 Task: Create new Company, with domain: 'tbs.co.jp' and type: 'Other'. Add new contact for this company, with mail Id: 'Mia_Patel@tbs.co.jp', First Name: Mia, Last name:  Patel, Job Title: 'Chief Operating Officer', Phone Number: '(916) 555-6792'. Change life cycle stage to  Lead and lead status to  In Progress. Logged in from softage.10@softage.net
Action: Mouse moved to (111, 76)
Screenshot: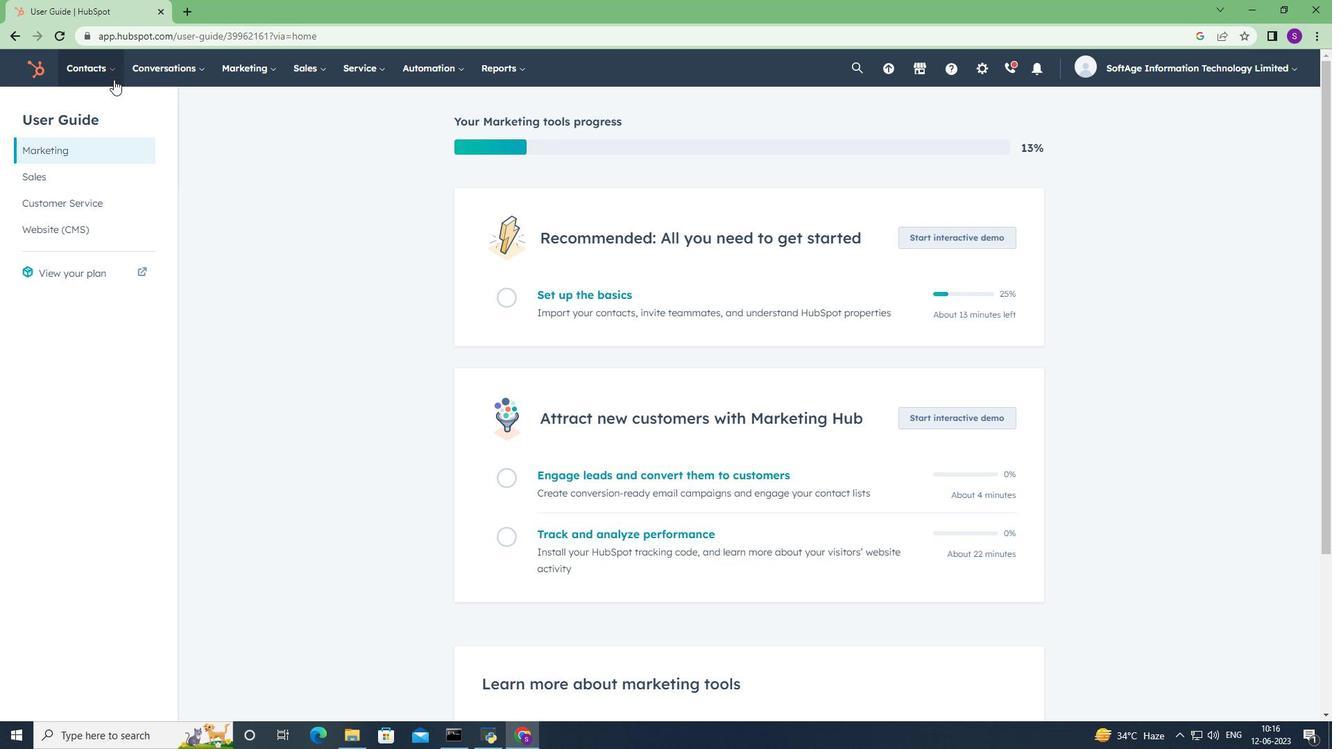 
Action: Mouse pressed left at (111, 76)
Screenshot: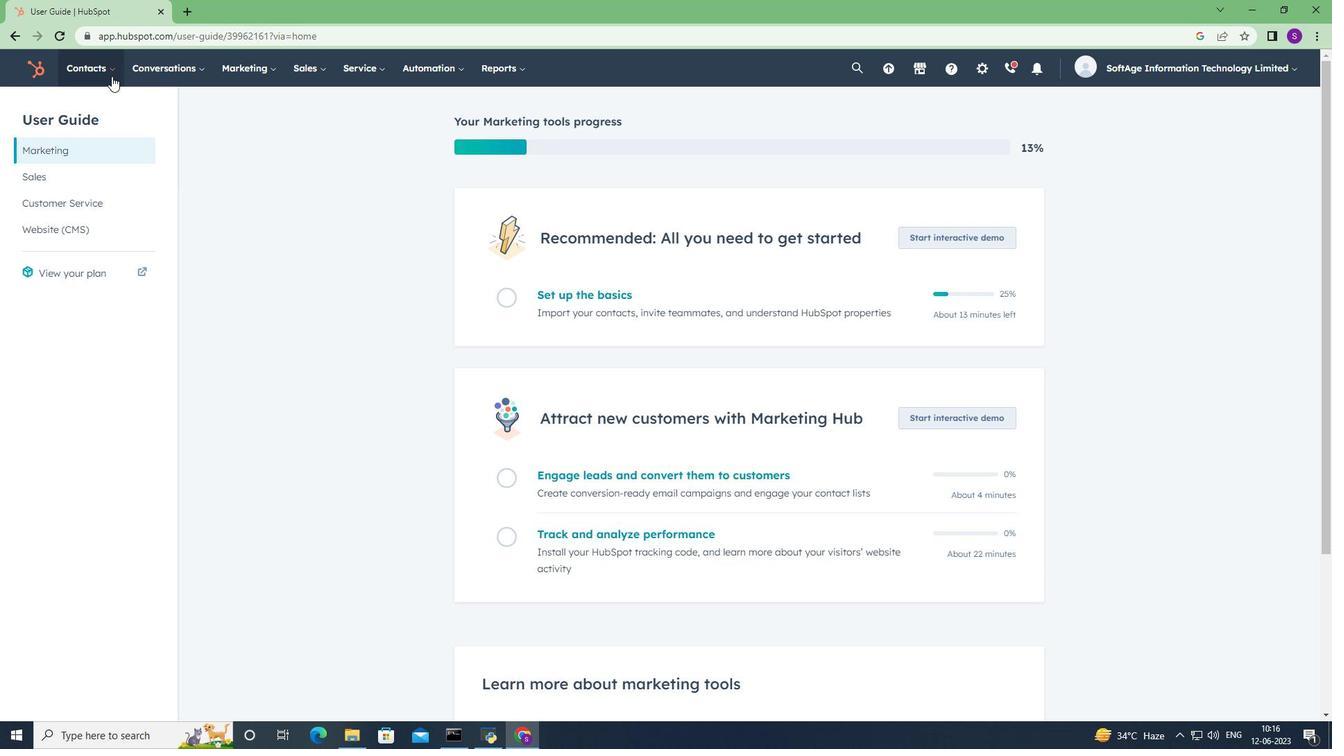 
Action: Mouse moved to (131, 142)
Screenshot: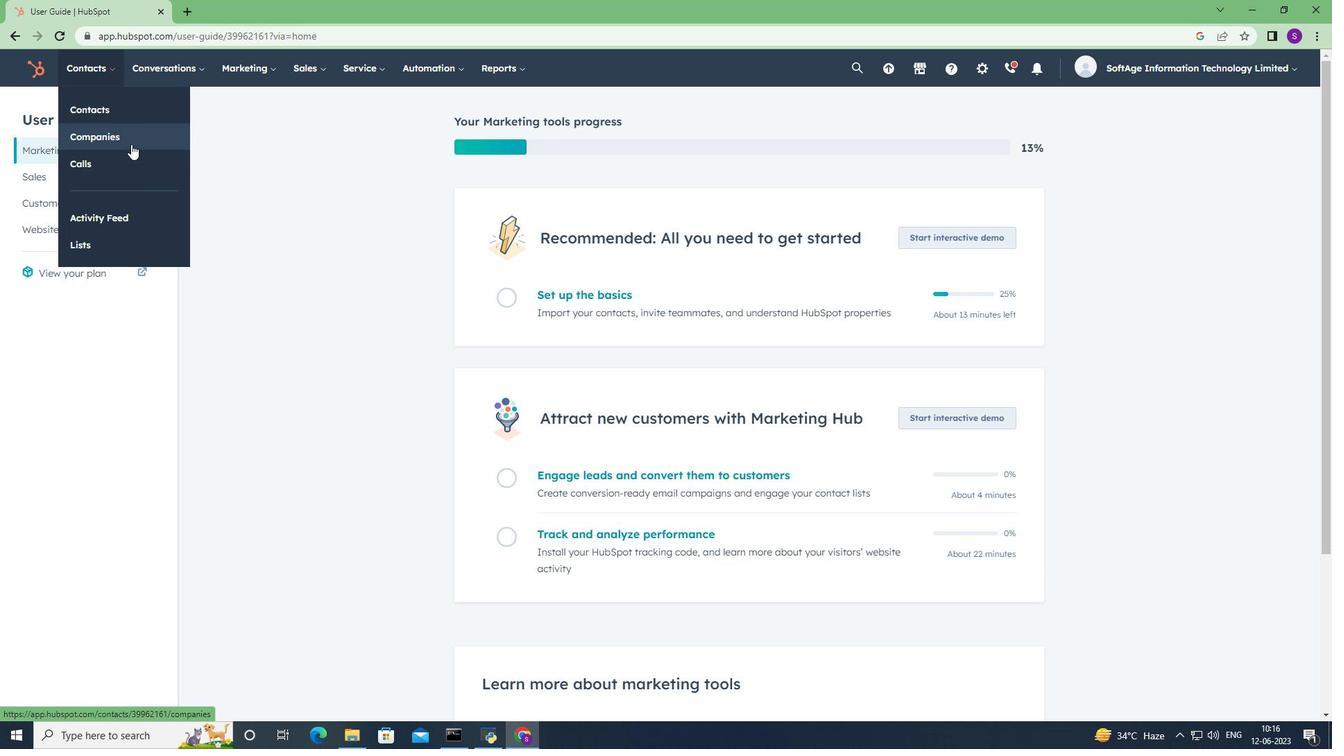 
Action: Mouse pressed left at (131, 142)
Screenshot: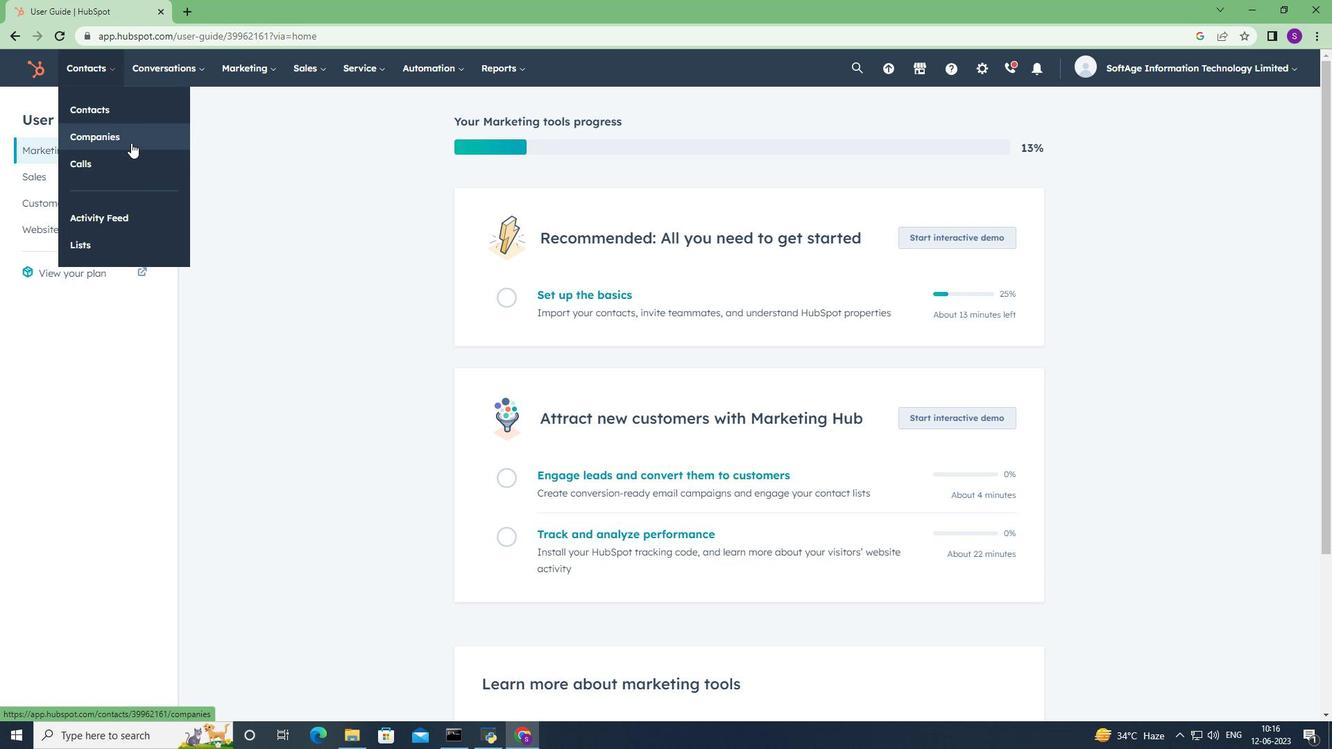 
Action: Mouse moved to (1237, 115)
Screenshot: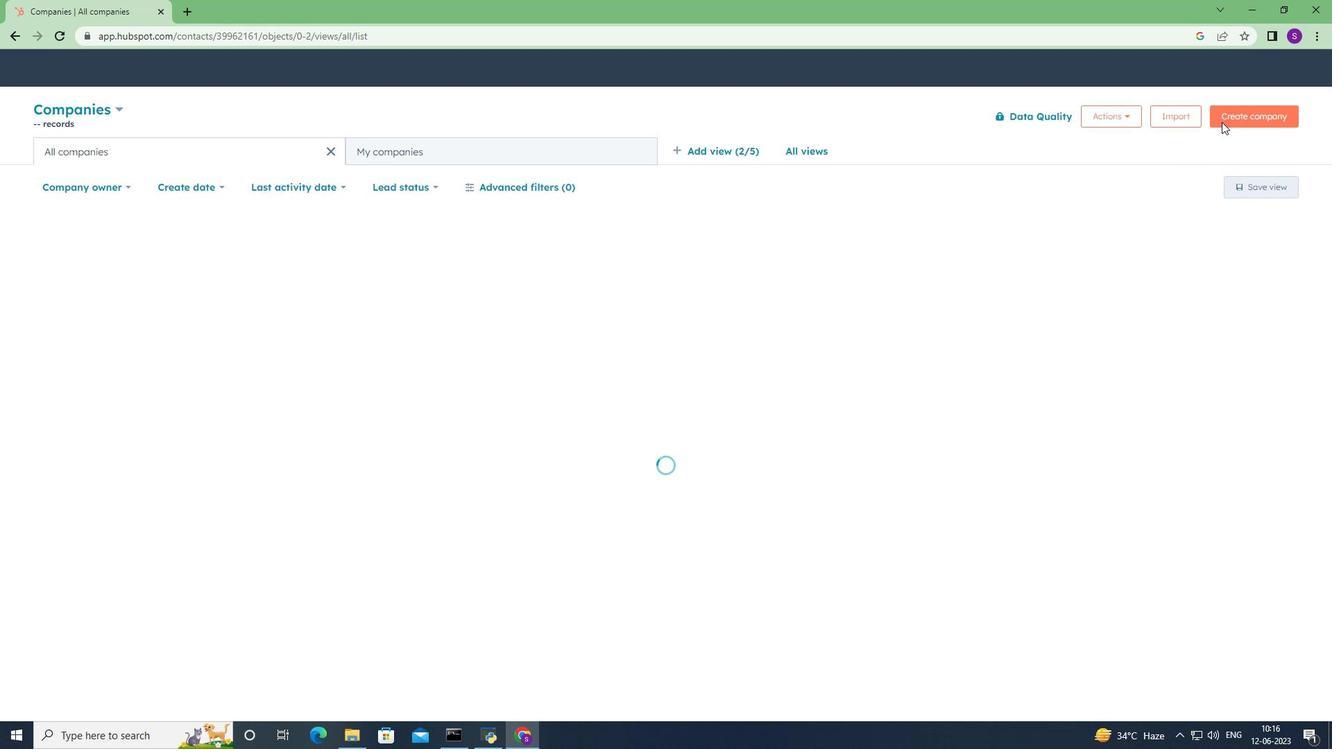 
Action: Mouse pressed left at (1237, 115)
Screenshot: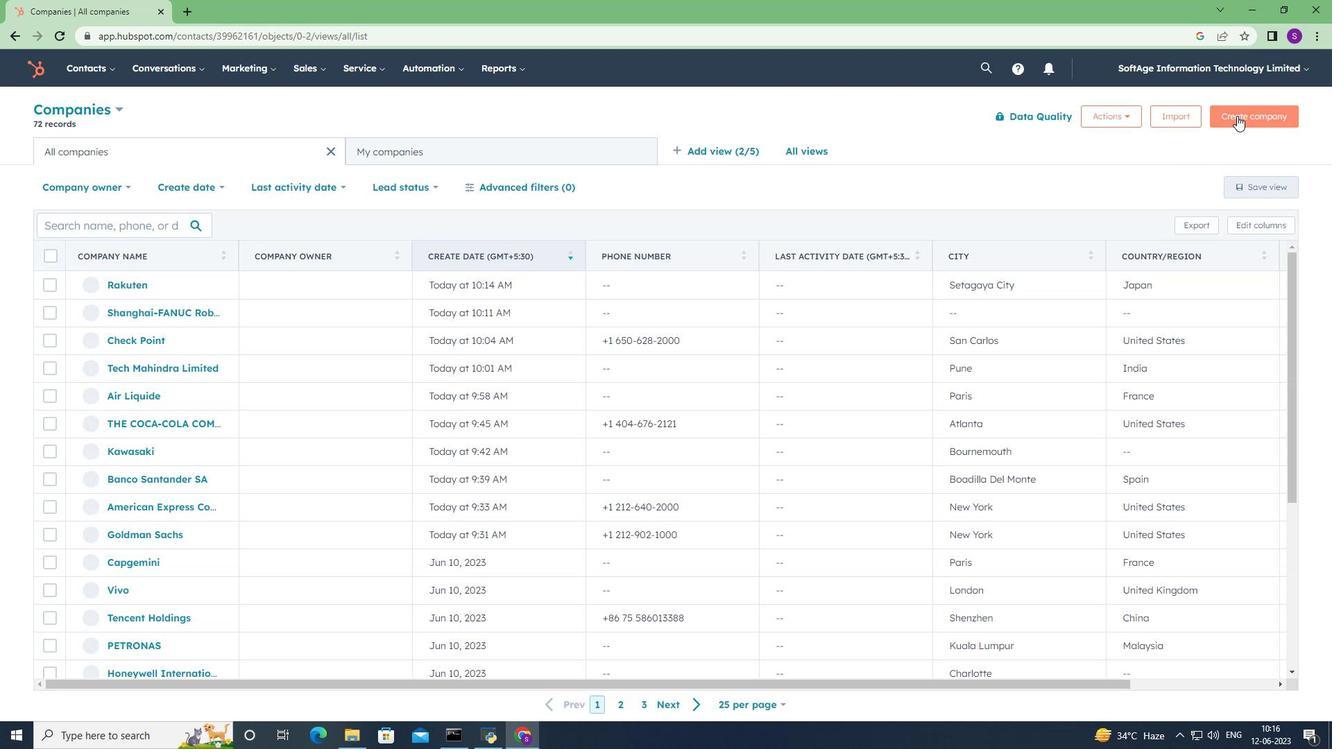 
Action: Mouse moved to (975, 186)
Screenshot: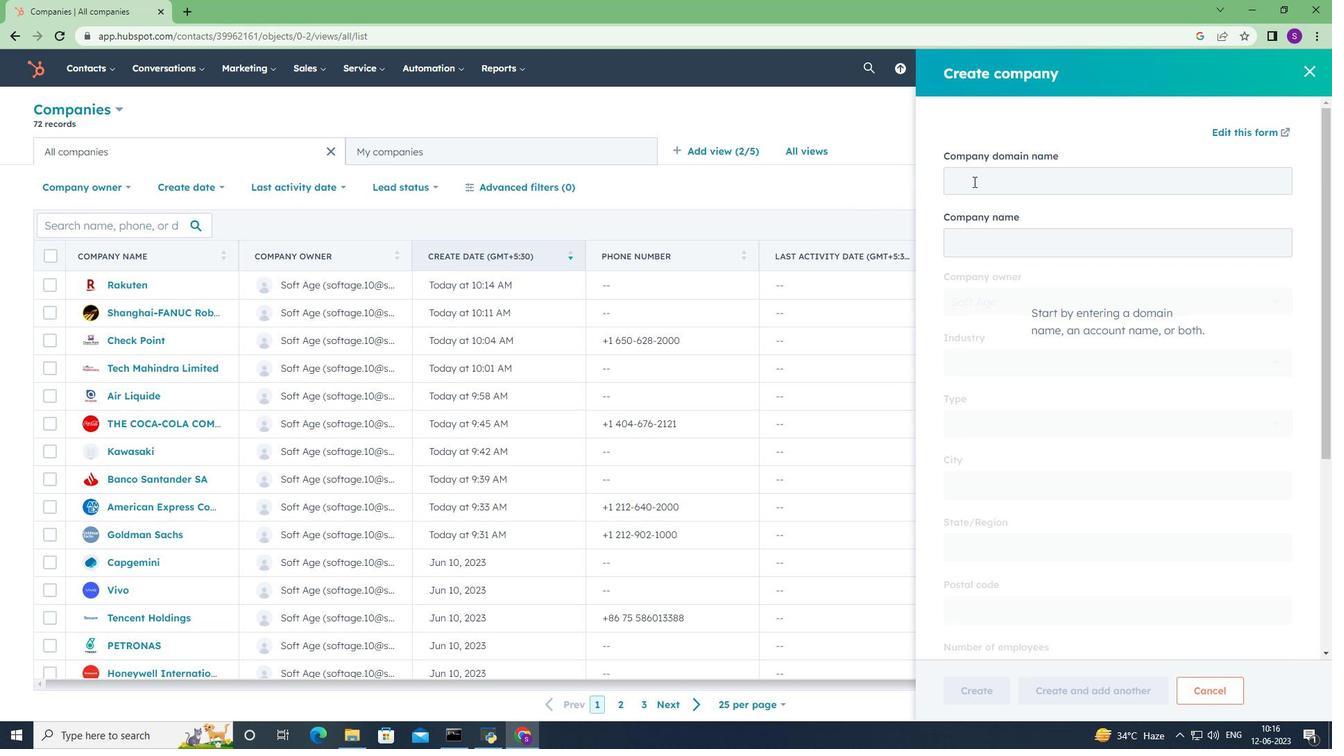 
Action: Mouse pressed left at (975, 186)
Screenshot: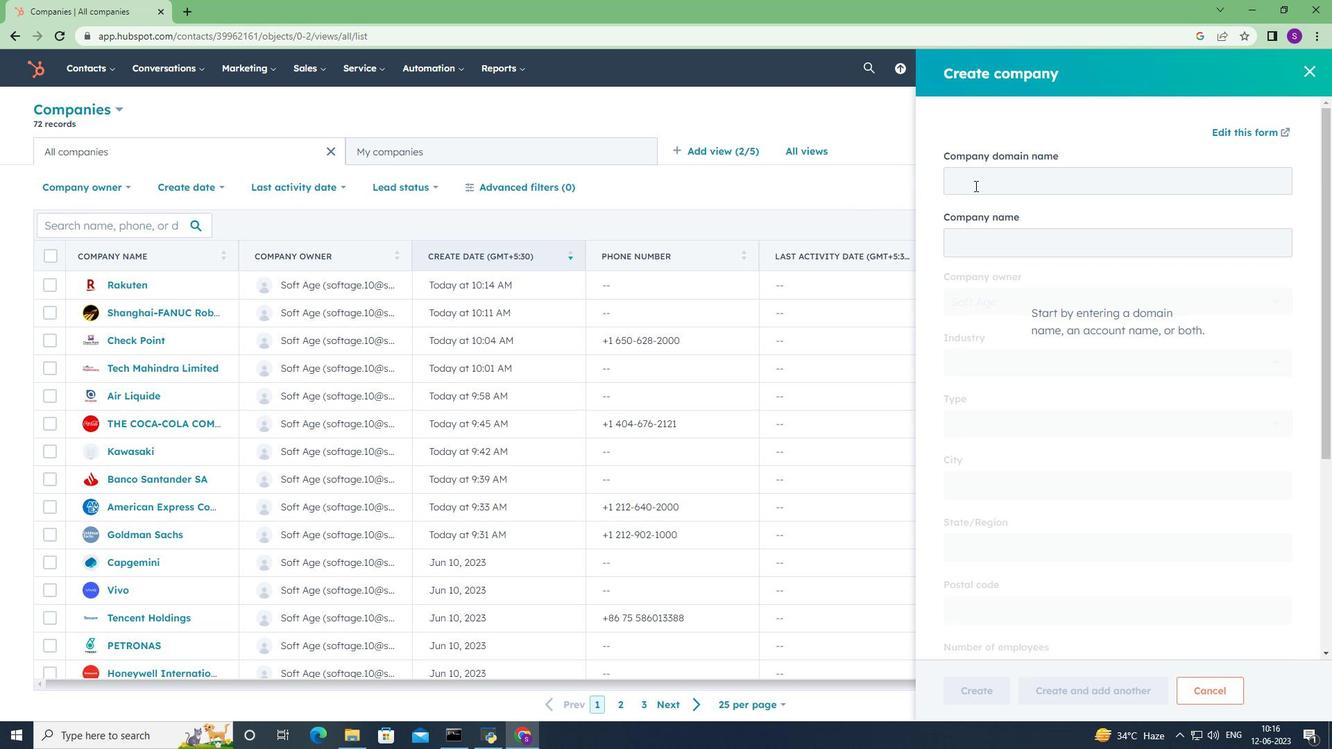 
Action: Key pressed <Key.shift>T<Key.backspace>tbs.co.jp
Screenshot: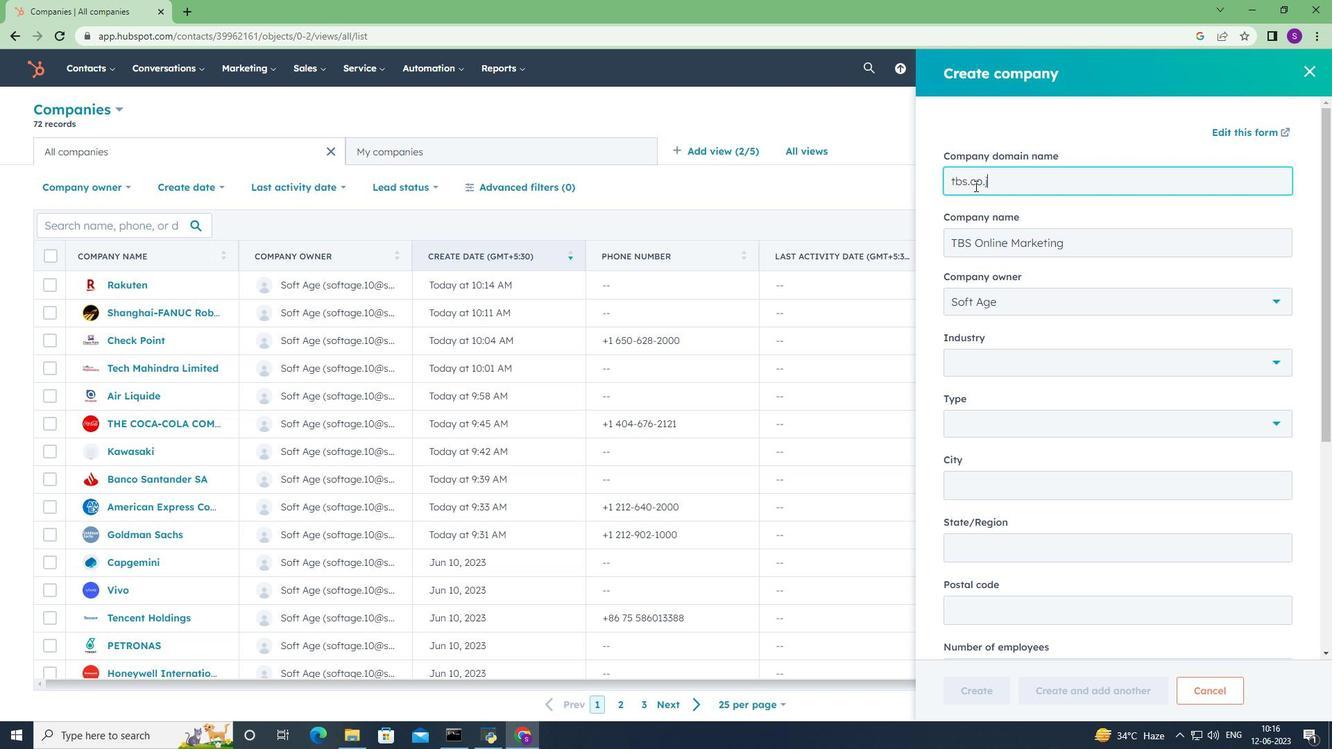 
Action: Mouse moved to (1062, 372)
Screenshot: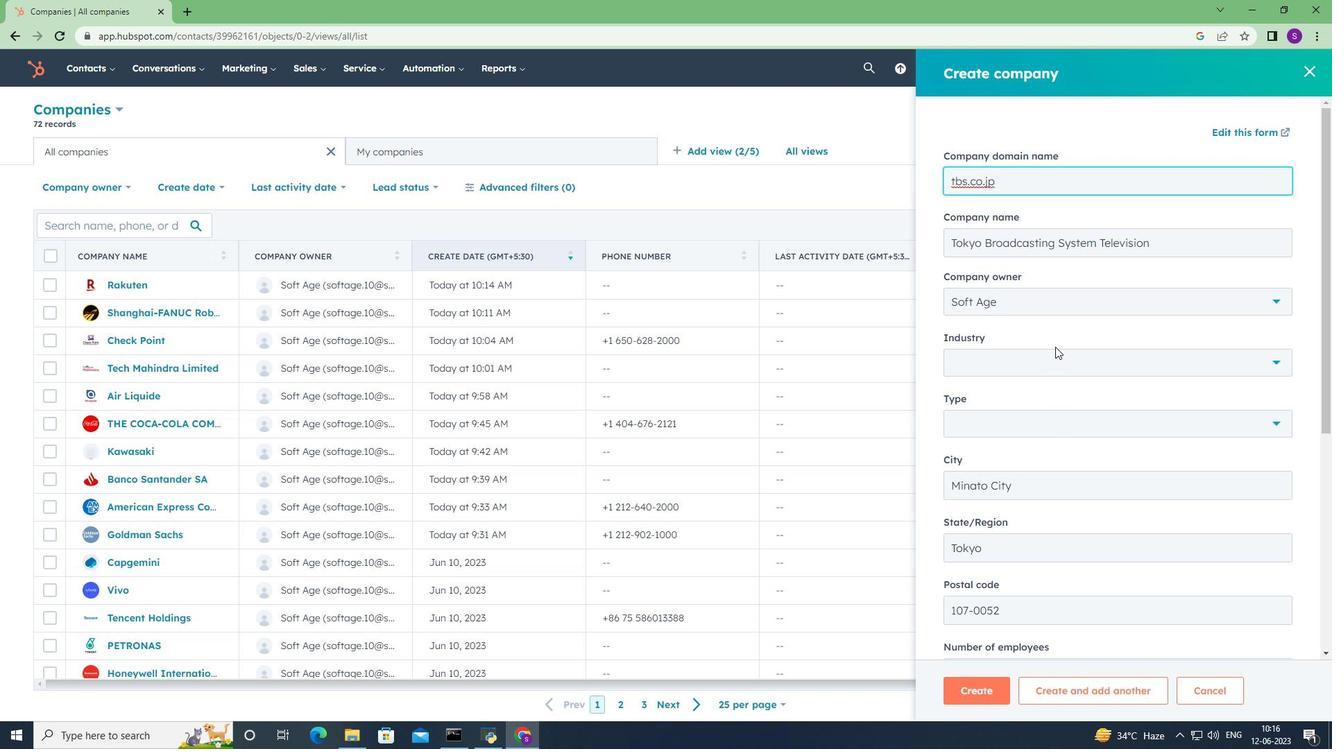 
Action: Mouse pressed left at (1062, 372)
Screenshot: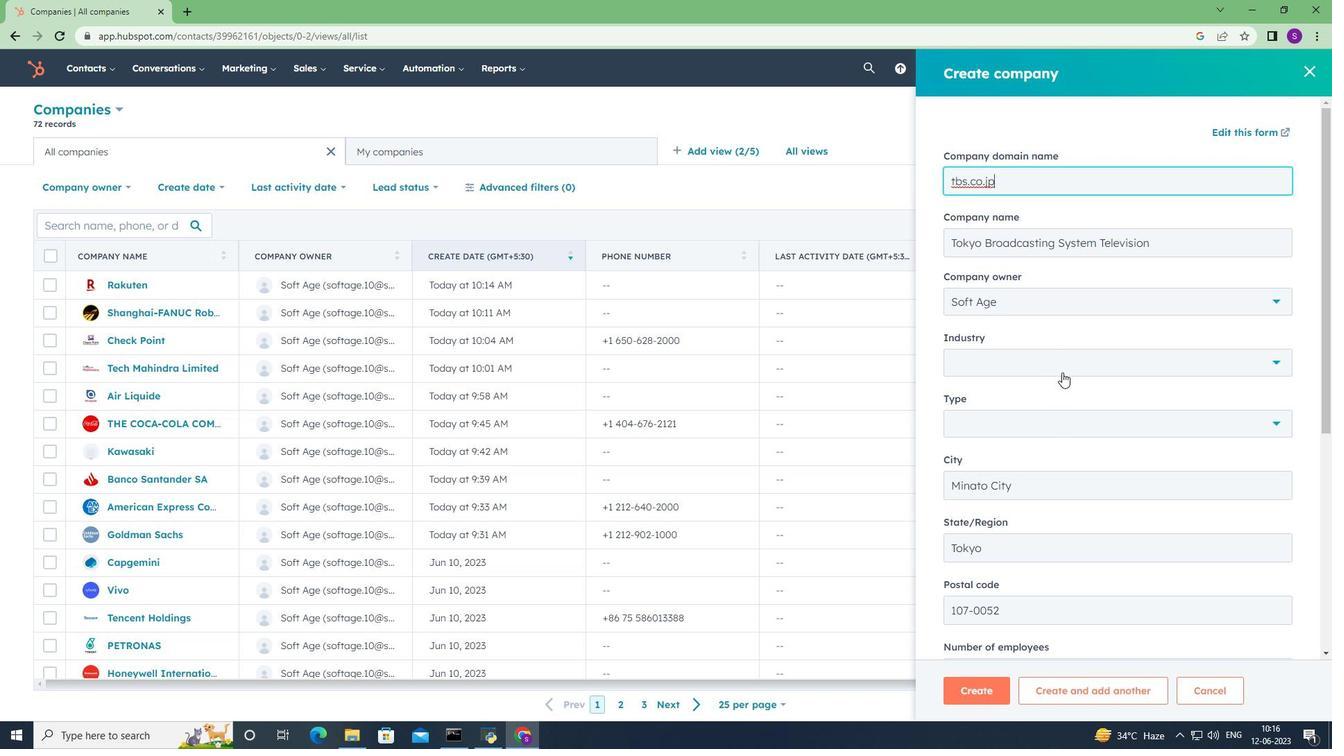 
Action: Mouse pressed left at (1062, 372)
Screenshot: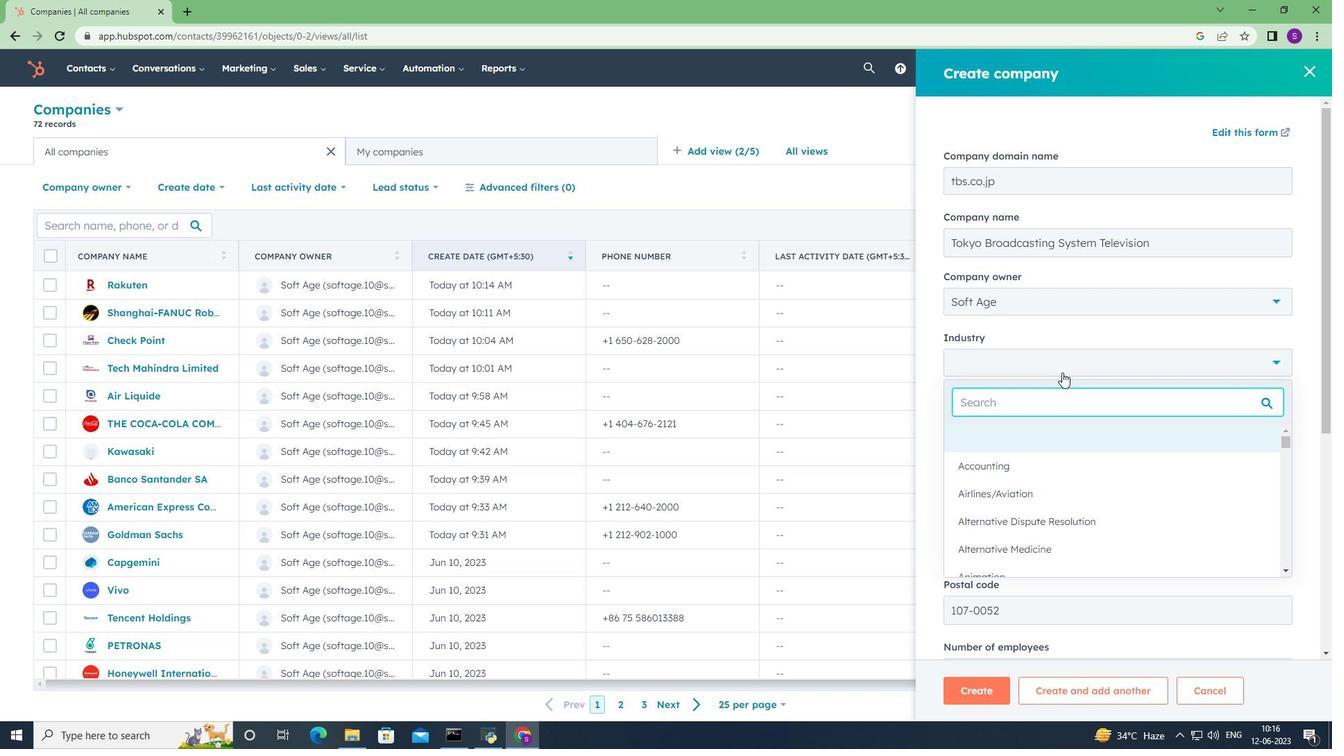
Action: Mouse moved to (1077, 429)
Screenshot: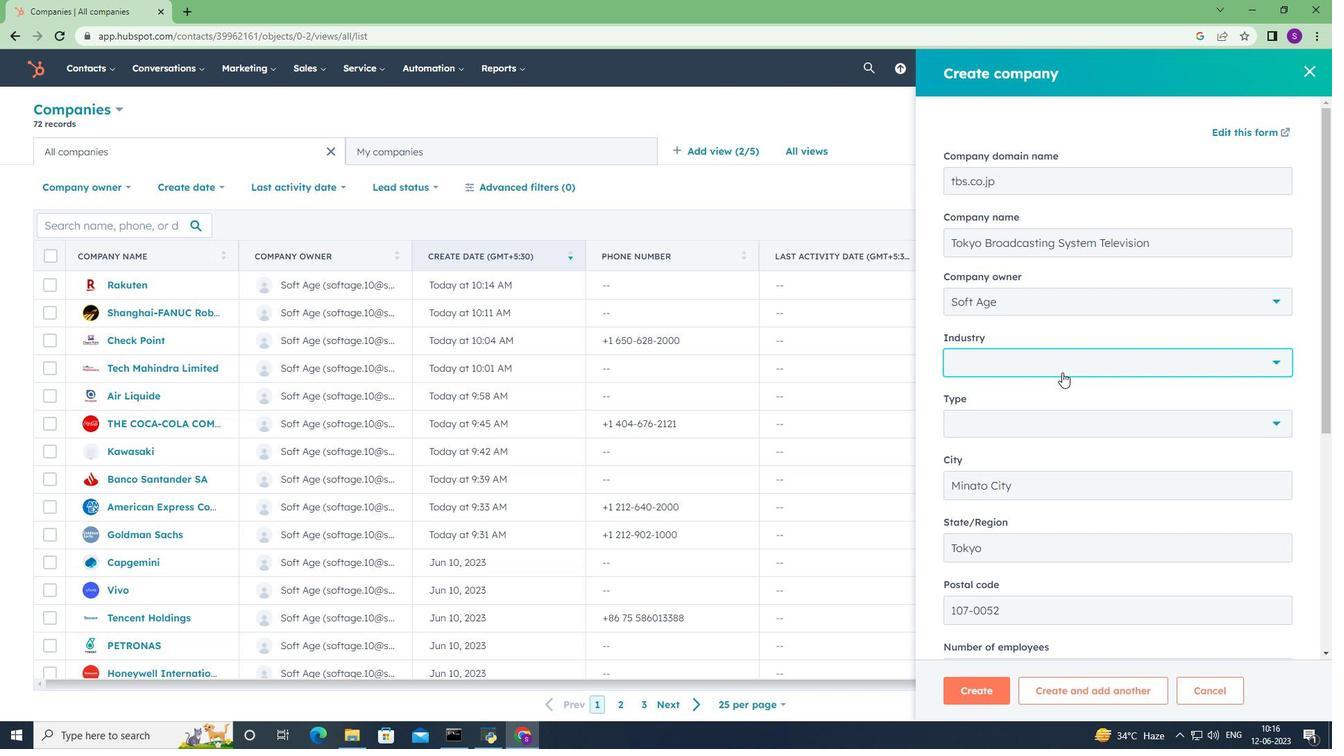 
Action: Mouse pressed left at (1077, 429)
Screenshot: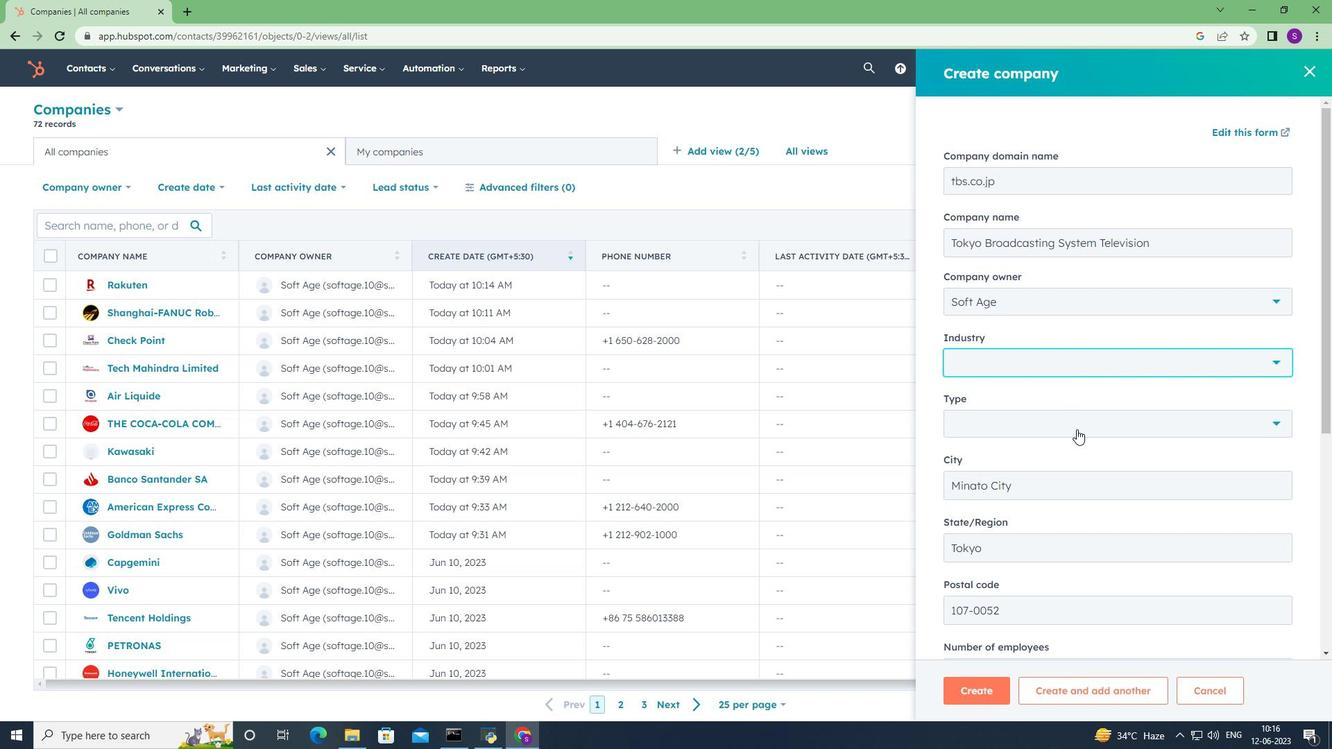 
Action: Mouse moved to (1061, 471)
Screenshot: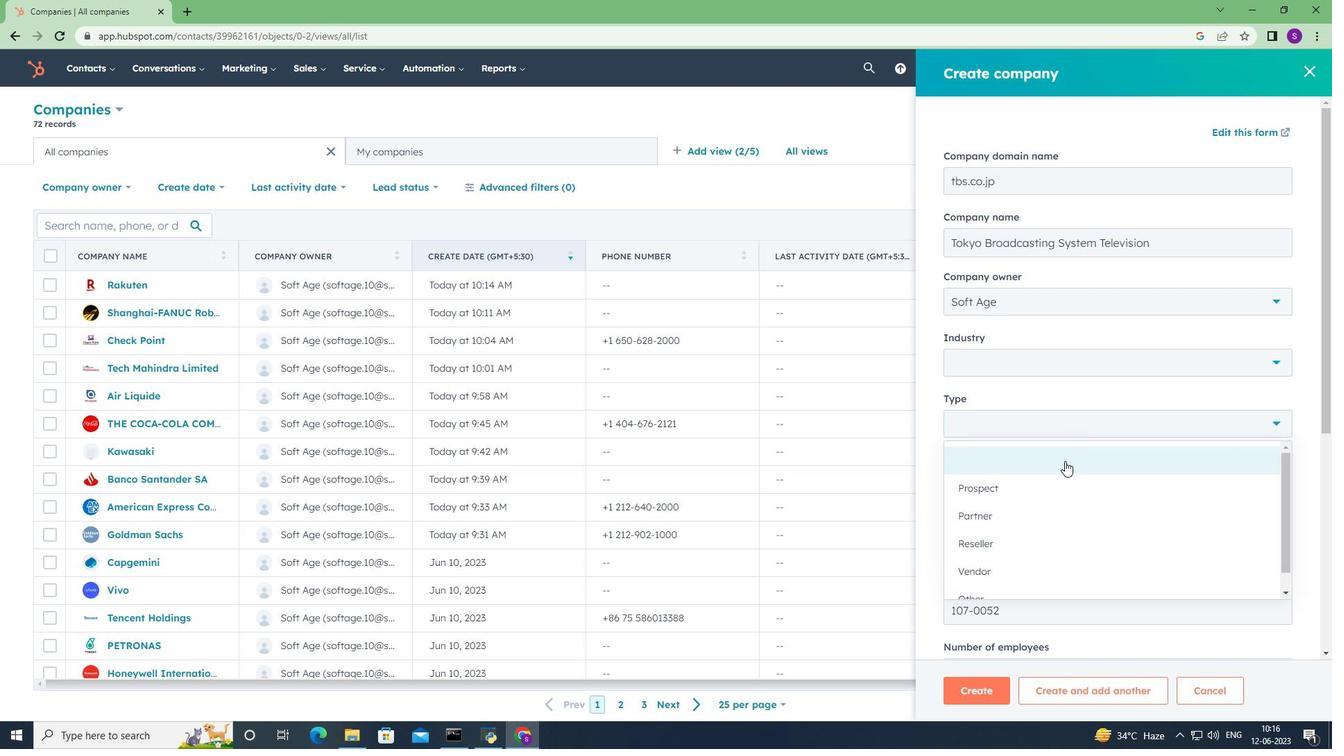
Action: Mouse scrolled (1061, 470) with delta (0, 0)
Screenshot: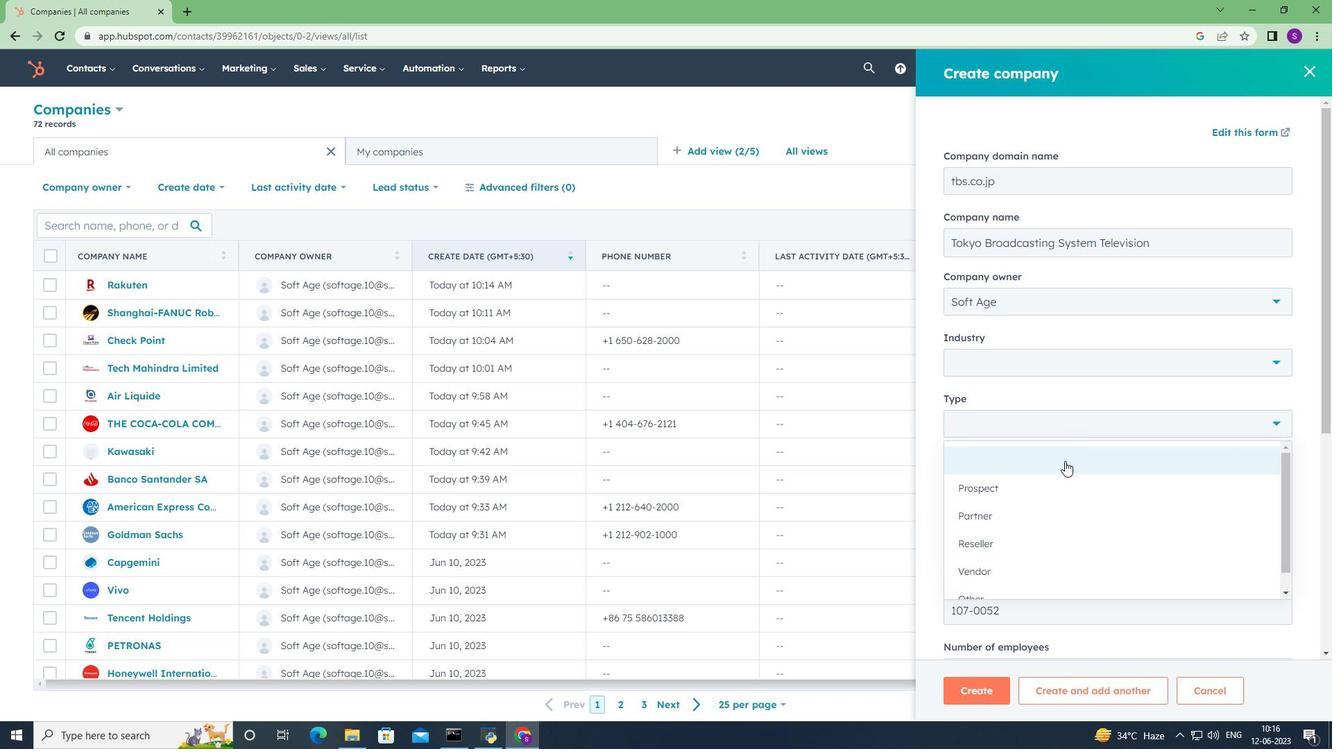 
Action: Mouse moved to (1058, 476)
Screenshot: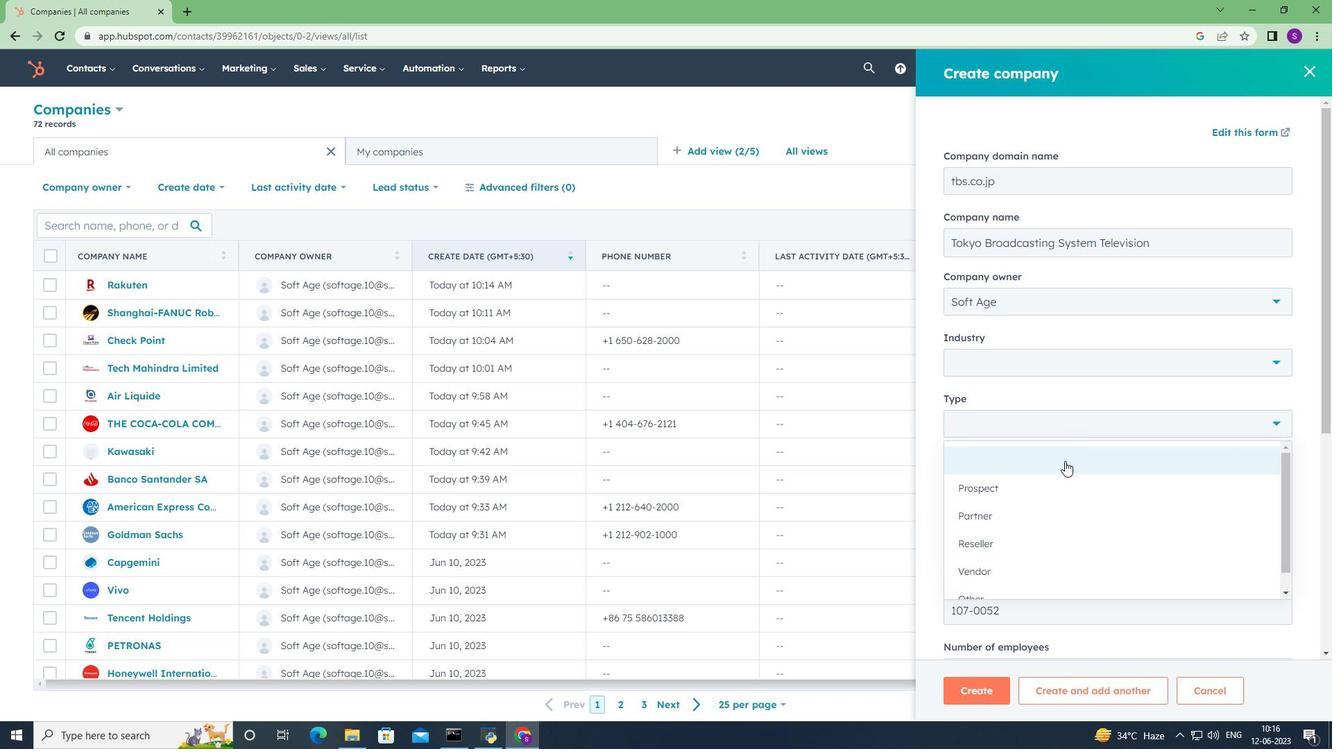 
Action: Mouse scrolled (1058, 475) with delta (0, 0)
Screenshot: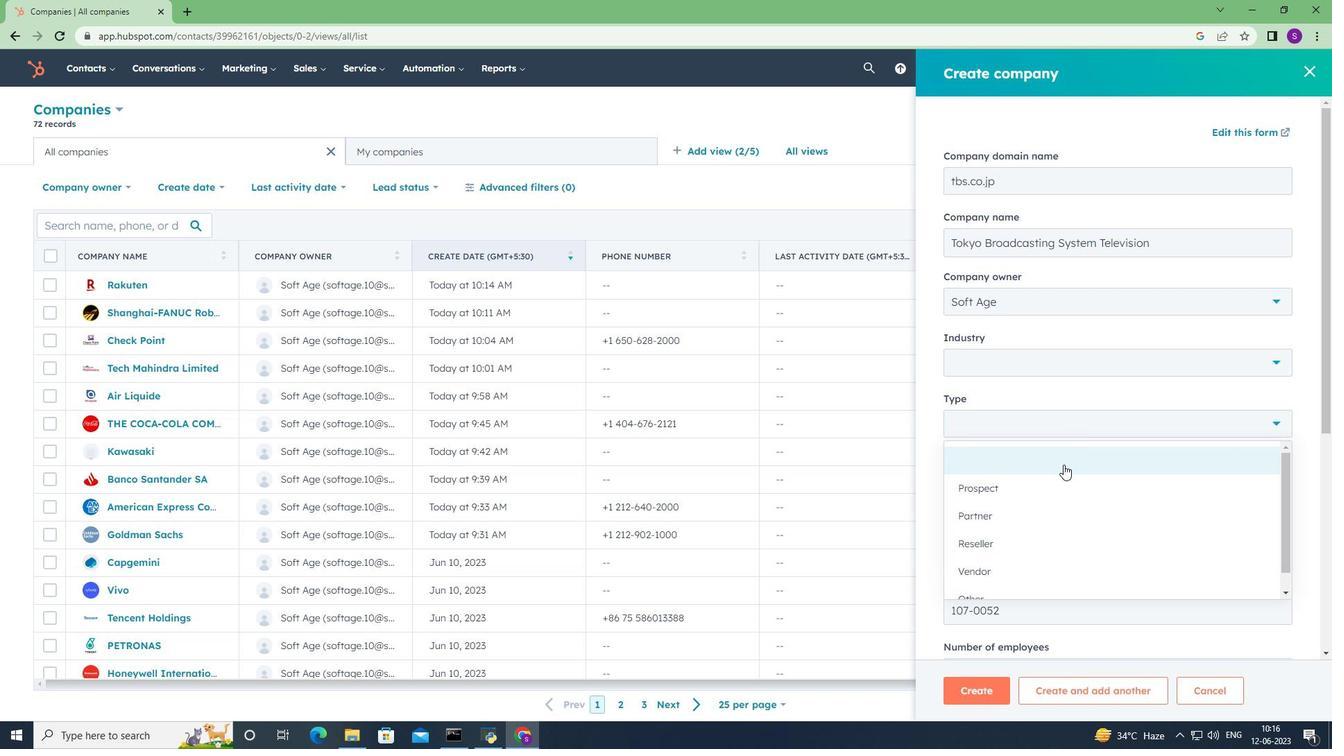 
Action: Mouse moved to (1058, 477)
Screenshot: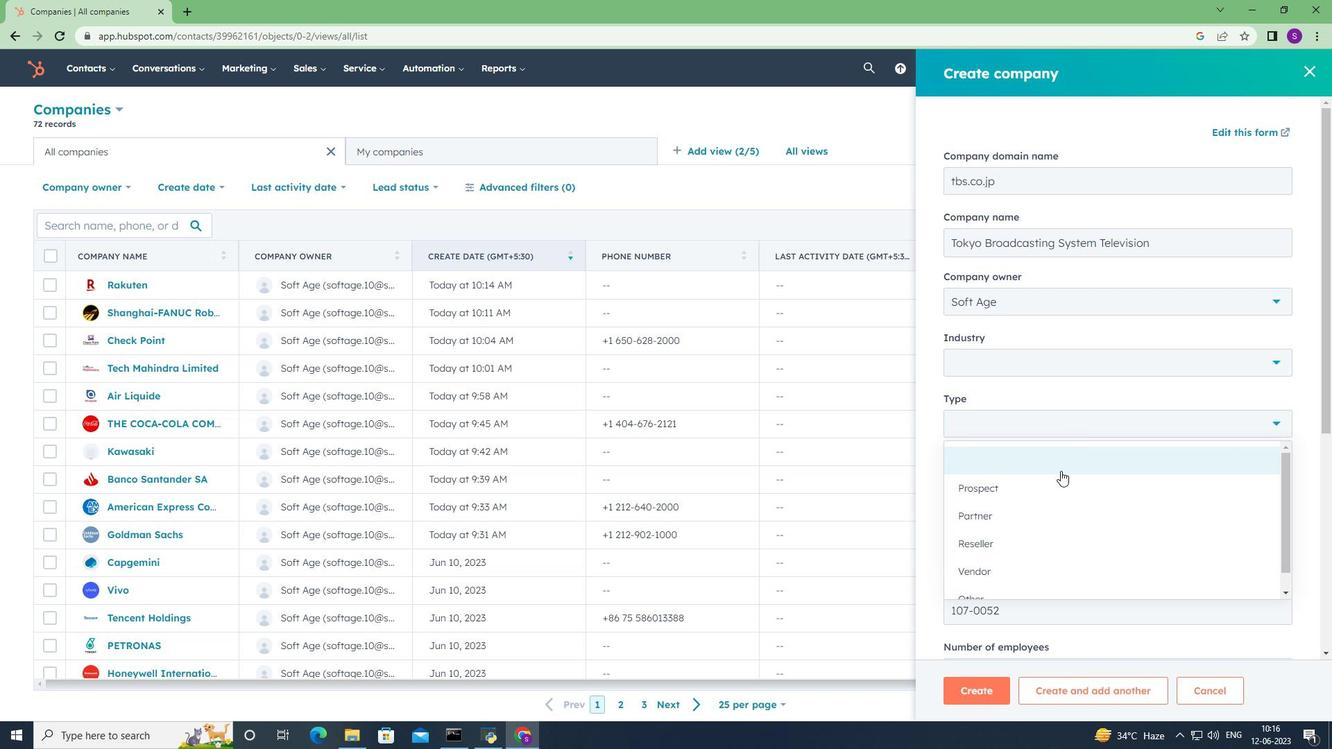
Action: Mouse scrolled (1058, 476) with delta (0, 0)
Screenshot: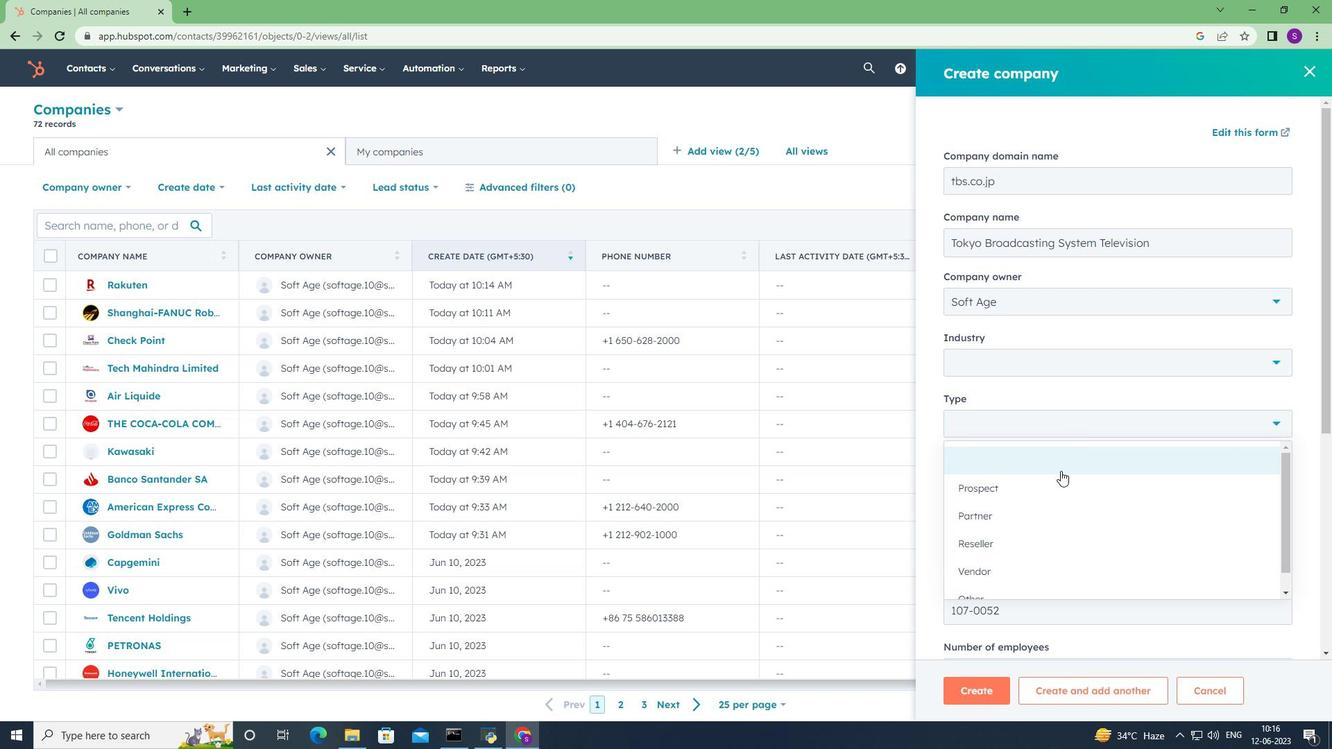 
Action: Mouse moved to (1058, 478)
Screenshot: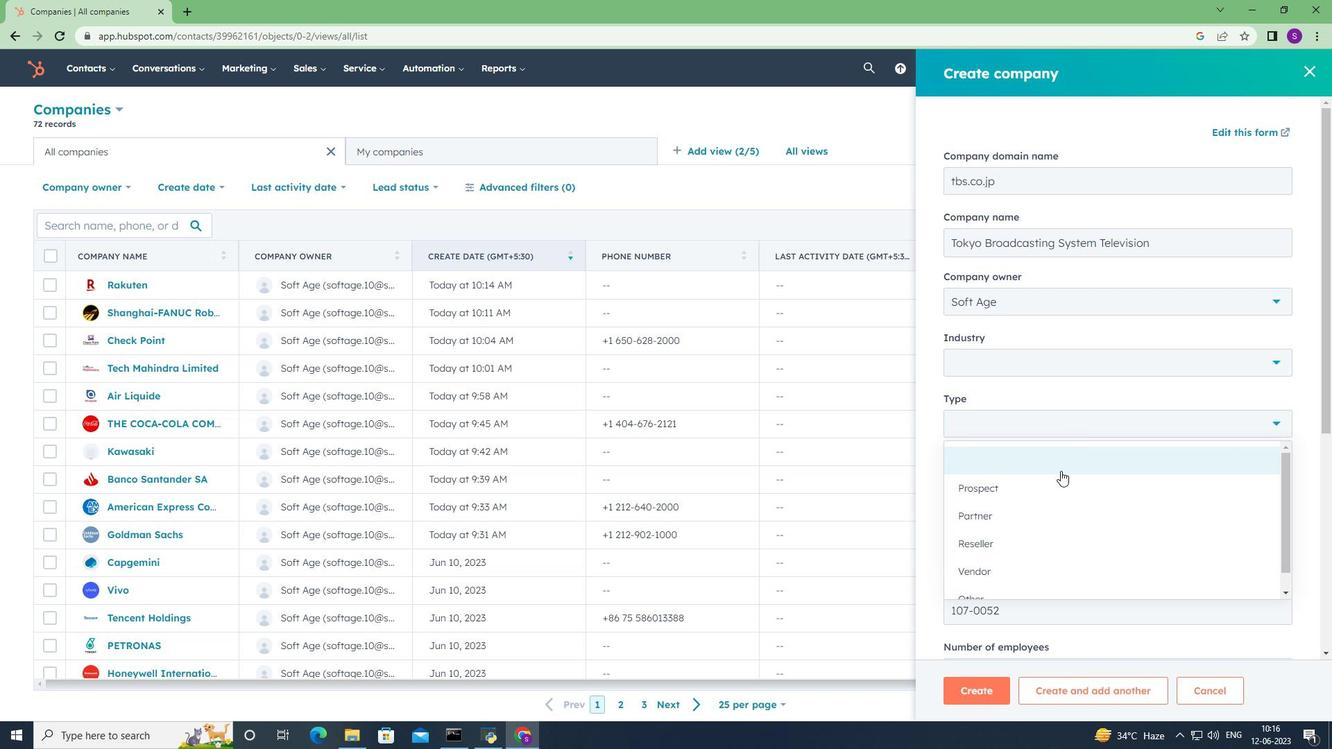
Action: Mouse scrolled (1058, 477) with delta (0, 0)
Screenshot: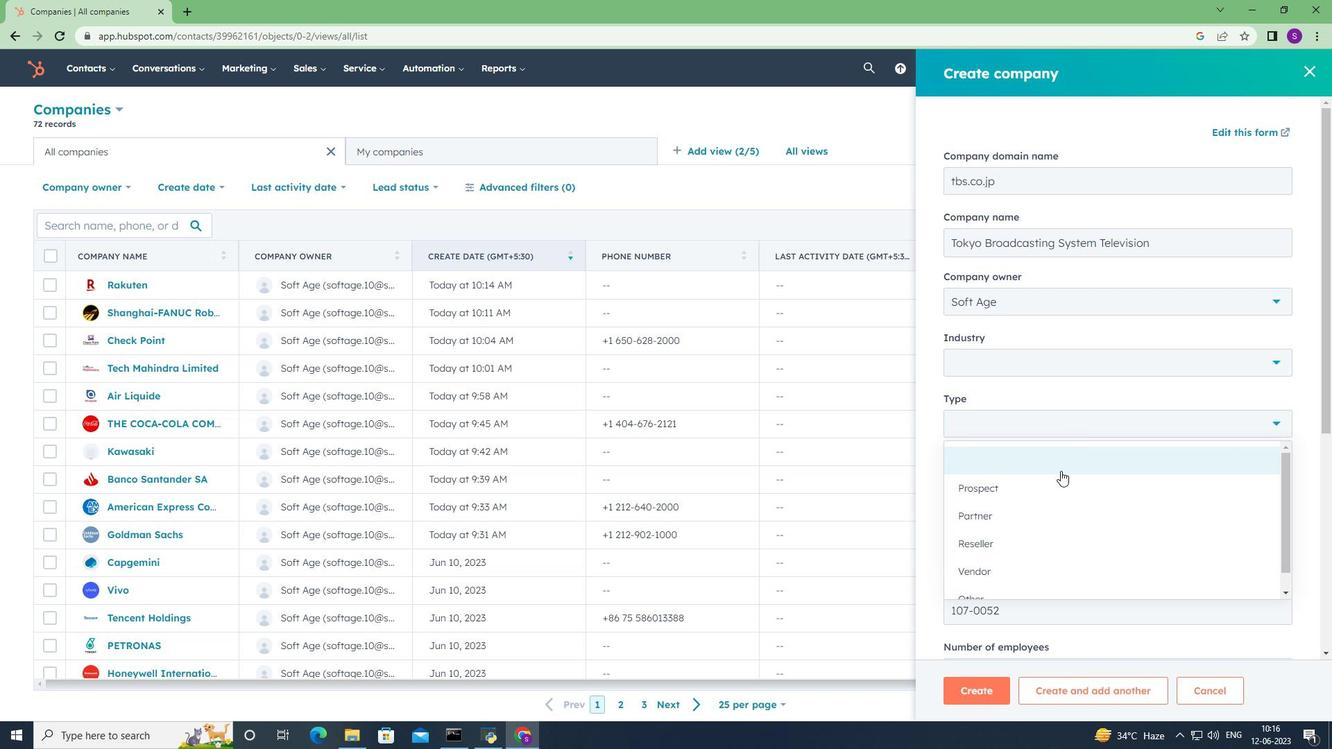 
Action: Mouse moved to (1056, 480)
Screenshot: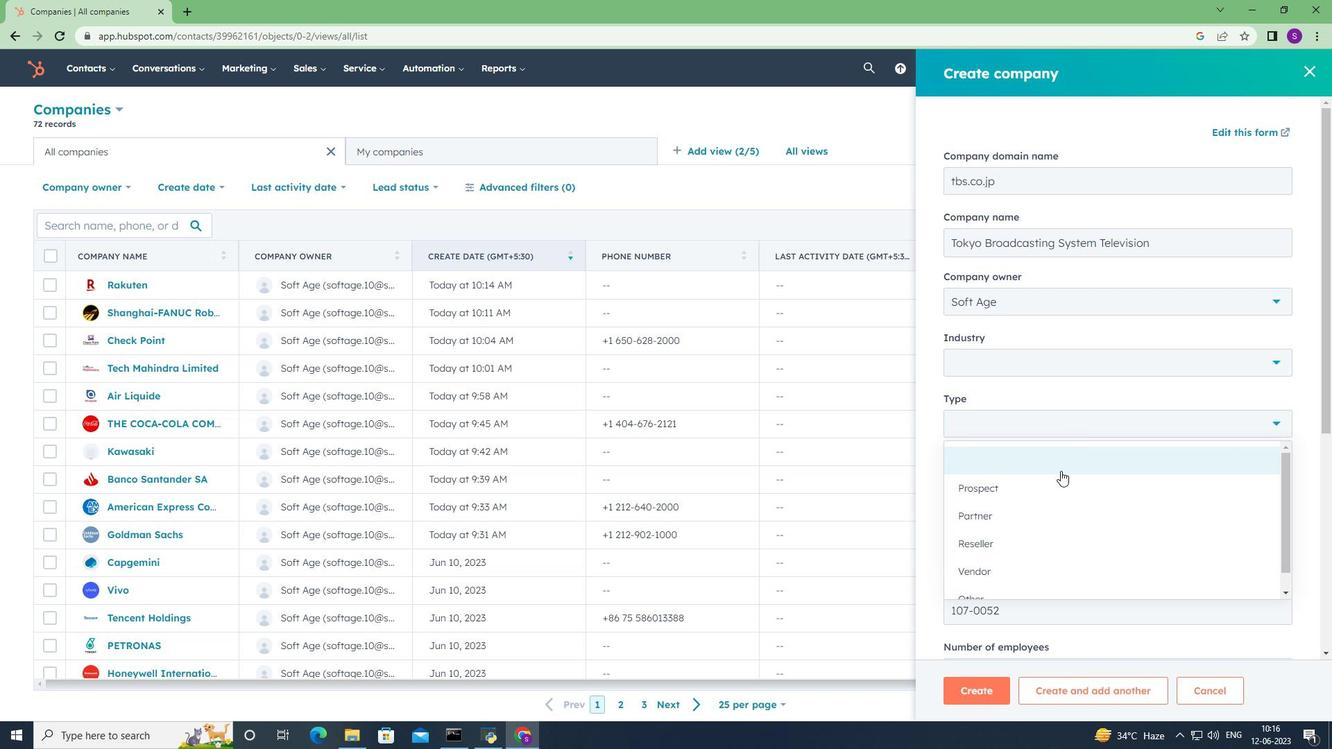 
Action: Mouse scrolled (1056, 479) with delta (0, 0)
Screenshot: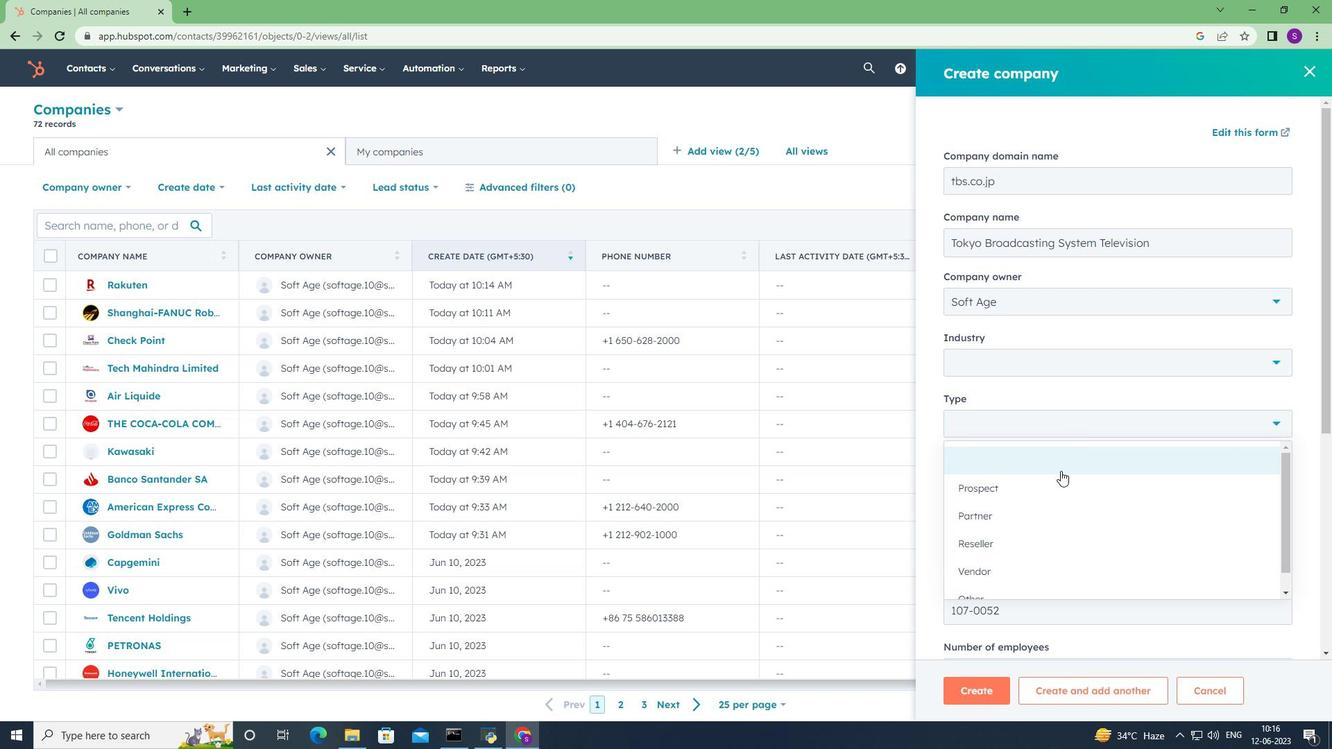 
Action: Mouse moved to (1055, 484)
Screenshot: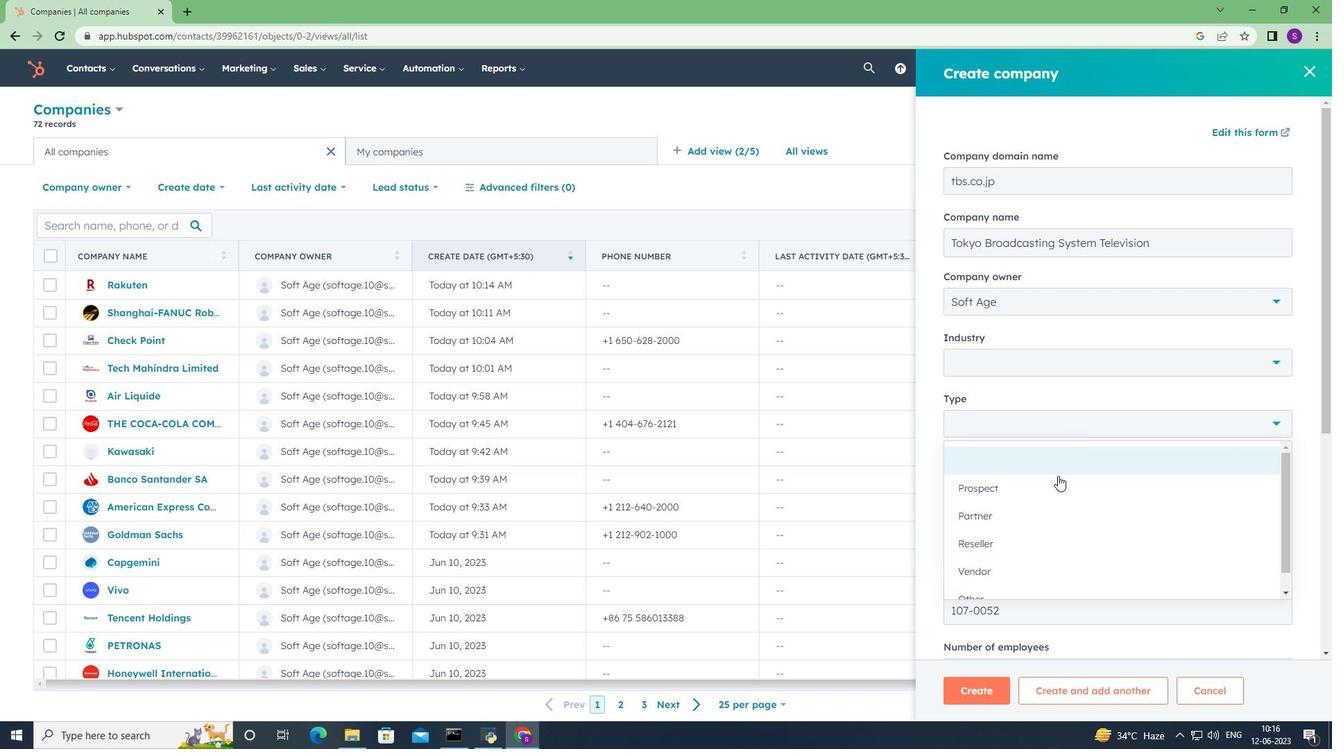 
Action: Mouse scrolled (1055, 483) with delta (0, 0)
Screenshot: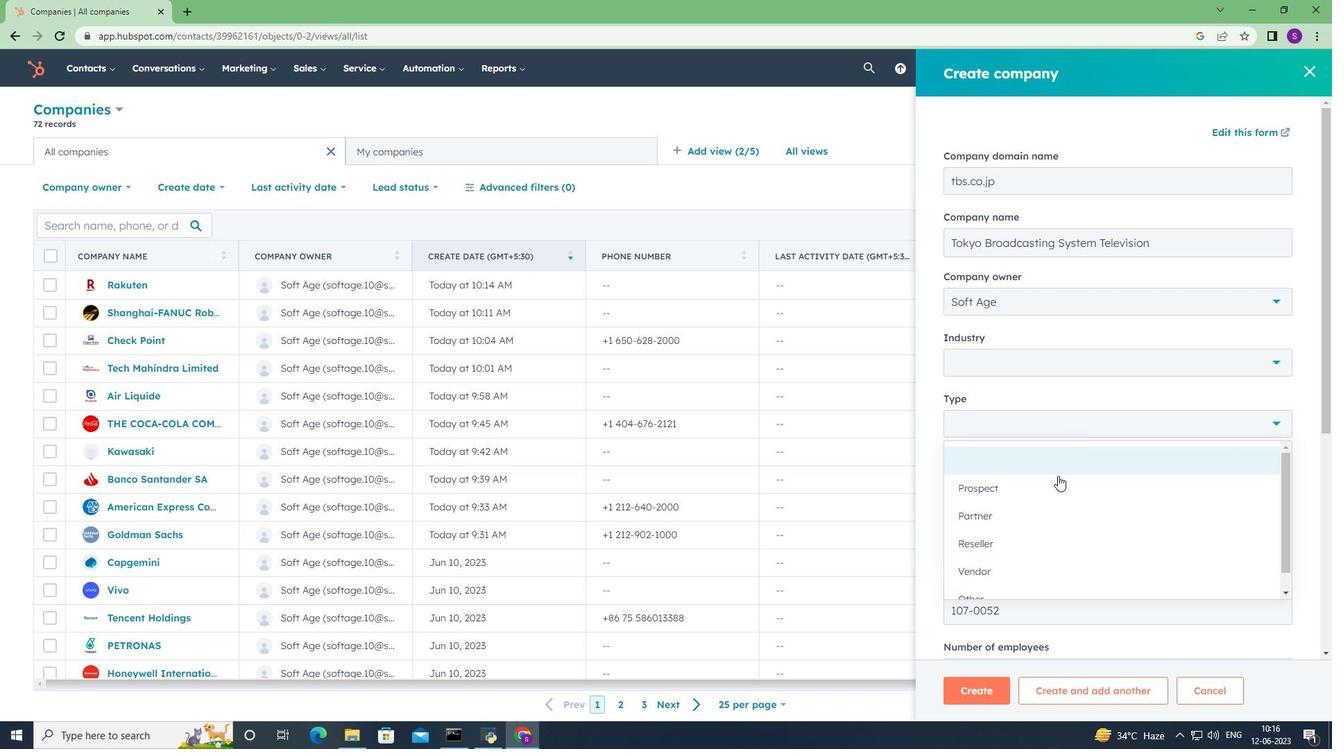 
Action: Mouse moved to (1005, 582)
Screenshot: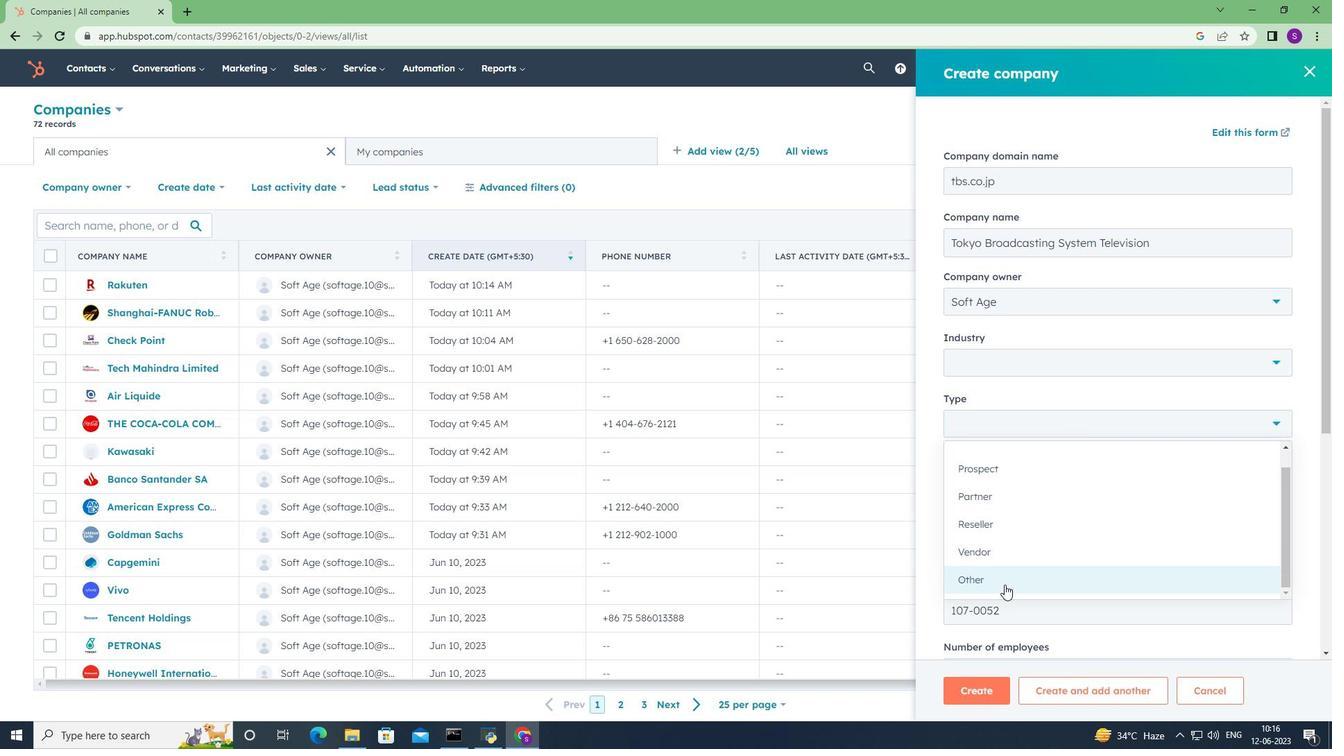 
Action: Mouse pressed left at (1005, 582)
Screenshot: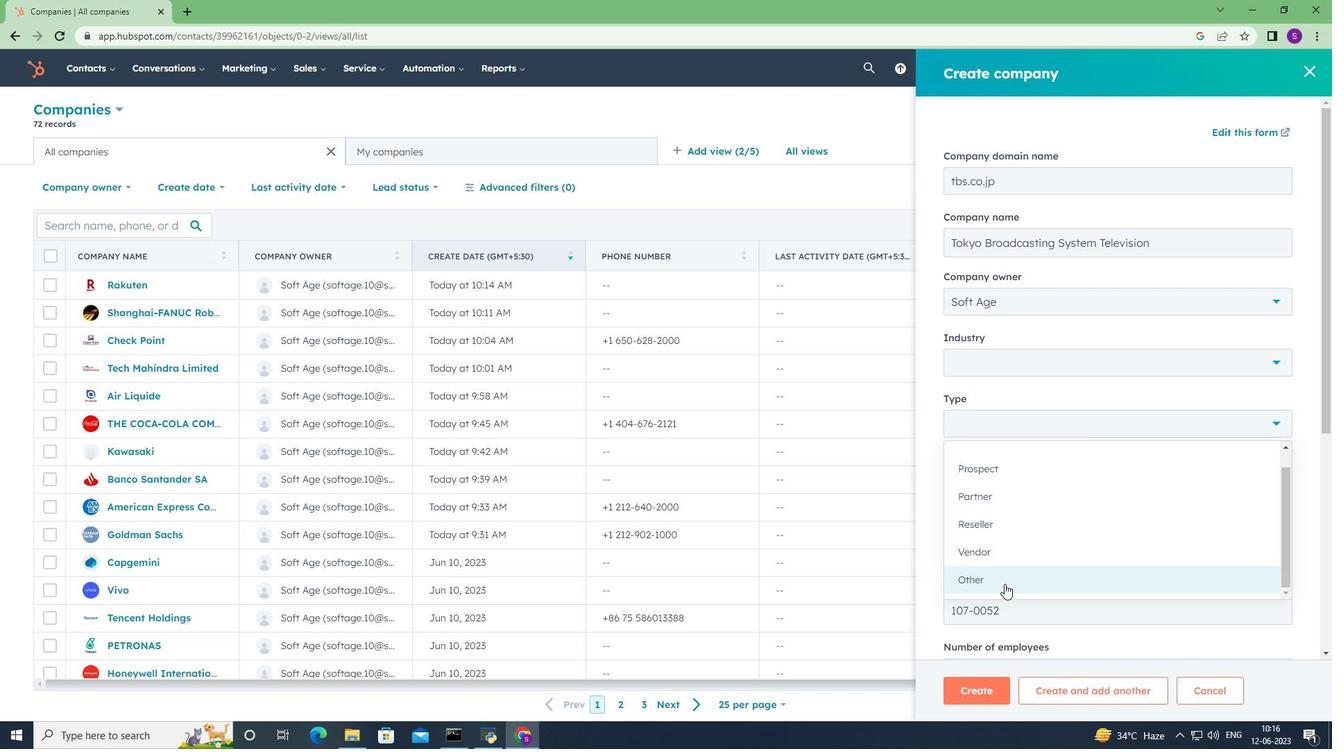 
Action: Mouse moved to (1018, 609)
Screenshot: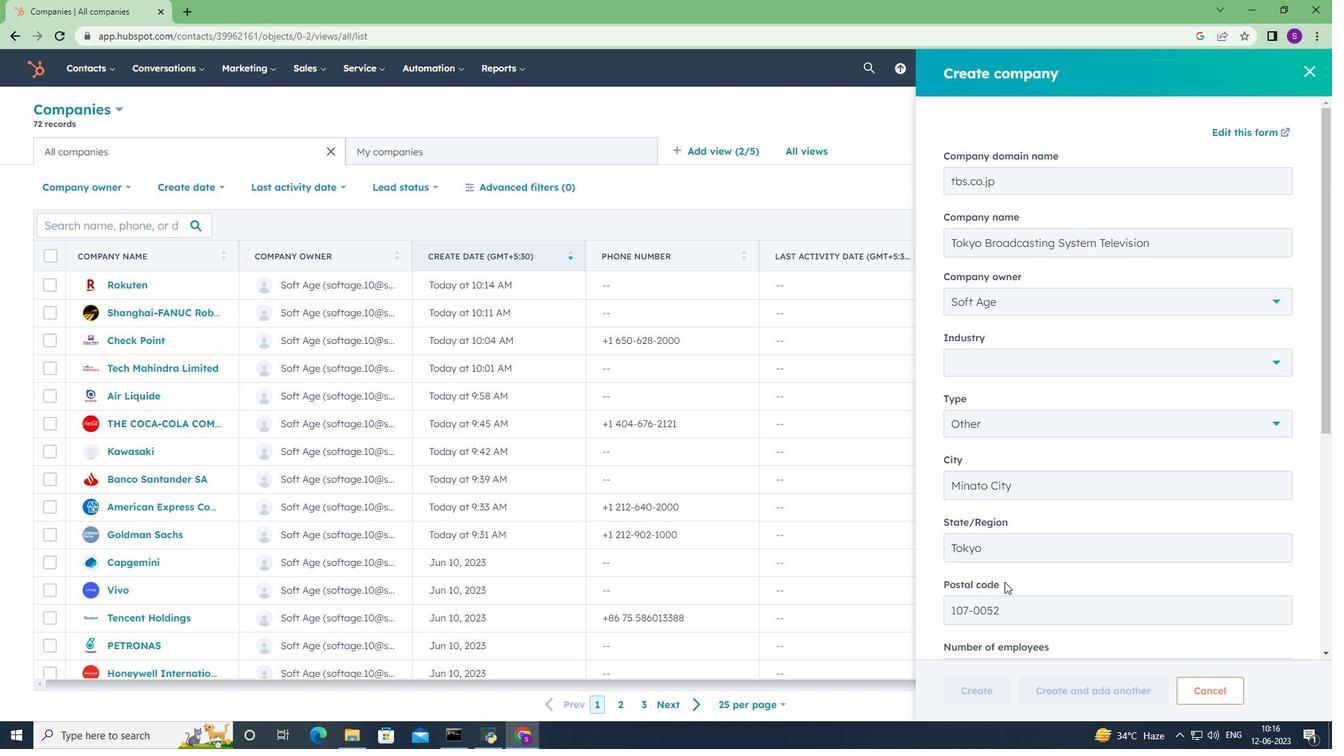 
Action: Mouse scrolled (1018, 608) with delta (0, 0)
Screenshot: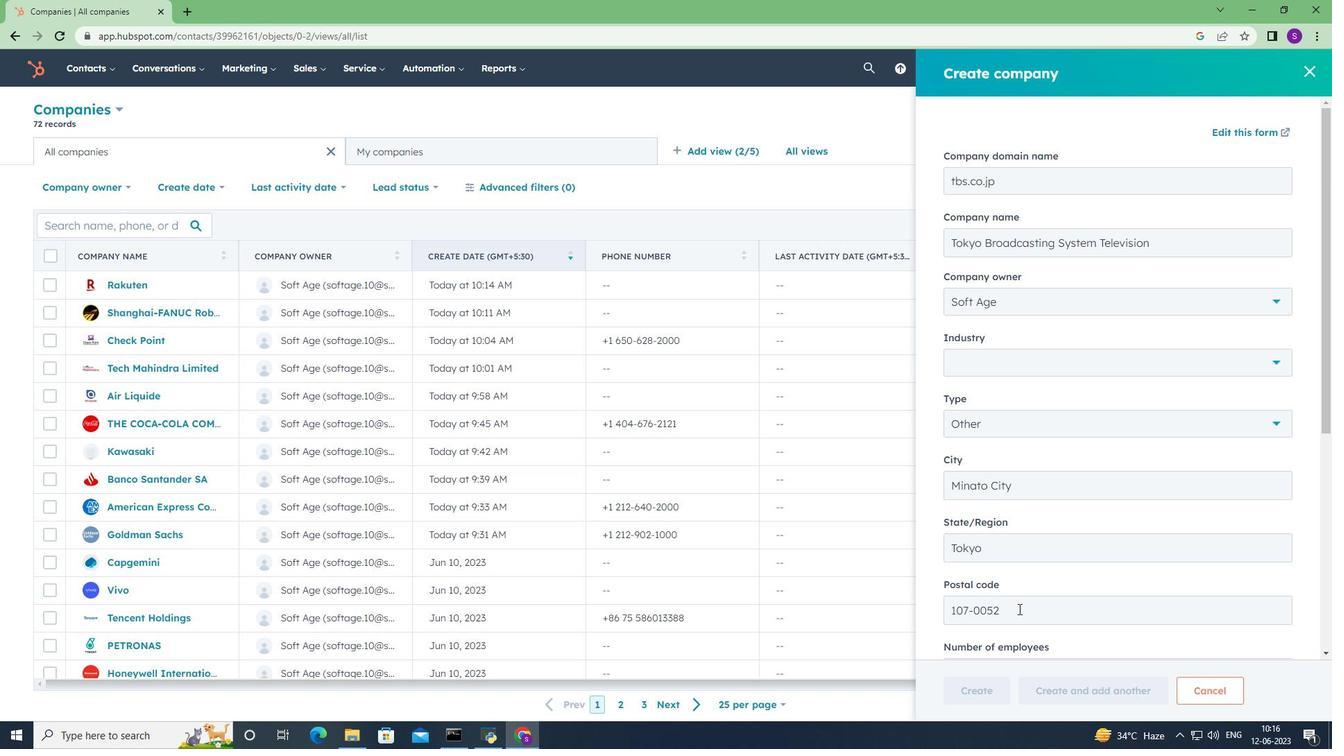 
Action: Mouse scrolled (1018, 608) with delta (0, 0)
Screenshot: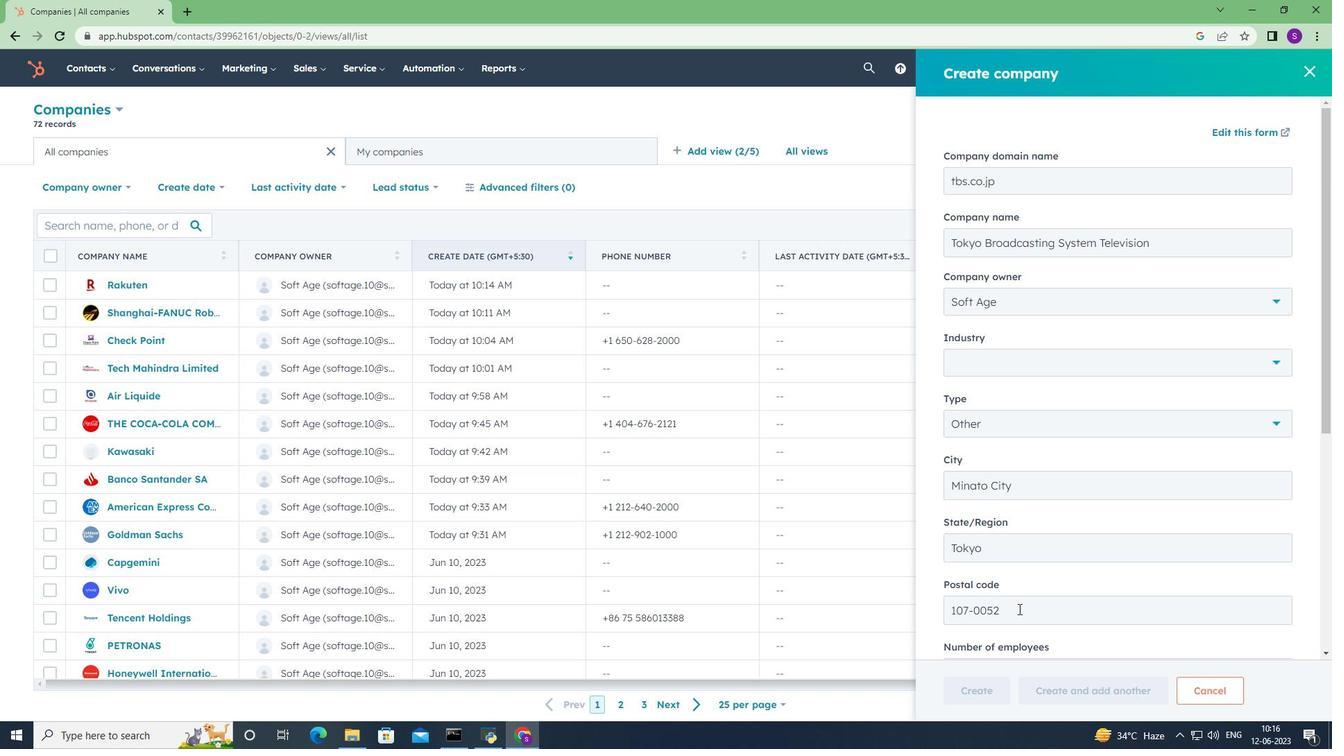 
Action: Mouse scrolled (1018, 608) with delta (0, 0)
Screenshot: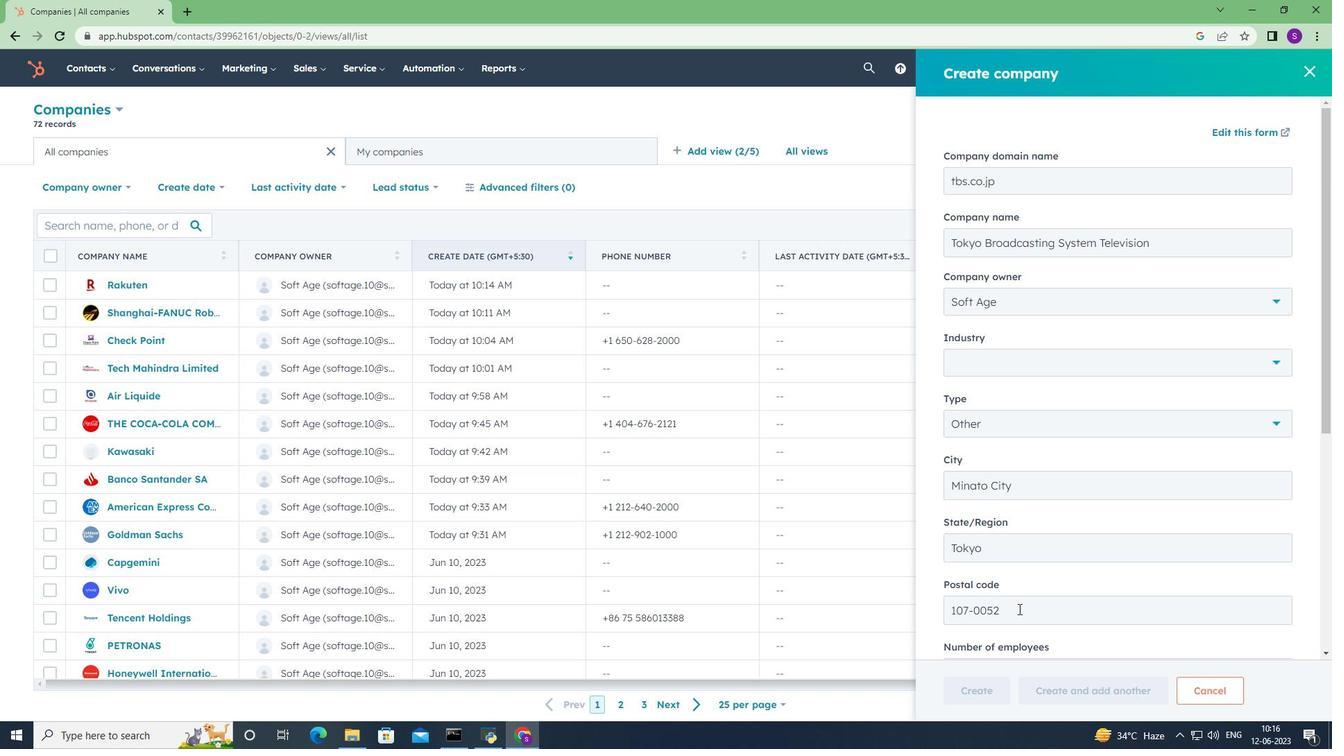 
Action: Mouse scrolled (1018, 608) with delta (0, 0)
Screenshot: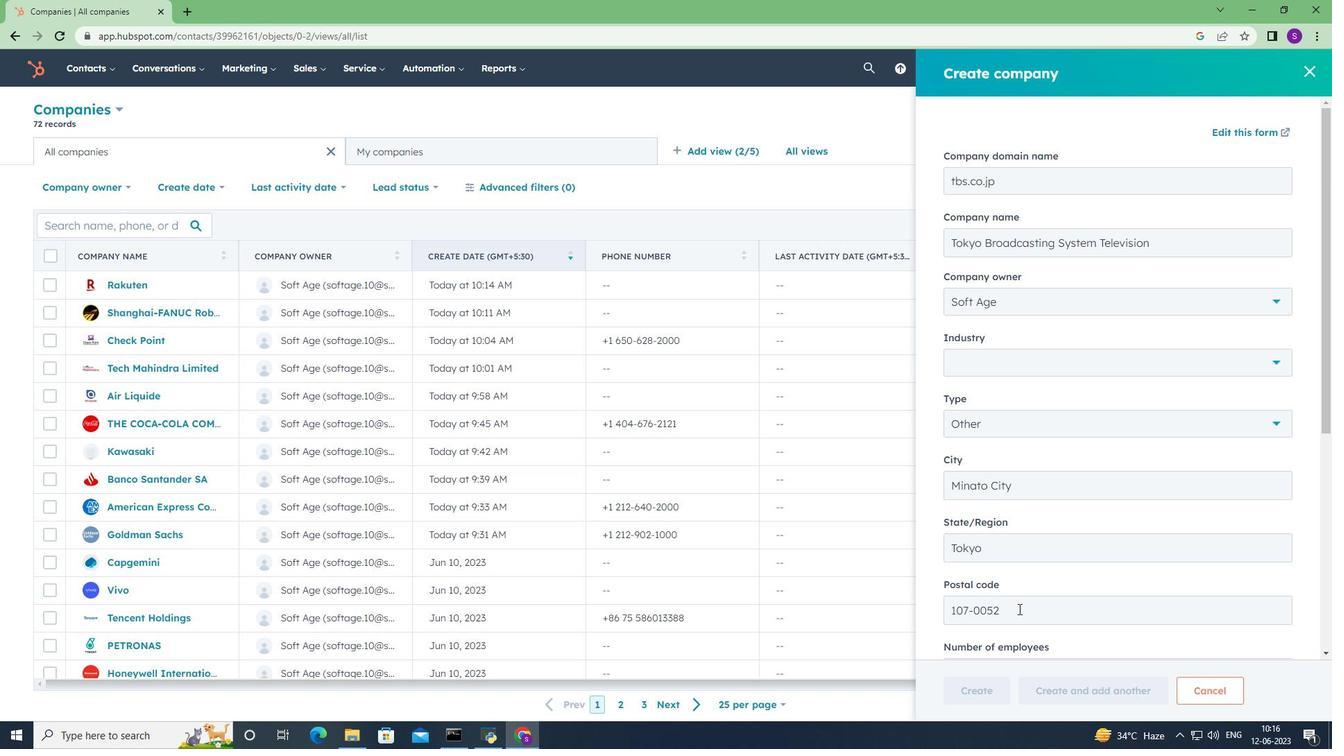 
Action: Mouse scrolled (1018, 610) with delta (0, 0)
Screenshot: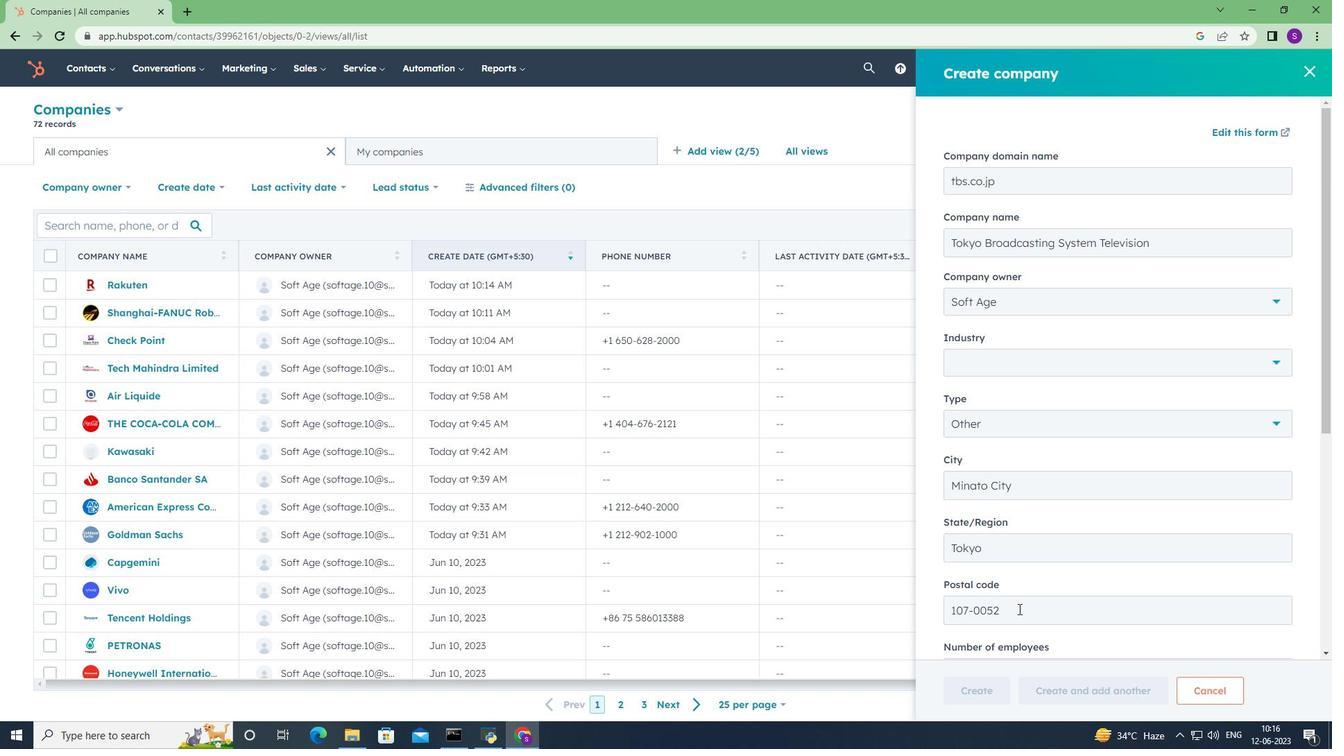 
Action: Mouse scrolled (1018, 608) with delta (0, 0)
Screenshot: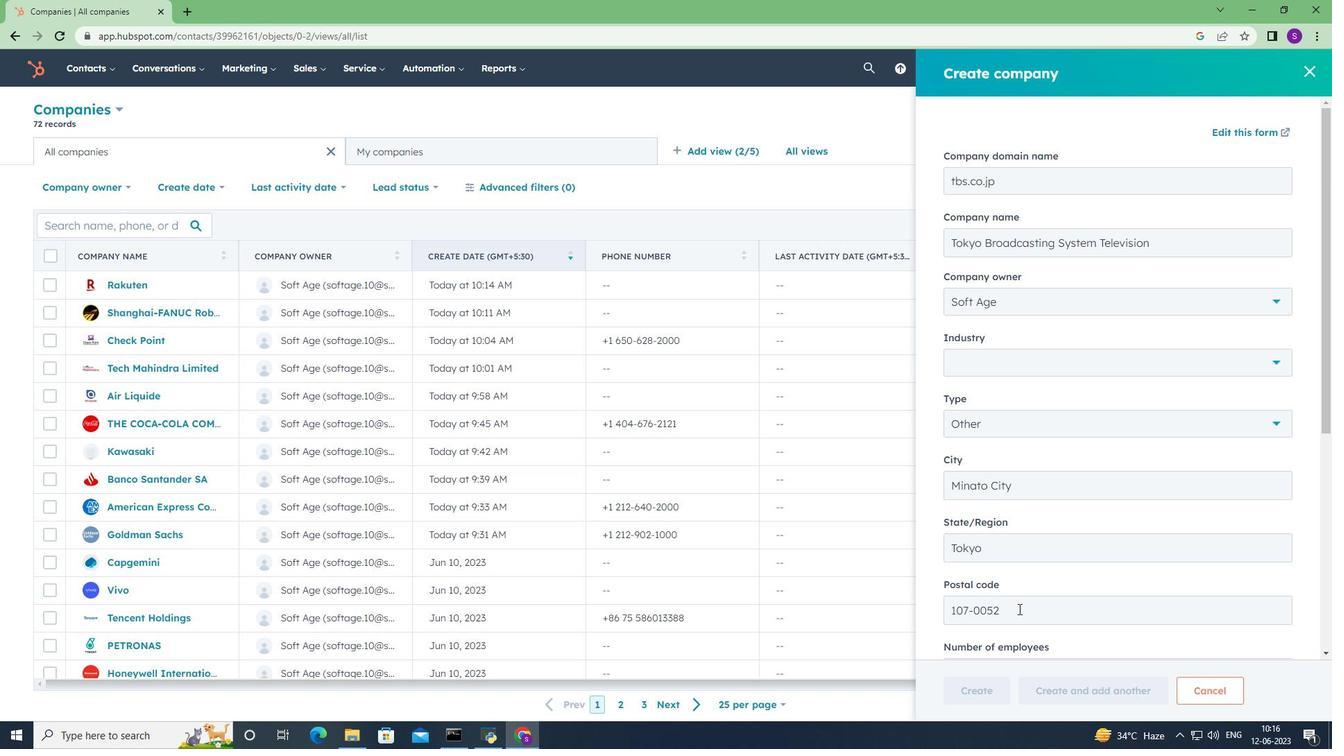 
Action: Mouse scrolled (1018, 608) with delta (0, 0)
Screenshot: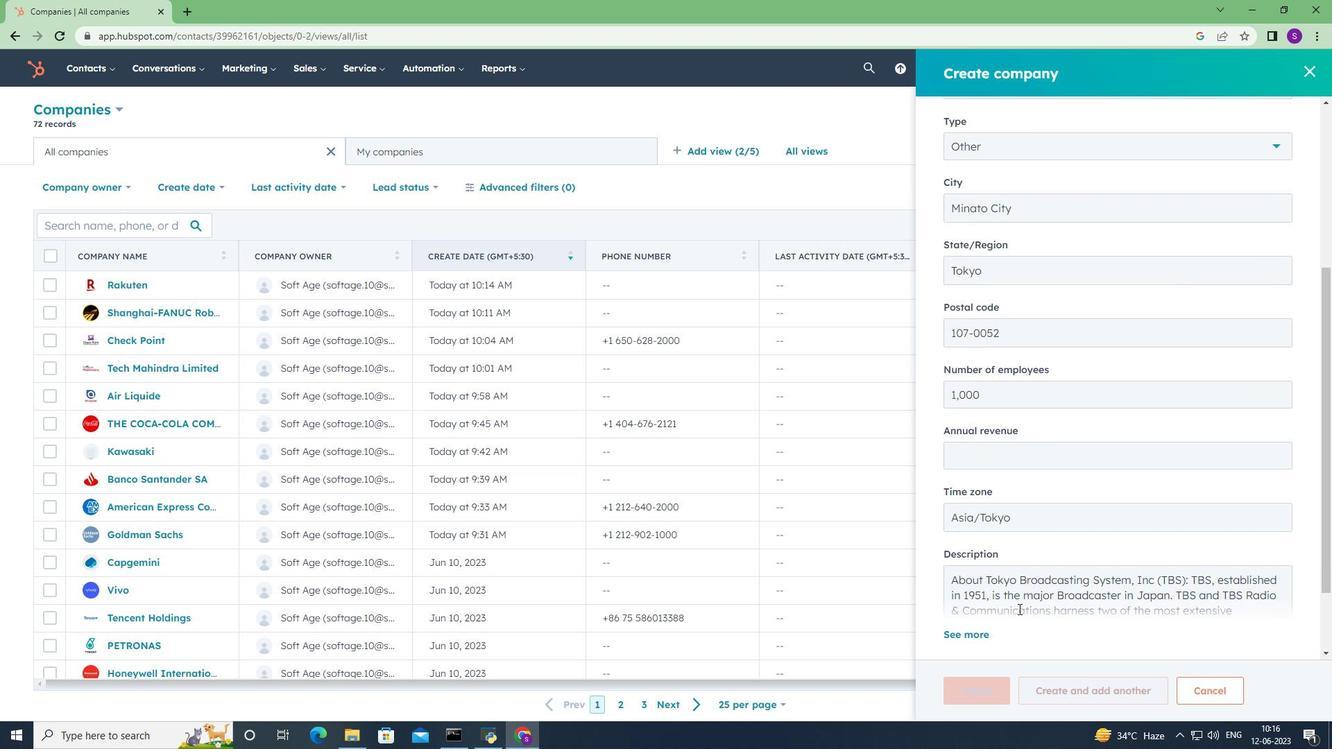 
Action: Mouse scrolled (1018, 608) with delta (0, 0)
Screenshot: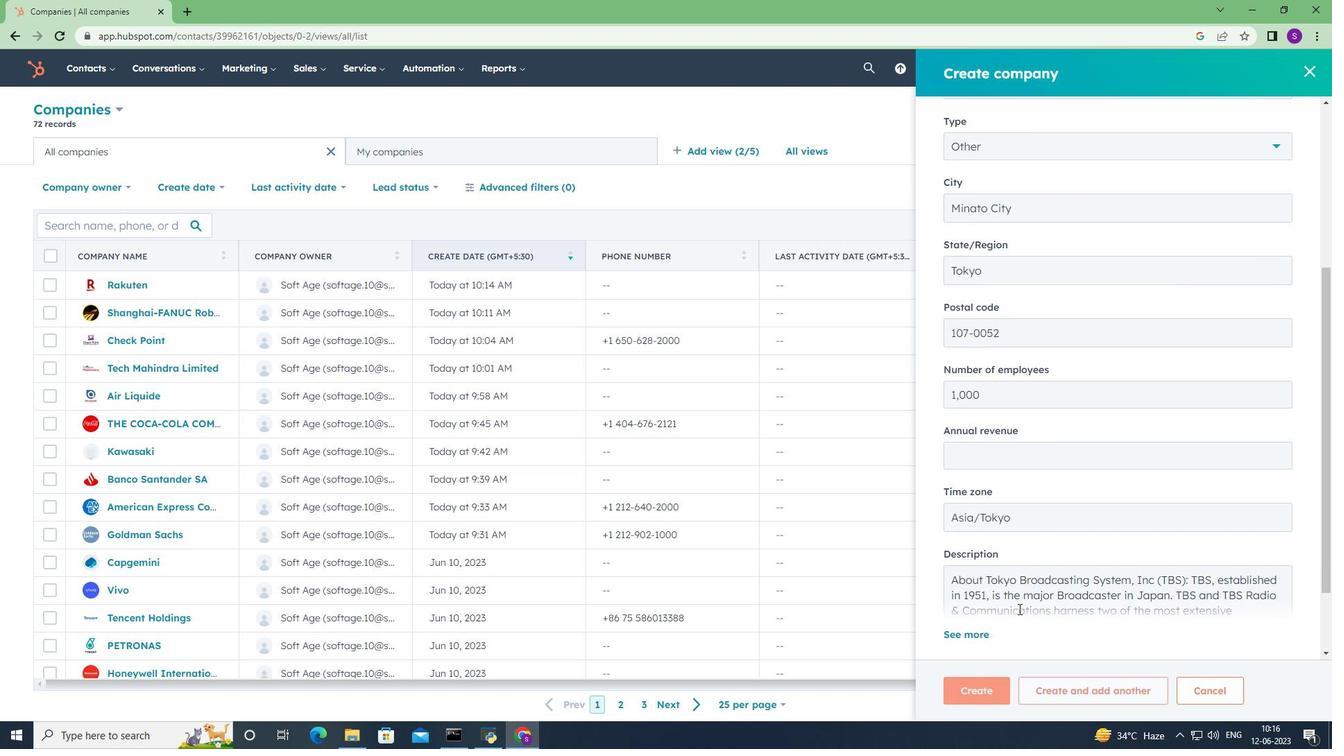 
Action: Mouse scrolled (1018, 608) with delta (0, 0)
Screenshot: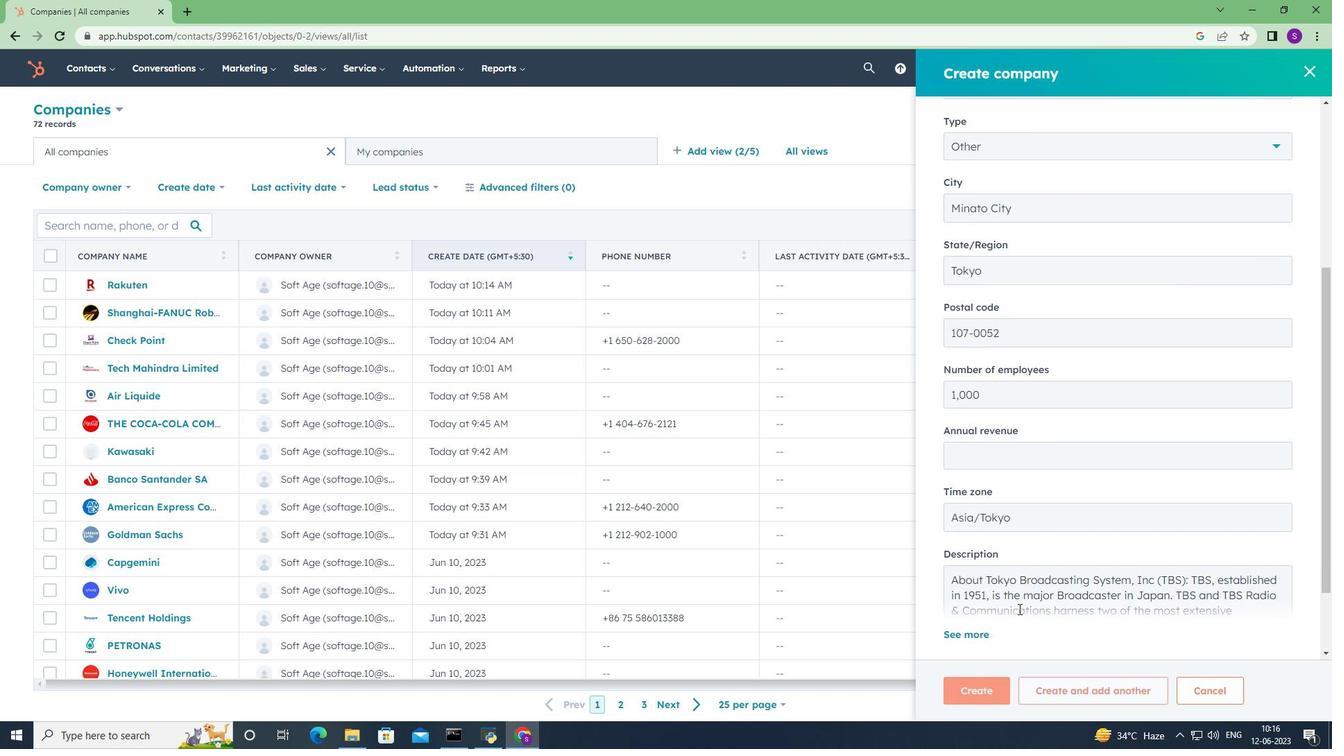 
Action: Mouse scrolled (1018, 608) with delta (0, 0)
Screenshot: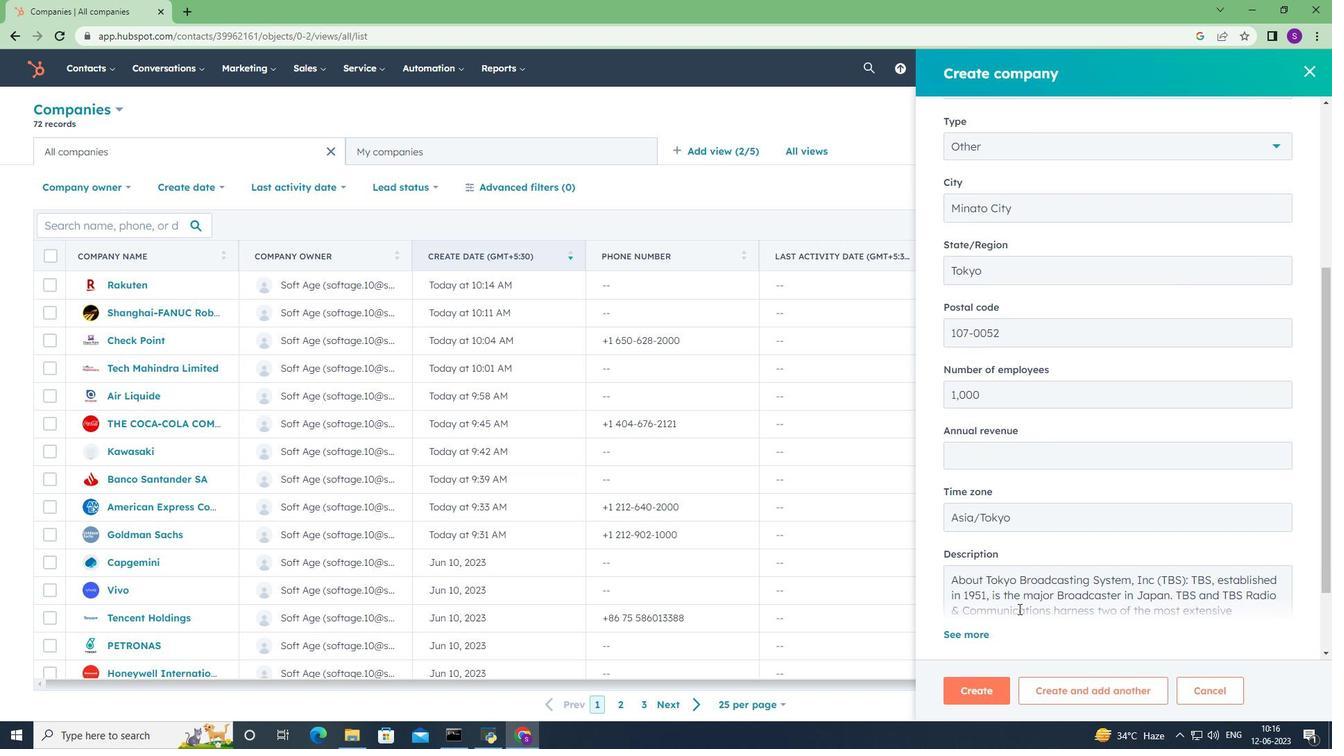 
Action: Mouse scrolled (1018, 608) with delta (0, 0)
Screenshot: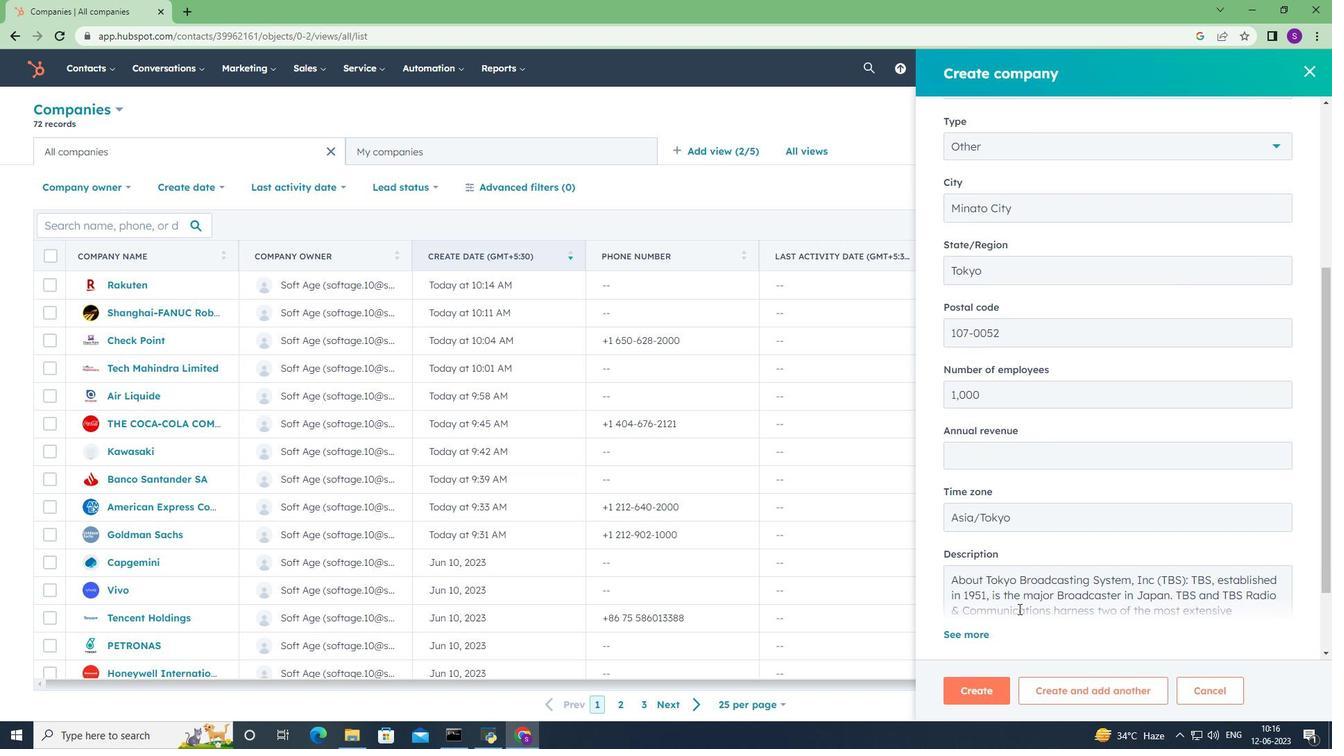 
Action: Mouse scrolled (1018, 608) with delta (0, 0)
Screenshot: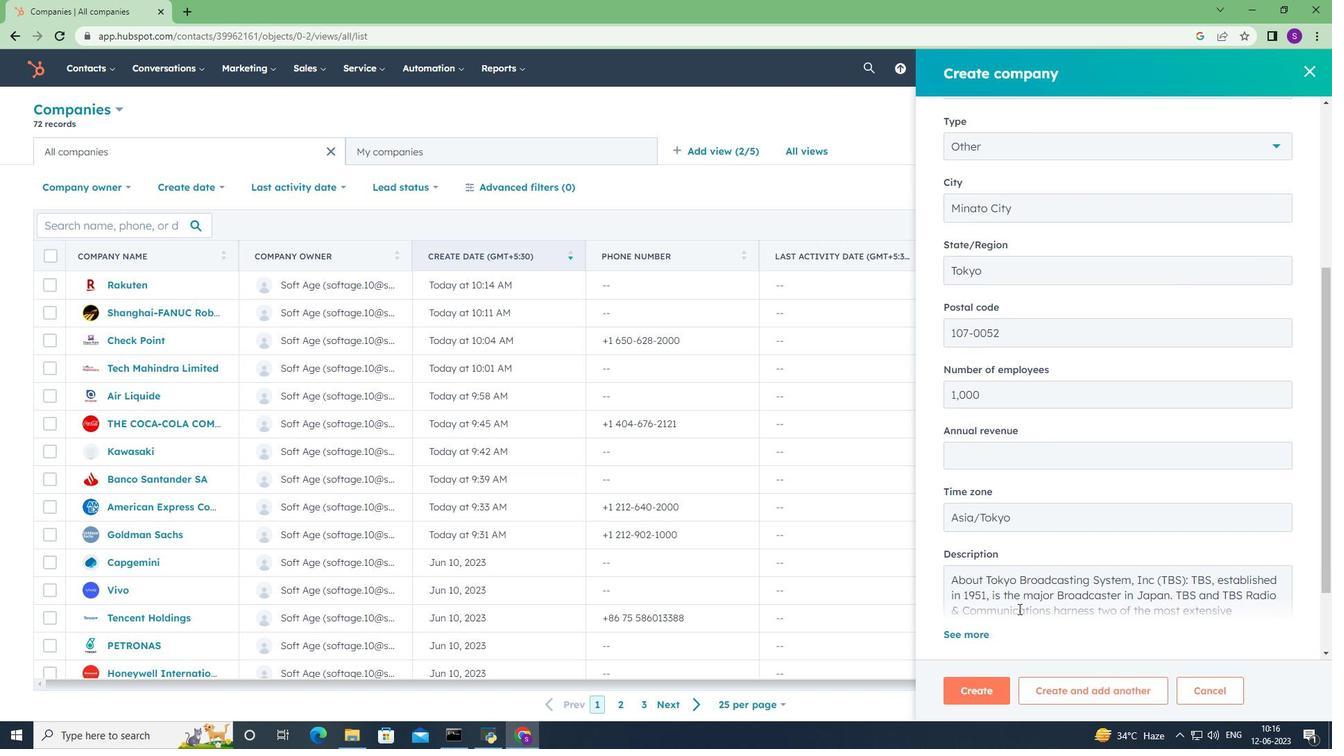 
Action: Mouse scrolled (1018, 608) with delta (0, 0)
Screenshot: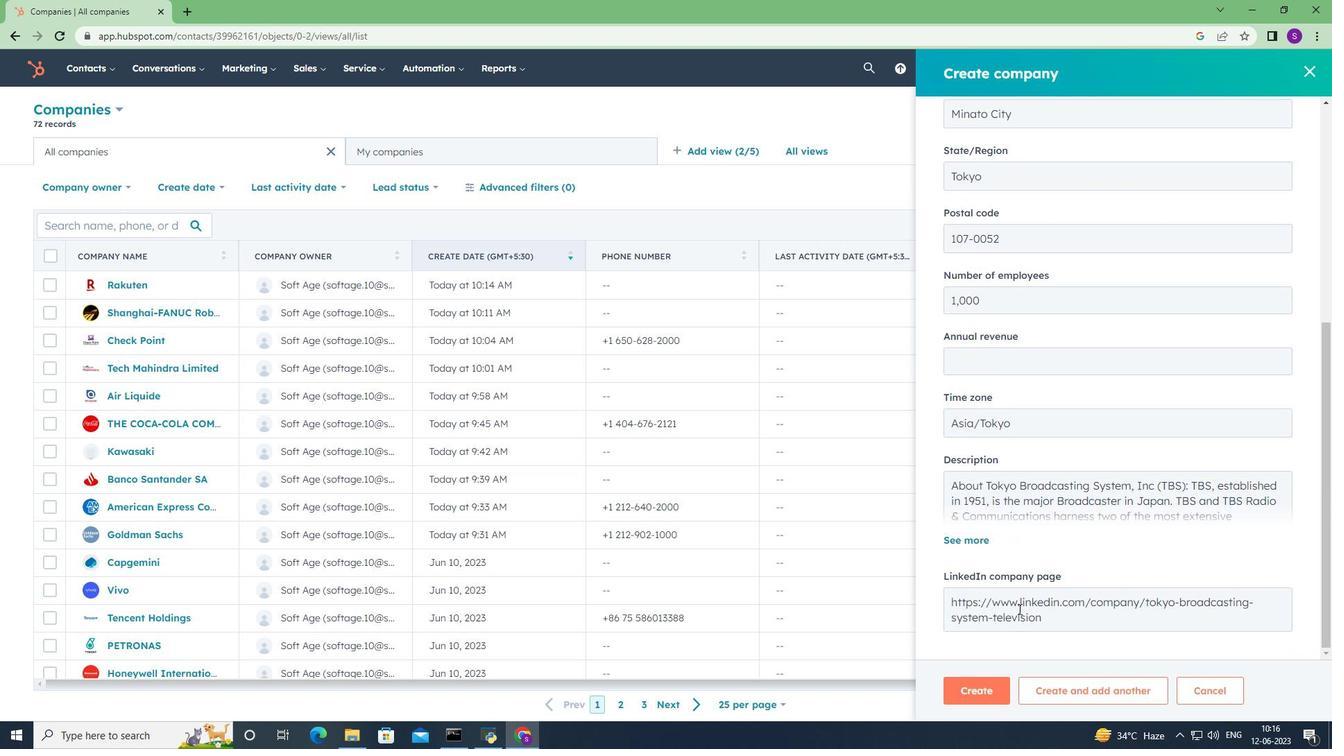 
Action: Mouse scrolled (1018, 608) with delta (0, 0)
Screenshot: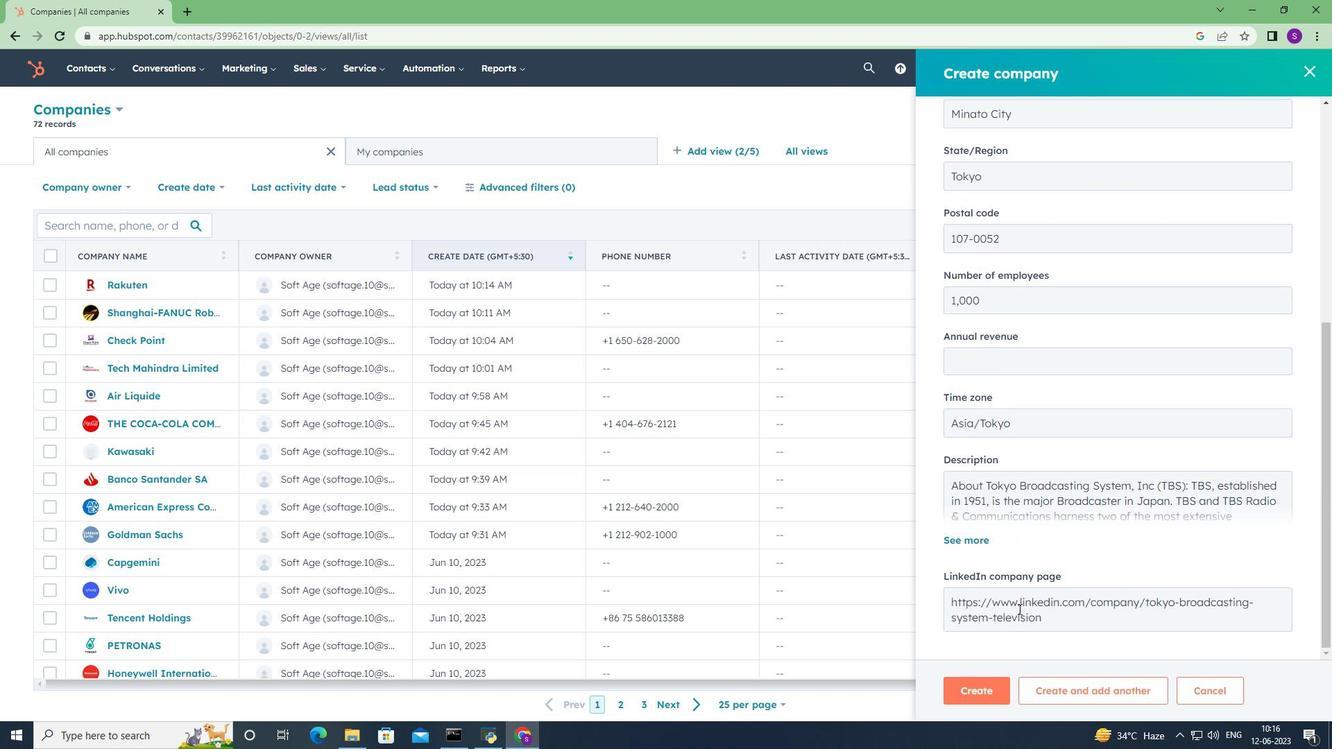 
Action: Mouse scrolled (1018, 608) with delta (0, 0)
Screenshot: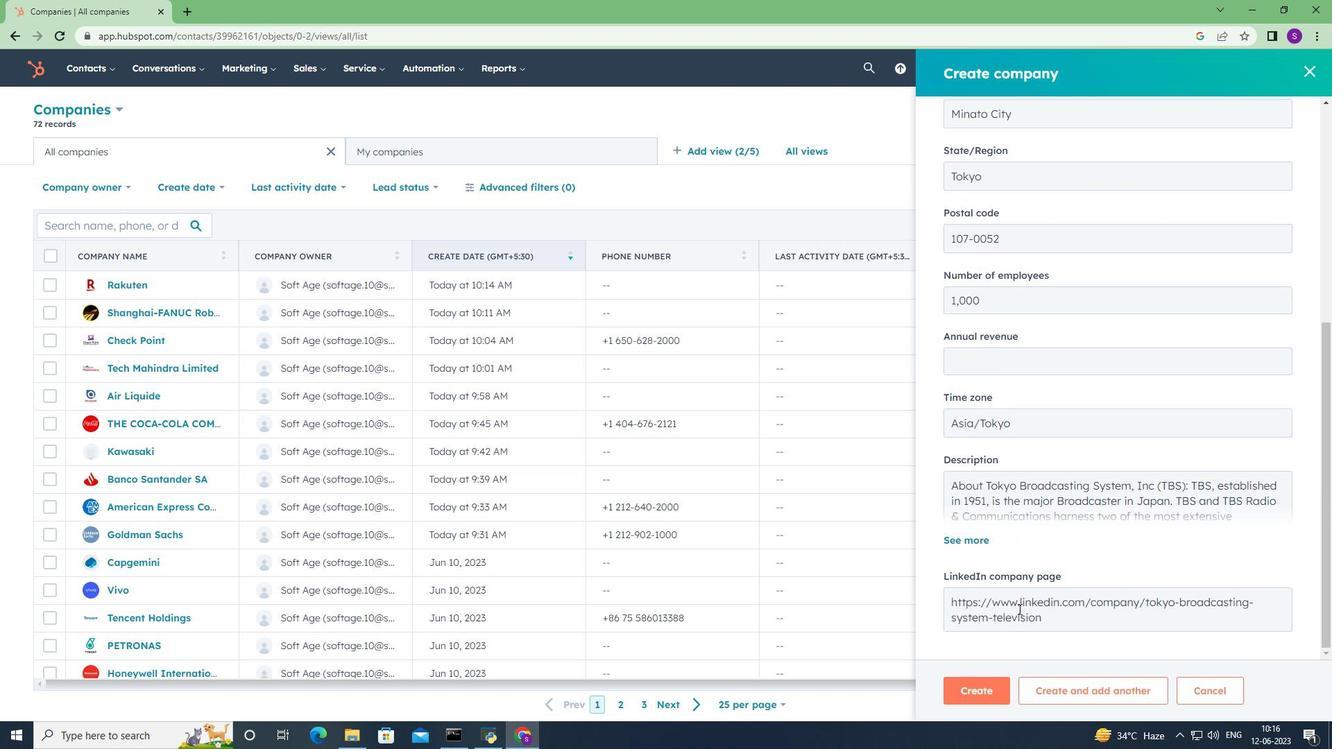 
Action: Mouse scrolled (1018, 608) with delta (0, 0)
Screenshot: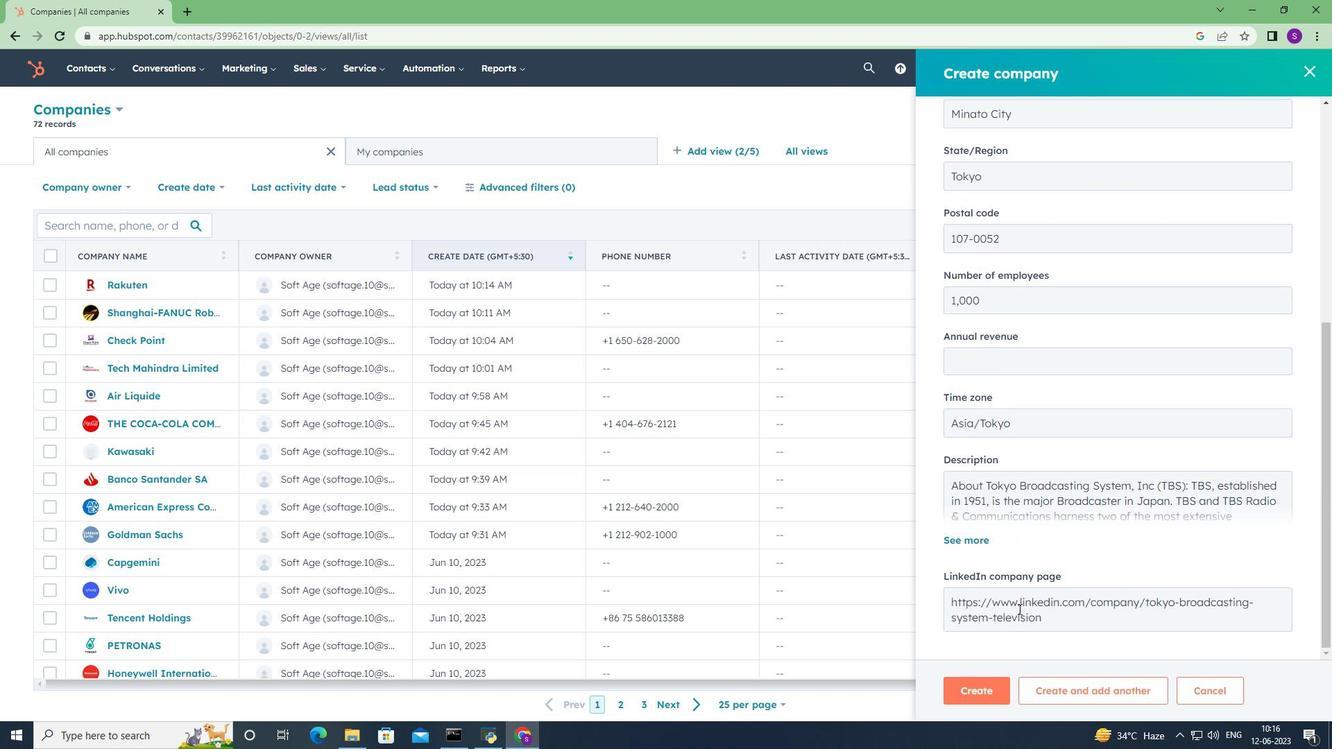 
Action: Mouse scrolled (1018, 608) with delta (0, 0)
Screenshot: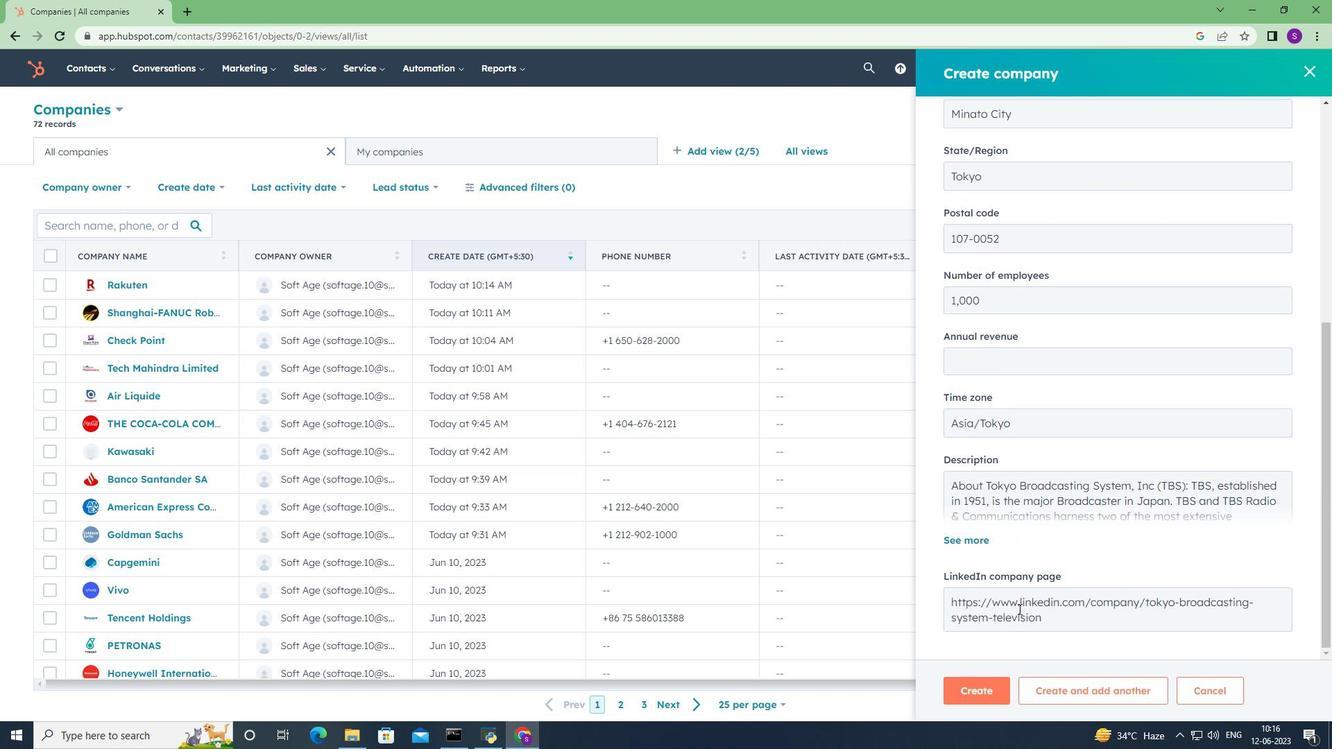 
Action: Mouse scrolled (1018, 608) with delta (0, 0)
Screenshot: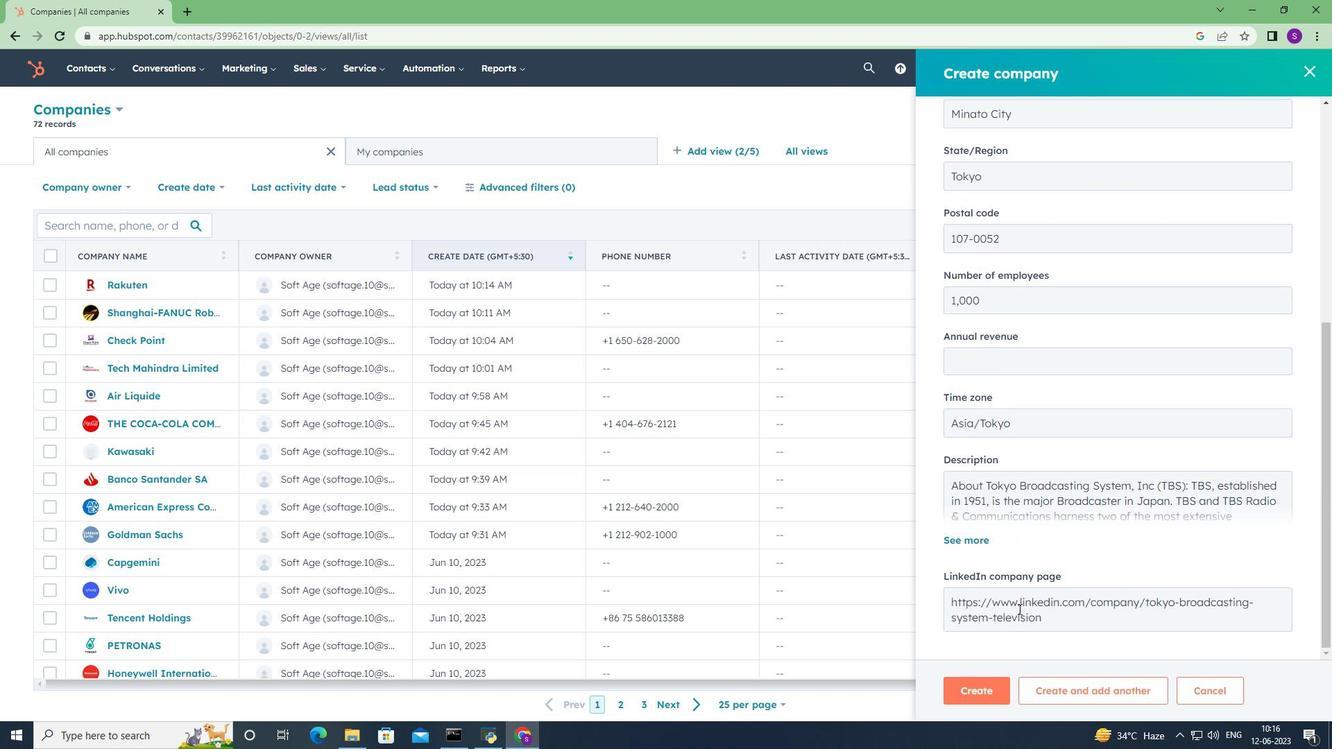 
Action: Mouse scrolled (1018, 608) with delta (0, 0)
Screenshot: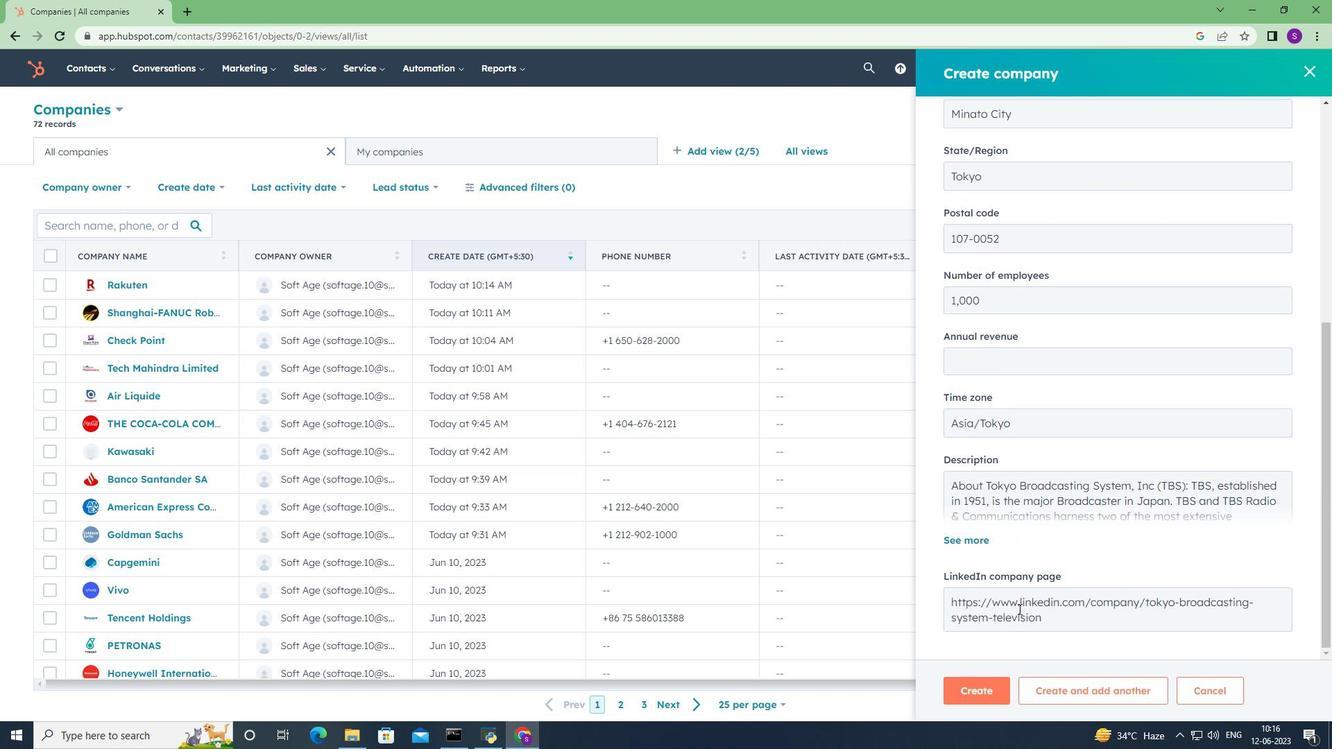 
Action: Mouse scrolled (1018, 608) with delta (0, 0)
Screenshot: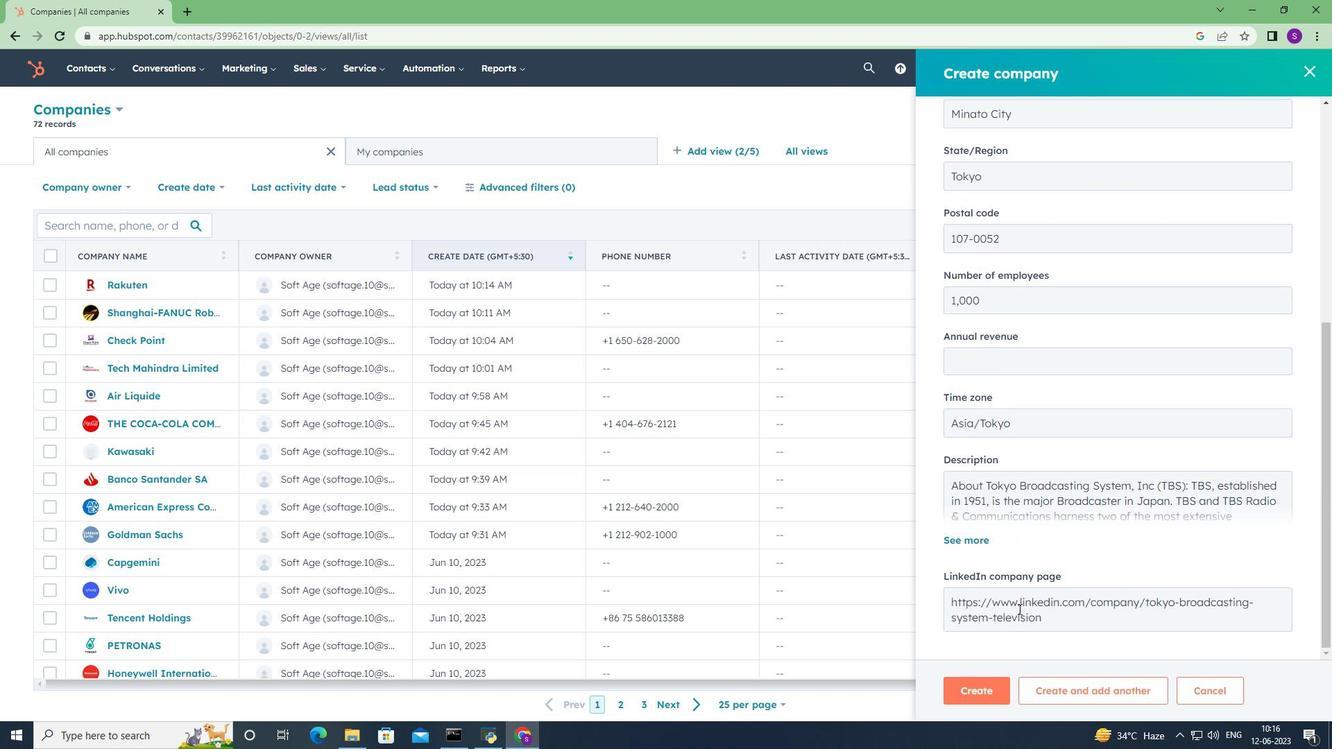 
Action: Mouse scrolled (1018, 608) with delta (0, 0)
Screenshot: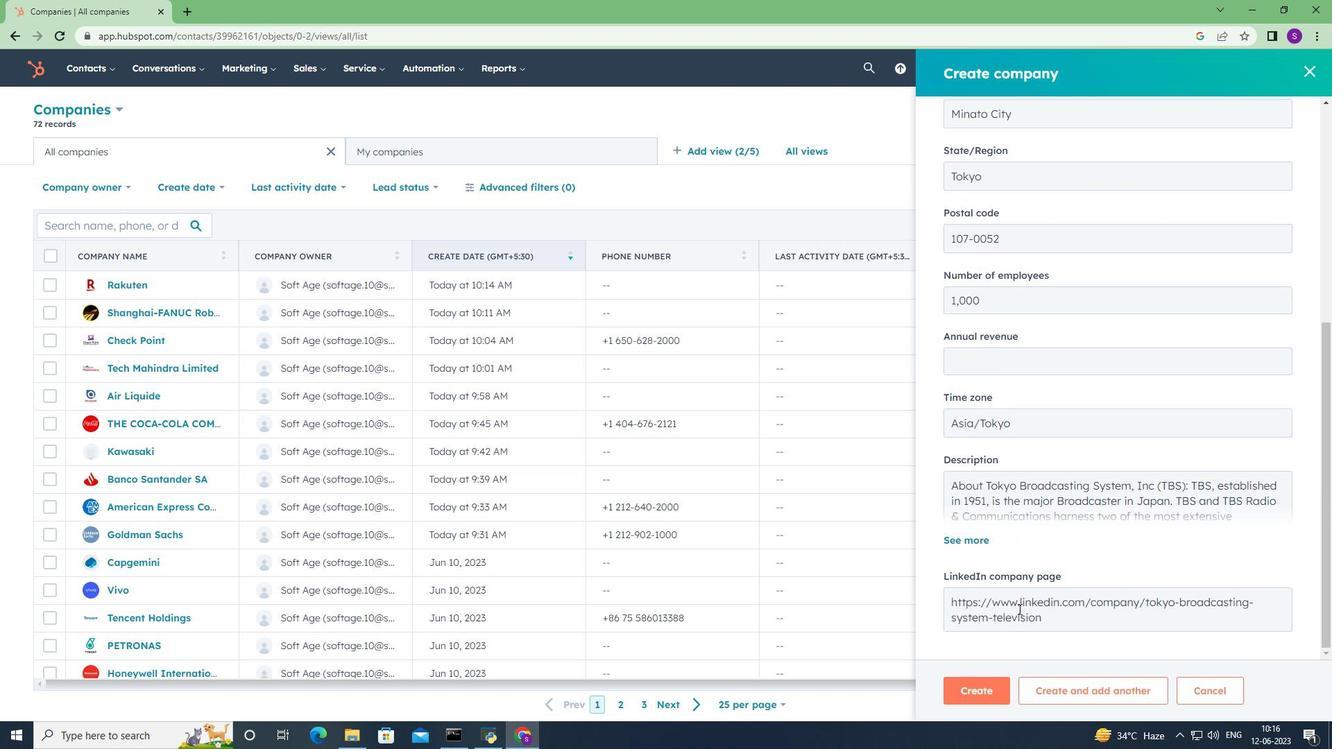 
Action: Mouse scrolled (1018, 608) with delta (0, 0)
Screenshot: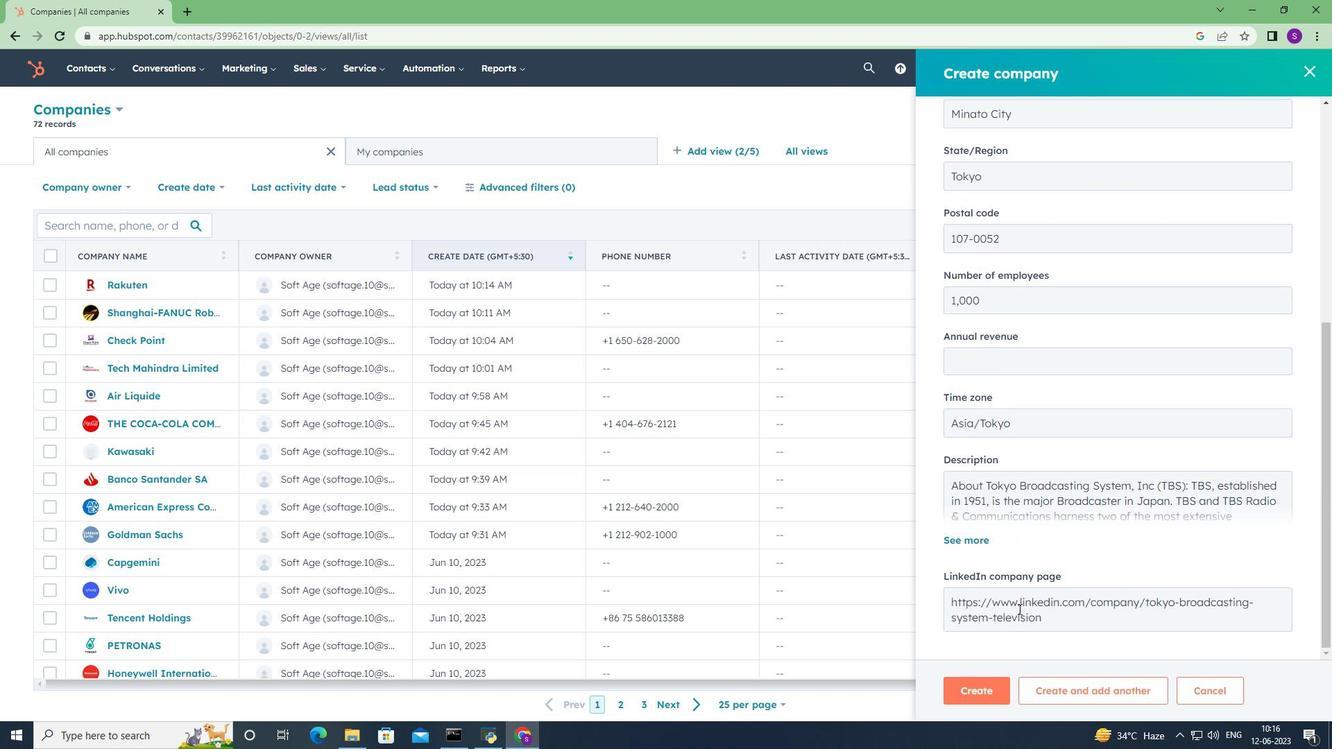 
Action: Mouse moved to (989, 694)
Screenshot: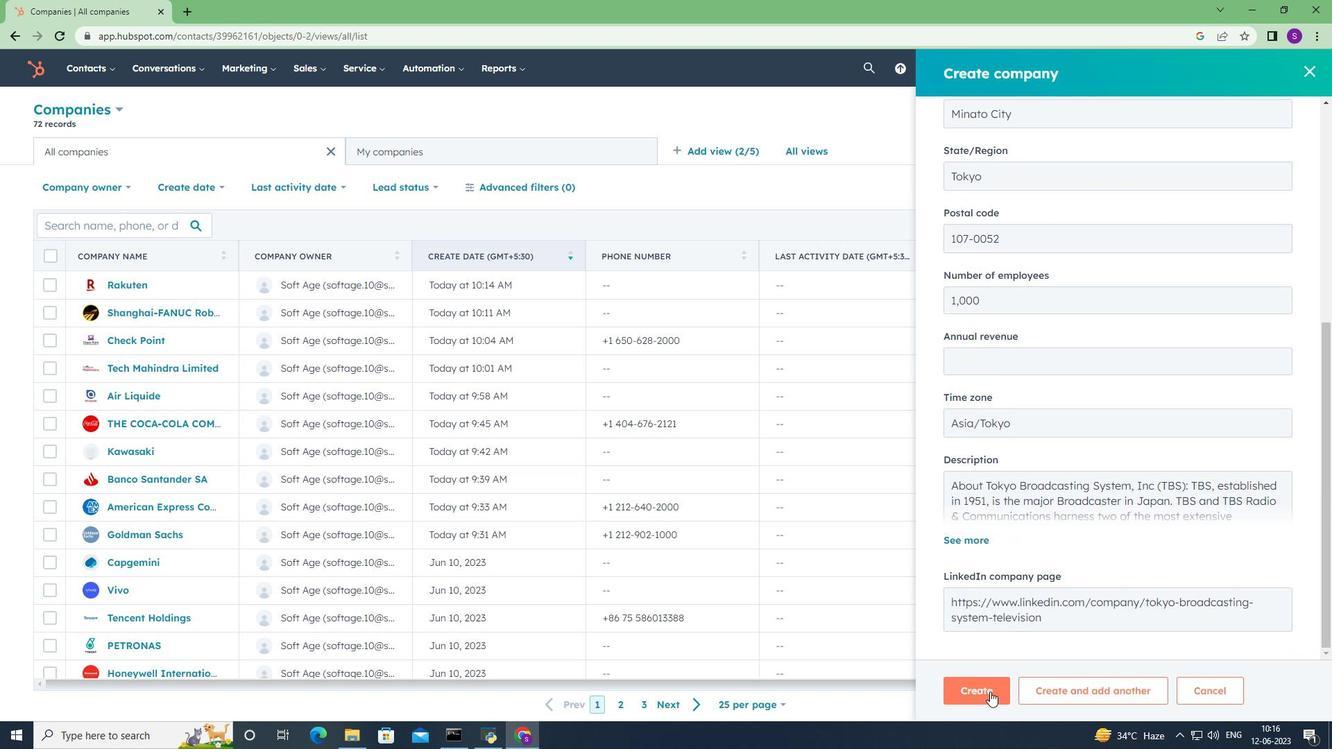 
Action: Mouse pressed left at (989, 694)
Screenshot: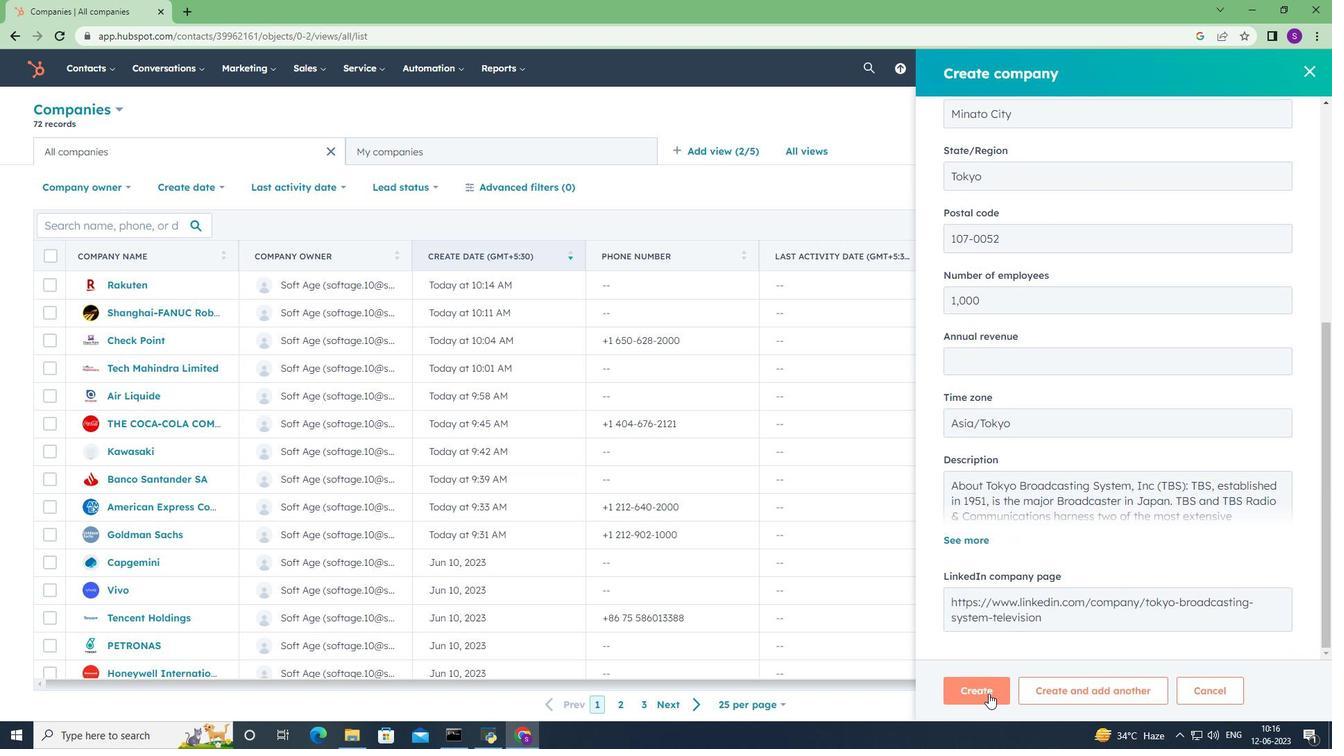 
Action: Mouse moved to (751, 321)
Screenshot: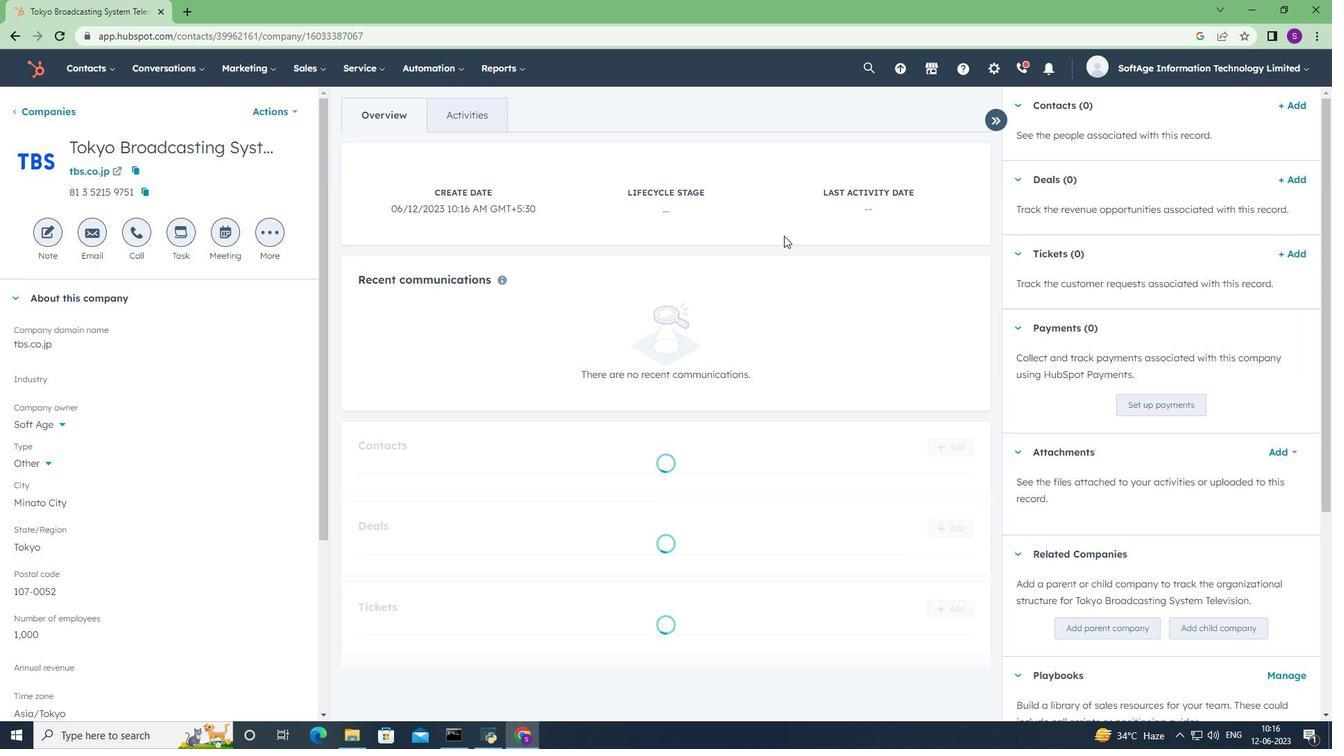 
Action: Mouse scrolled (751, 320) with delta (0, 0)
Screenshot: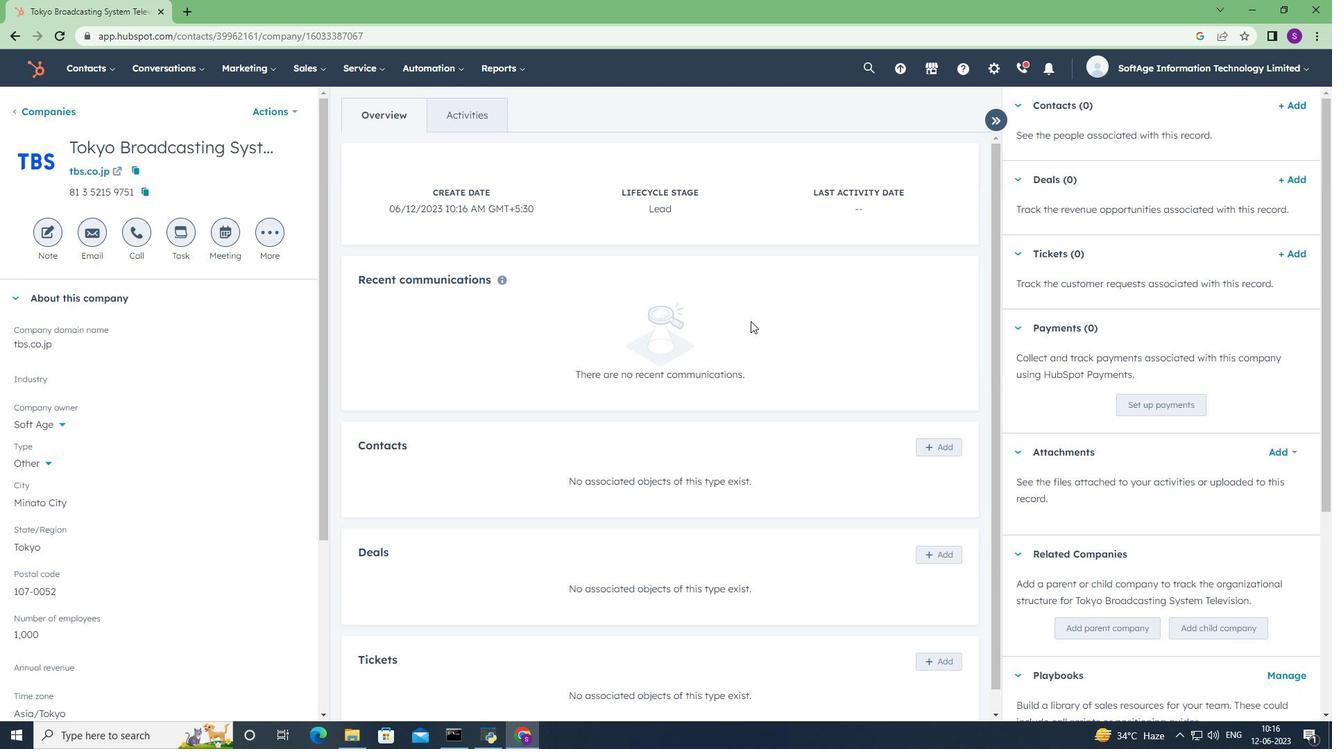 
Action: Mouse scrolled (751, 320) with delta (0, 0)
Screenshot: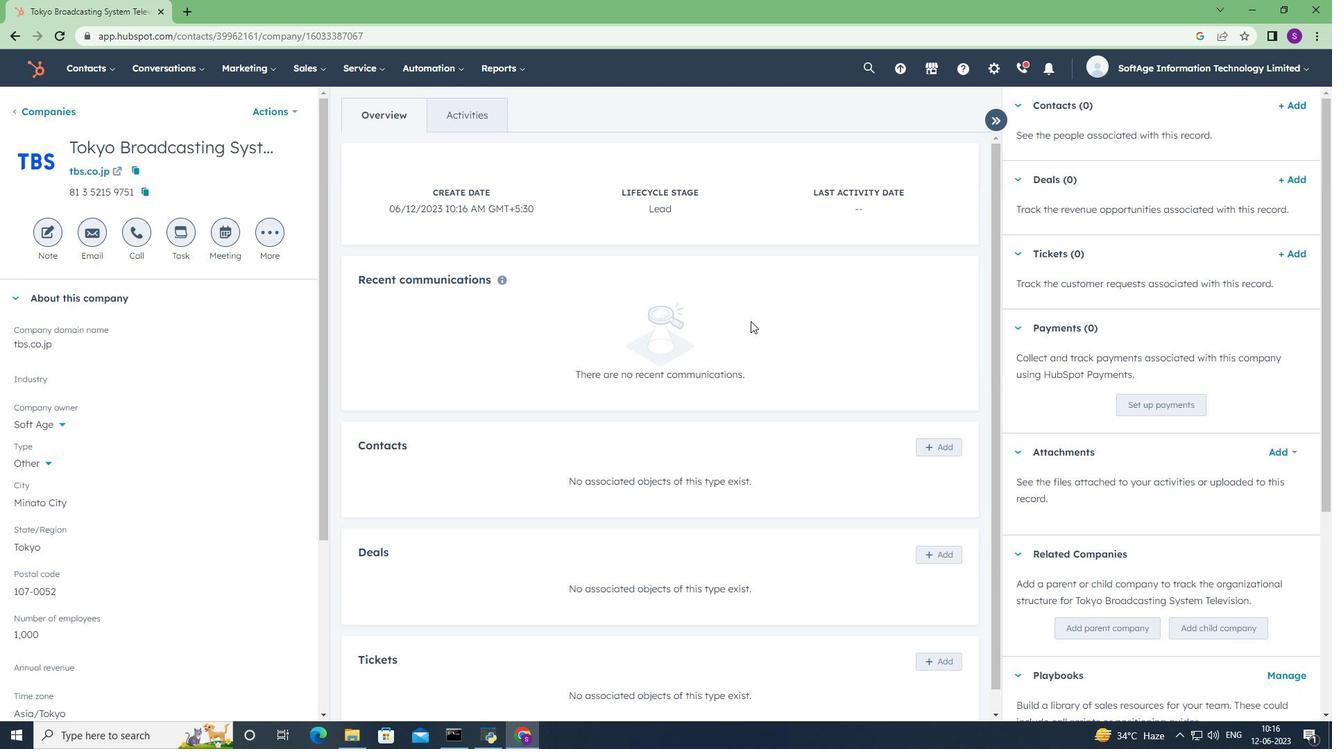 
Action: Mouse scrolled (751, 320) with delta (0, 0)
Screenshot: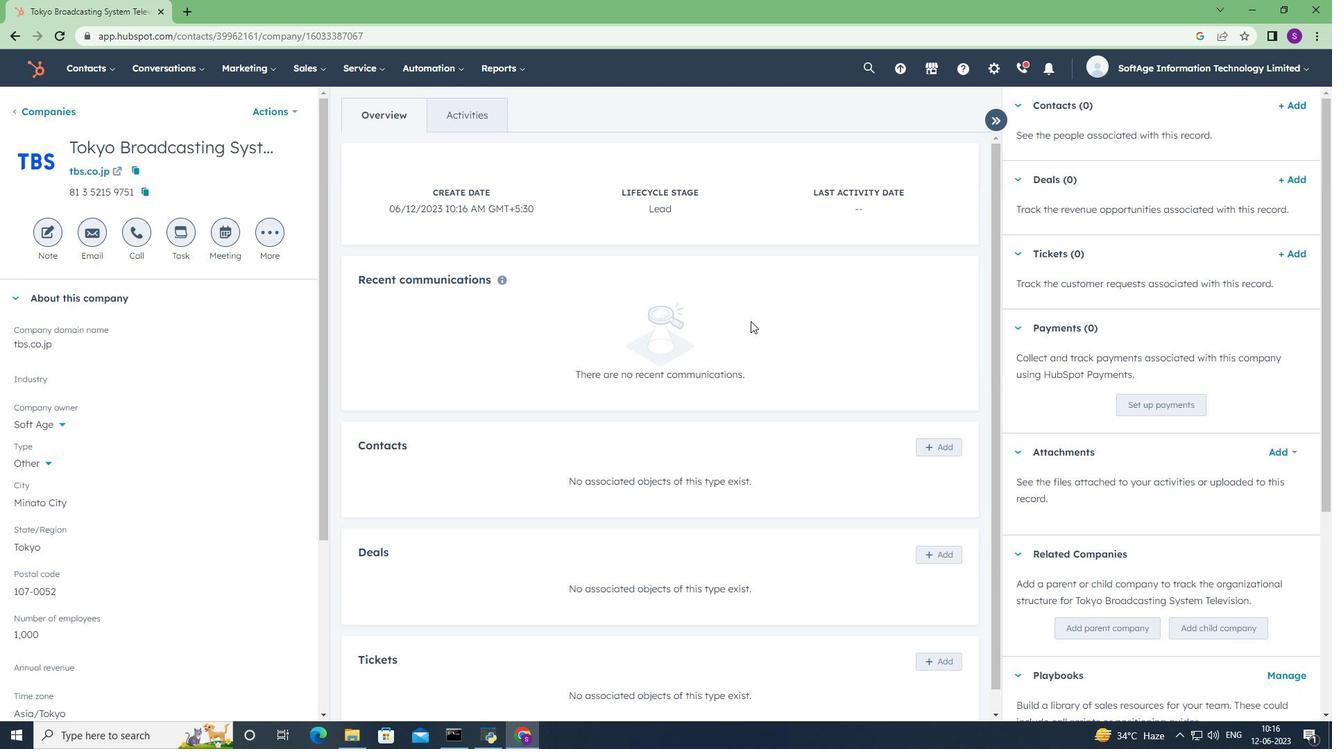 
Action: Mouse moved to (930, 431)
Screenshot: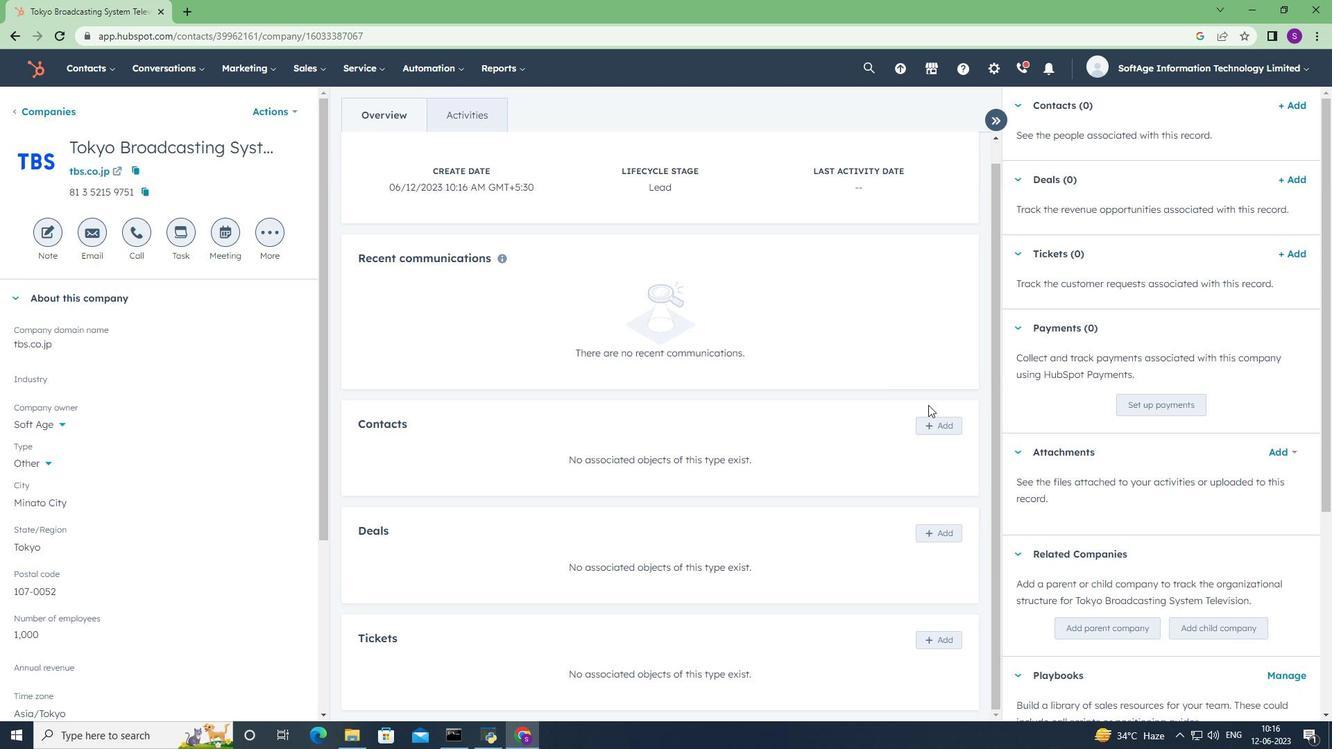
Action: Mouse pressed left at (930, 431)
Screenshot: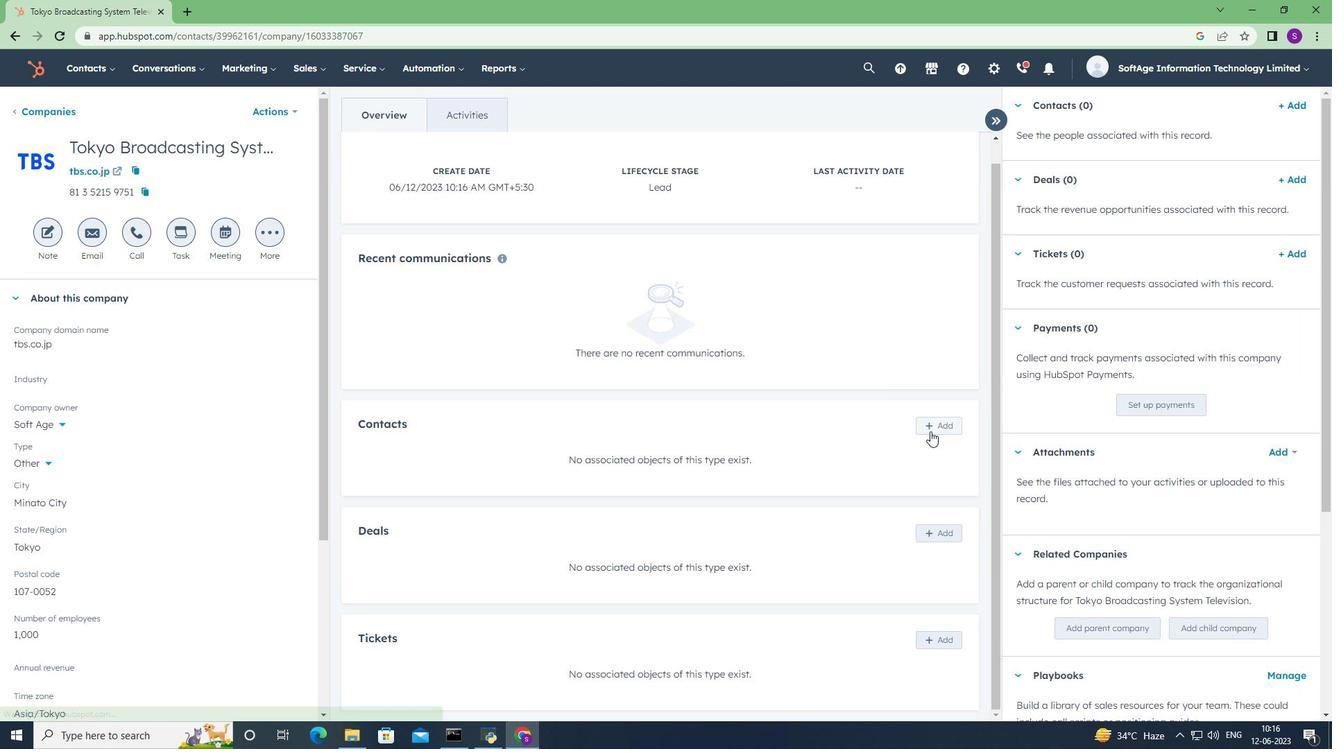 
Action: Mouse moved to (1042, 133)
Screenshot: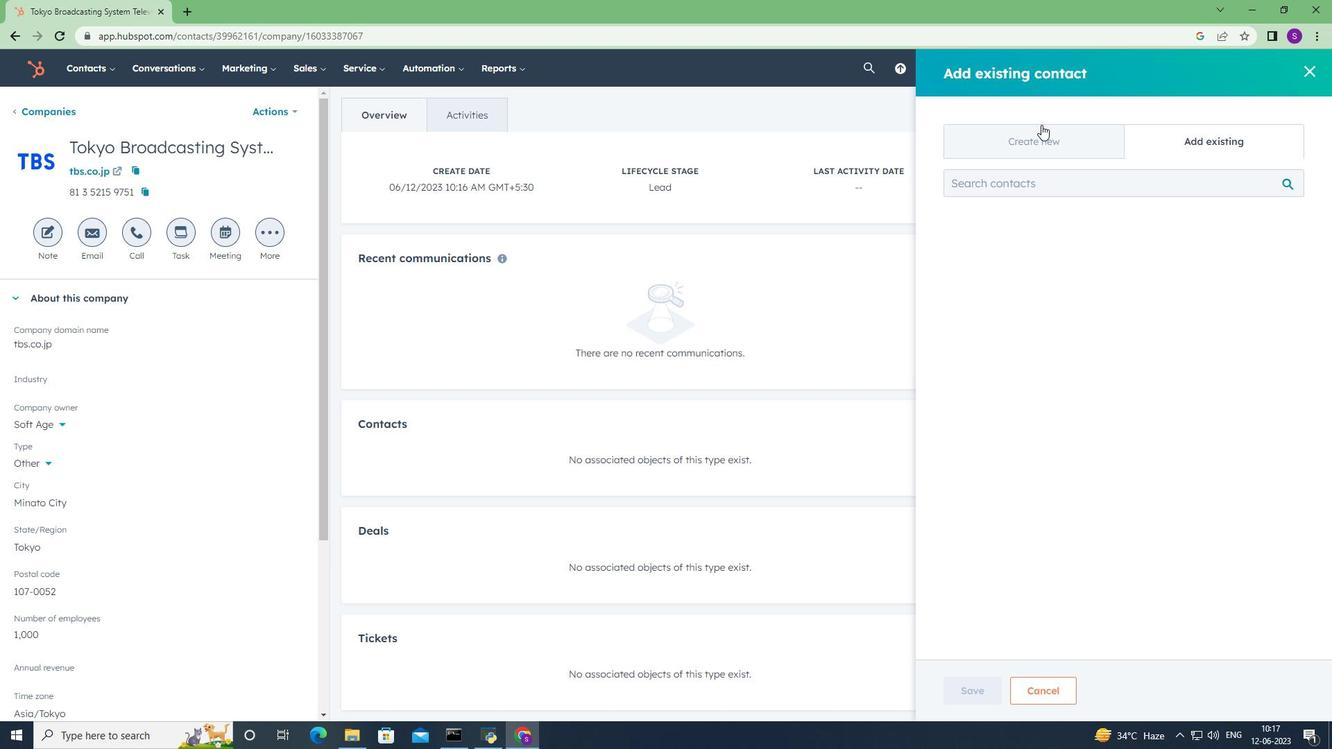 
Action: Mouse pressed left at (1042, 133)
Screenshot: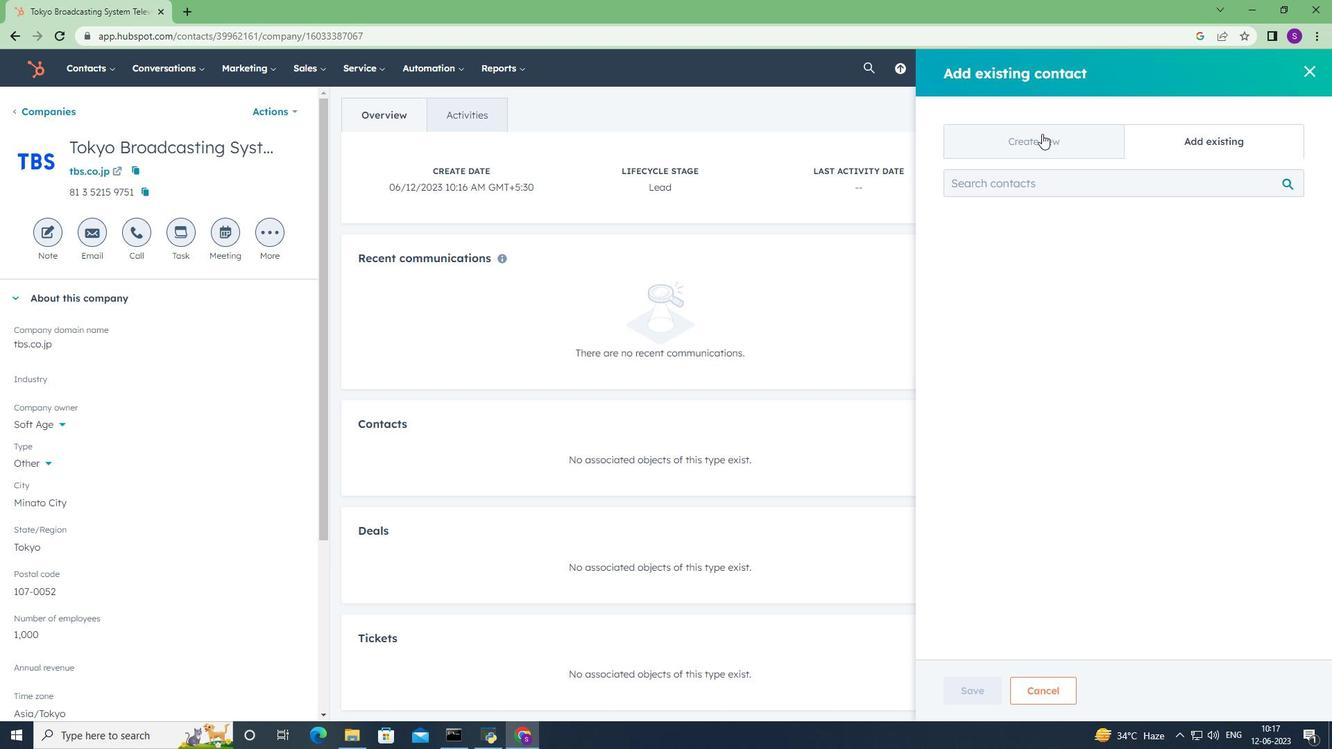 
Action: Mouse moved to (1023, 220)
Screenshot: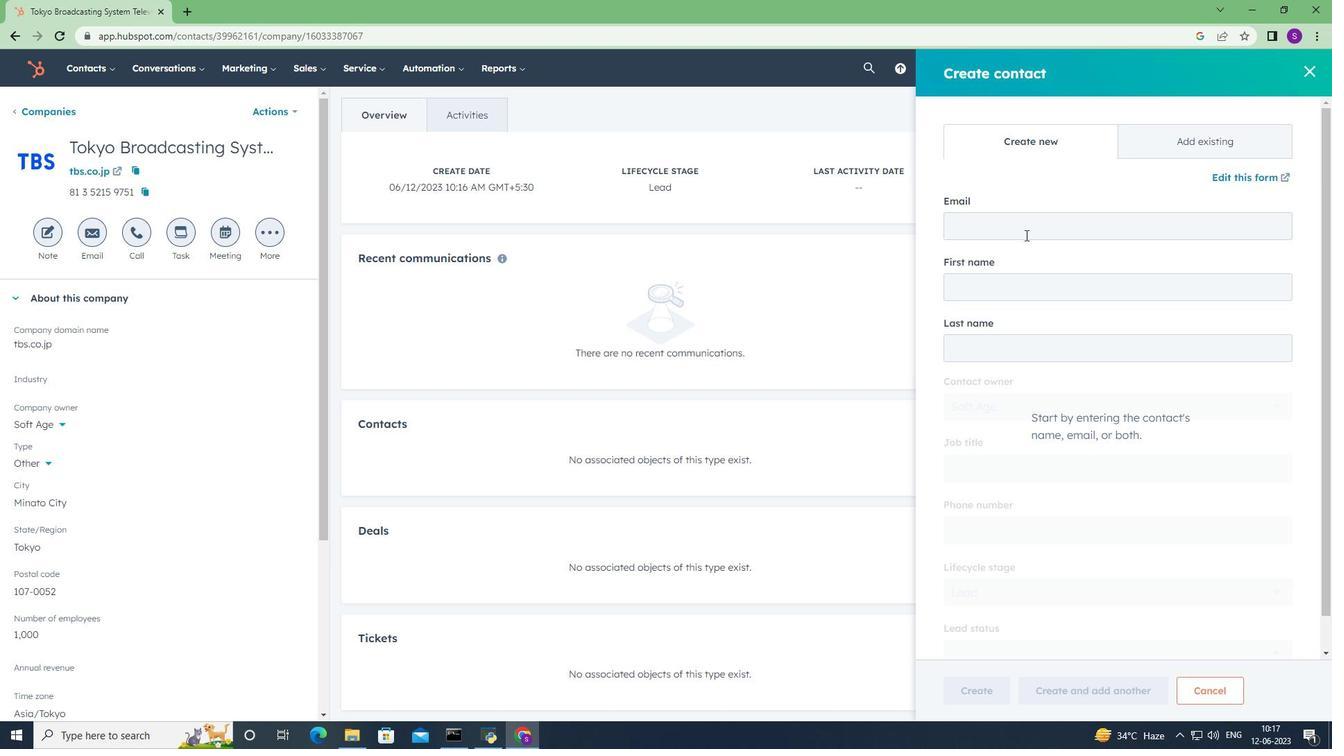 
Action: Mouse pressed left at (1023, 220)
Screenshot: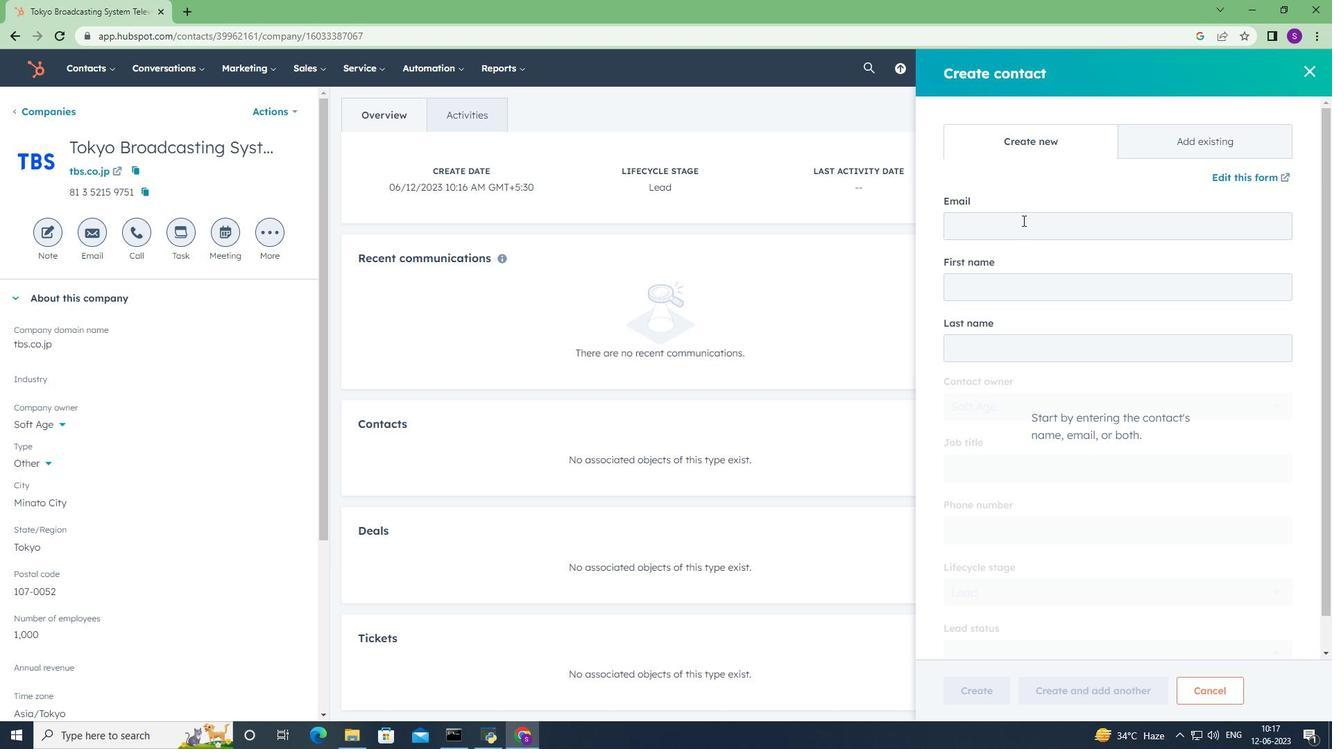 
Action: Key pressed <Key.shift><Key.shift><Key.shift><Key.shift><Key.shift><Key.shift><Key.shift><Key.shift><Key.shift><Key.shift><Key.shift><Key.shift><Key.shift>Mia<Key.shift>_<Key.shift>Patel<Key.shift><Key.shift>@tbs.co.jp<Key.tab><Key.shift><Key.shift><Key.shift><Key.shift><Key.shift><Key.shift><Key.shift><Key.shift><Key.shift><Key.shift><Key.shift><Key.shift><Key.shift><Key.shift><Key.shift><Key.shift><Key.shift><Key.shift><Key.shift><Key.shift><Key.shift><Key.shift><Key.shift><Key.shift><Key.shift><Key.shift><Key.shift><Key.shift><Key.shift><Key.shift><Key.shift><Key.shift><Key.shift><Key.shift><Key.shift><Key.shift><Key.shift><Key.shift><Key.shift><Key.shift><Key.shift><Key.shift><Key.shift><Key.shift><Key.shift><Key.shift><Key.shift><Key.shift><Key.shift><Key.shift><Key.shift><Key.shift><Key.shift><Key.shift><Key.shift><Key.shift><Key.shift><Key.shift><Key.shift><Key.shift><Key.shift><Key.shift><Key.shift><Key.shift><Key.shift><Key.shift><Key.shift><Key.shift><Key.shift><Key.shift><Key.shift><Key.shift><Key.shift><Key.shift><Key.shift><Key.shift><Key.shift><Key.shift><Key.shift><Key.shift><Key.shift><Key.shift><Key.shift><Key.shift><Key.shift><Key.shift>Mia<Key.tab><Key.shift><Key.shift><Key.shift><Key.shift><Key.shift><Key.shift><Key.shift><Key.shift><Key.shift><Key.shift><Key.shift><Key.shift><Key.shift><Key.shift><Key.shift><Key.shift>Patel<Key.tab><Key.tab><Key.shift><Key.shift><Key.shift><Key.shift><Key.shift><Key.shift><Key.shift><Key.shift><Key.shift><Key.shift><Key.shift><Key.shift><Key.shift><Key.shift><Key.shift><Key.shift><Key.shift><Key.shift><Key.shift><Key.shift><Key.shift><Key.shift><Key.shift><Key.shift><Key.shift><Key.shift><Key.shift>Chief<Key.space><Key.shift><Key.shift><Key.shift><Key.shift><Key.shift><Key.shift><Key.shift><Key.shift><Key.shift><Key.shift><Key.shift><Key.shift><Key.shift>Operating<Key.space><Key.shift>Officer<Key.tab>9165556792
Screenshot: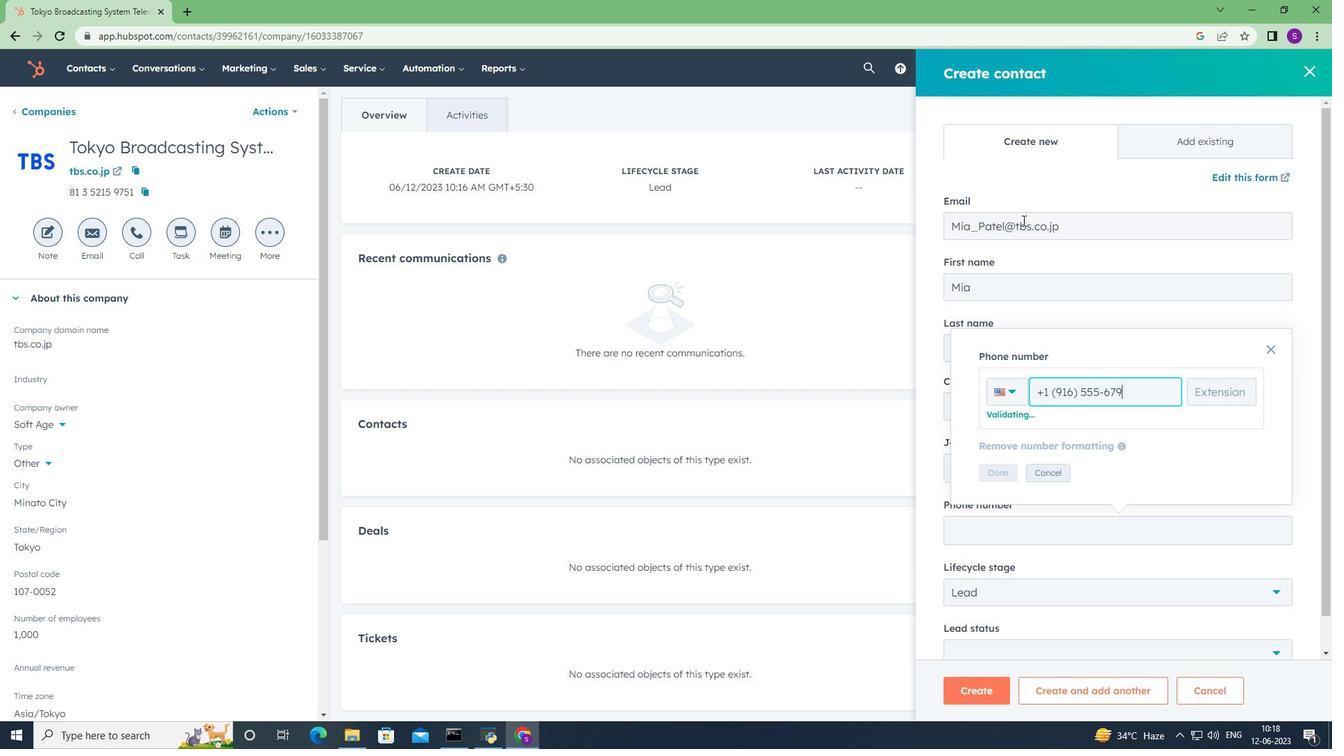 
Action: Mouse moved to (1007, 475)
Screenshot: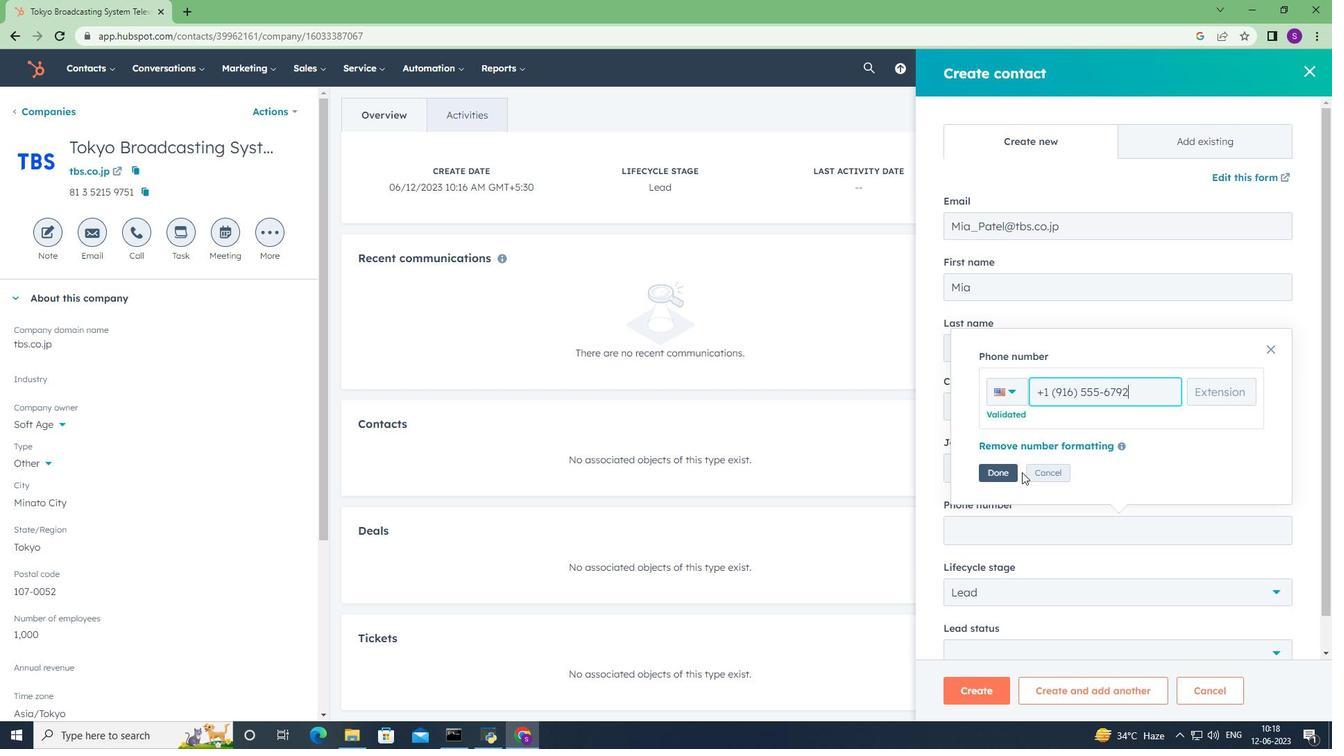 
Action: Mouse pressed left at (1007, 475)
Screenshot: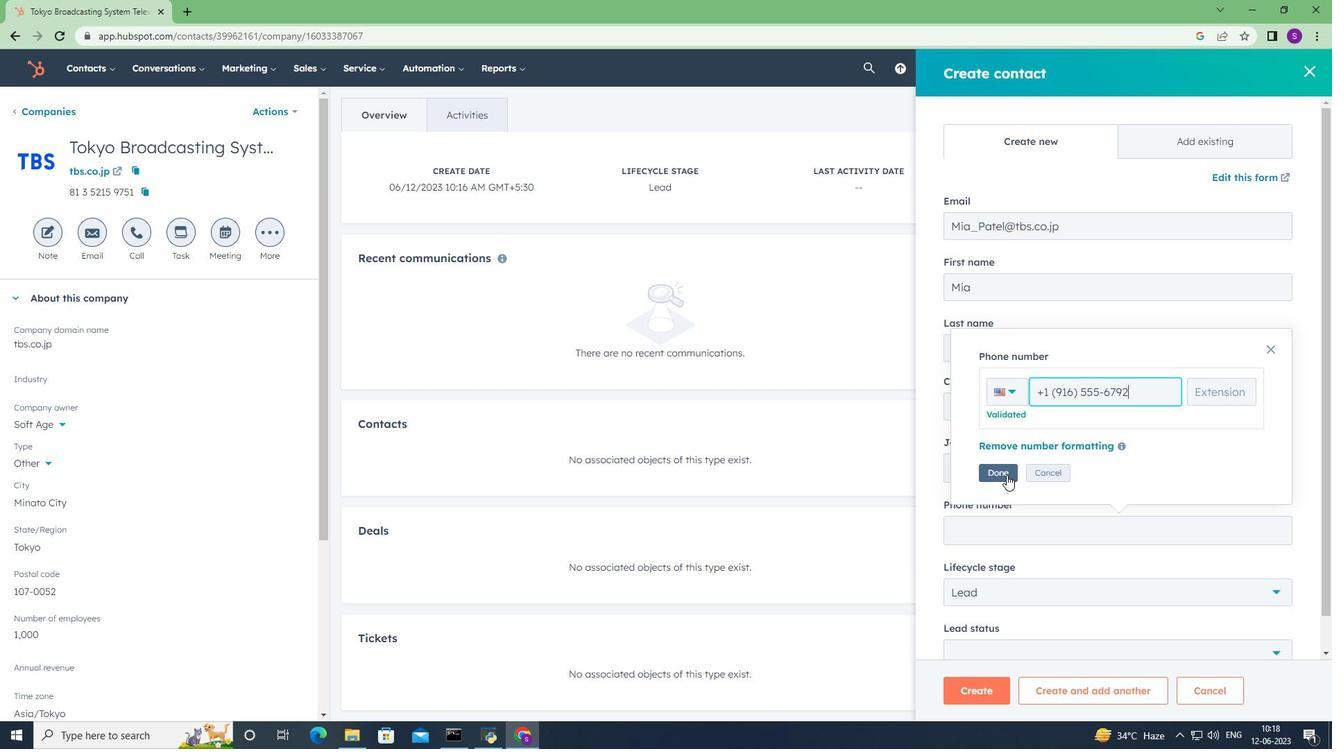 
Action: Mouse moved to (1021, 518)
Screenshot: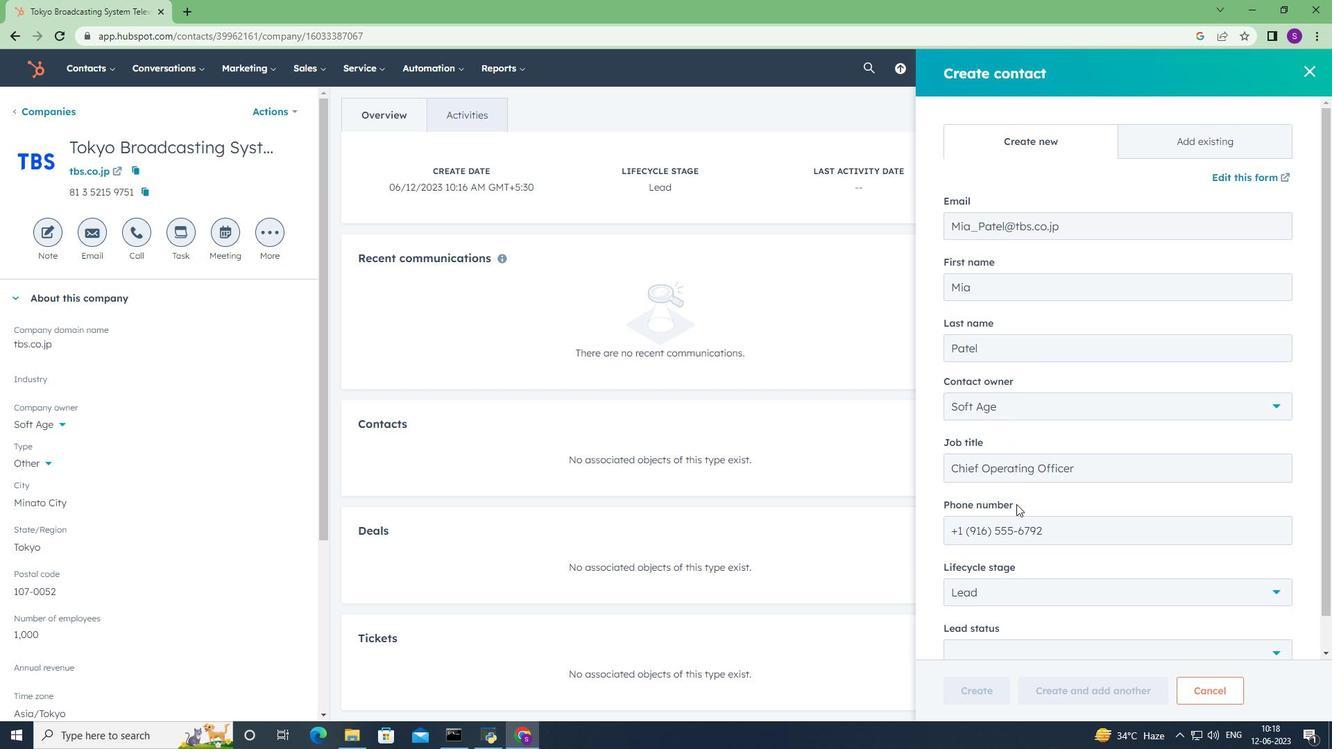 
Action: Mouse scrolled (1021, 517) with delta (0, 0)
Screenshot: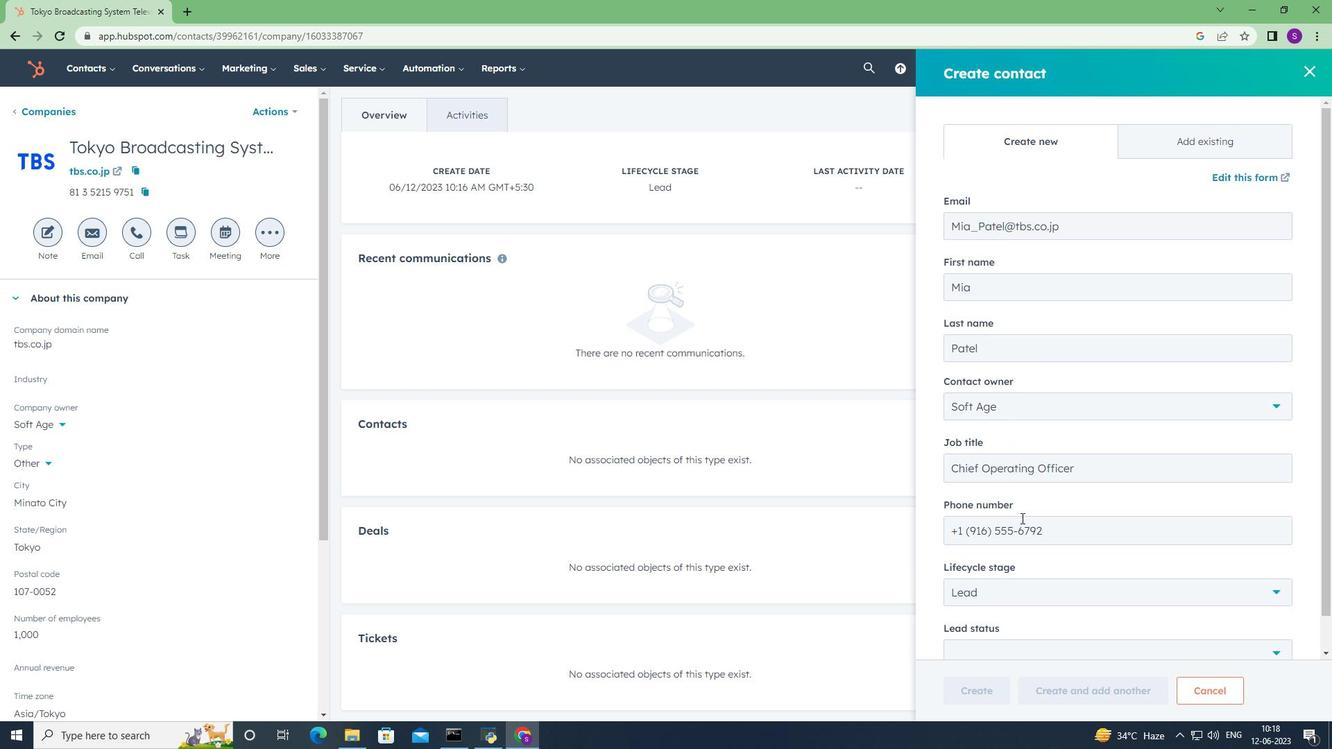 
Action: Mouse scrolled (1021, 517) with delta (0, 0)
Screenshot: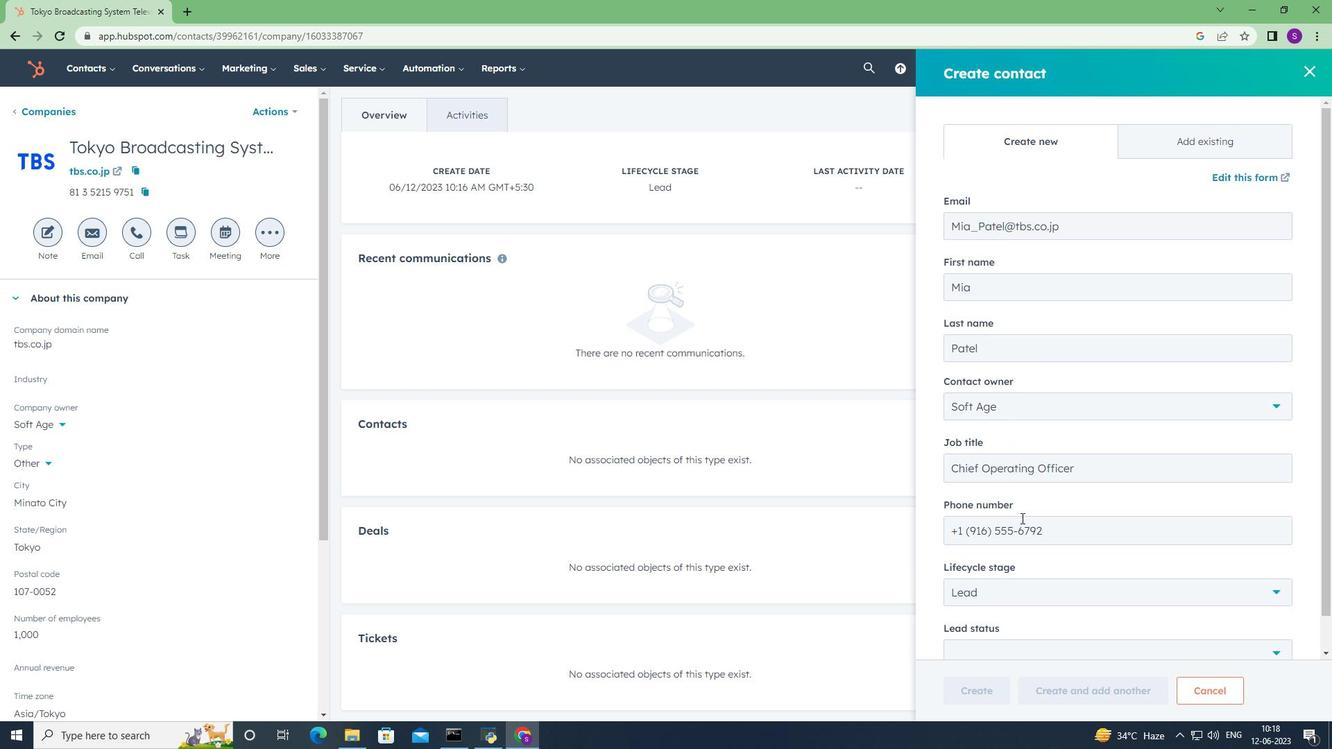 
Action: Mouse scrolled (1021, 517) with delta (0, 0)
Screenshot: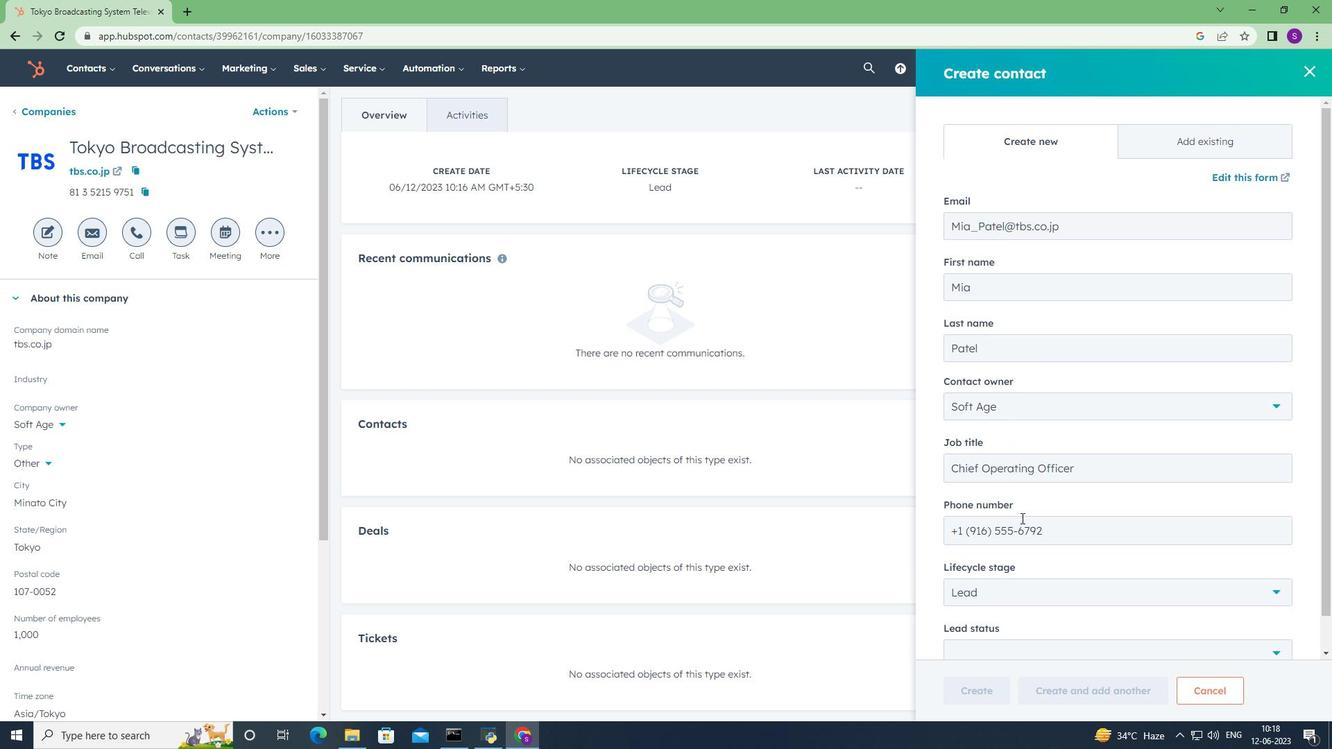
Action: Mouse scrolled (1021, 517) with delta (0, 0)
Screenshot: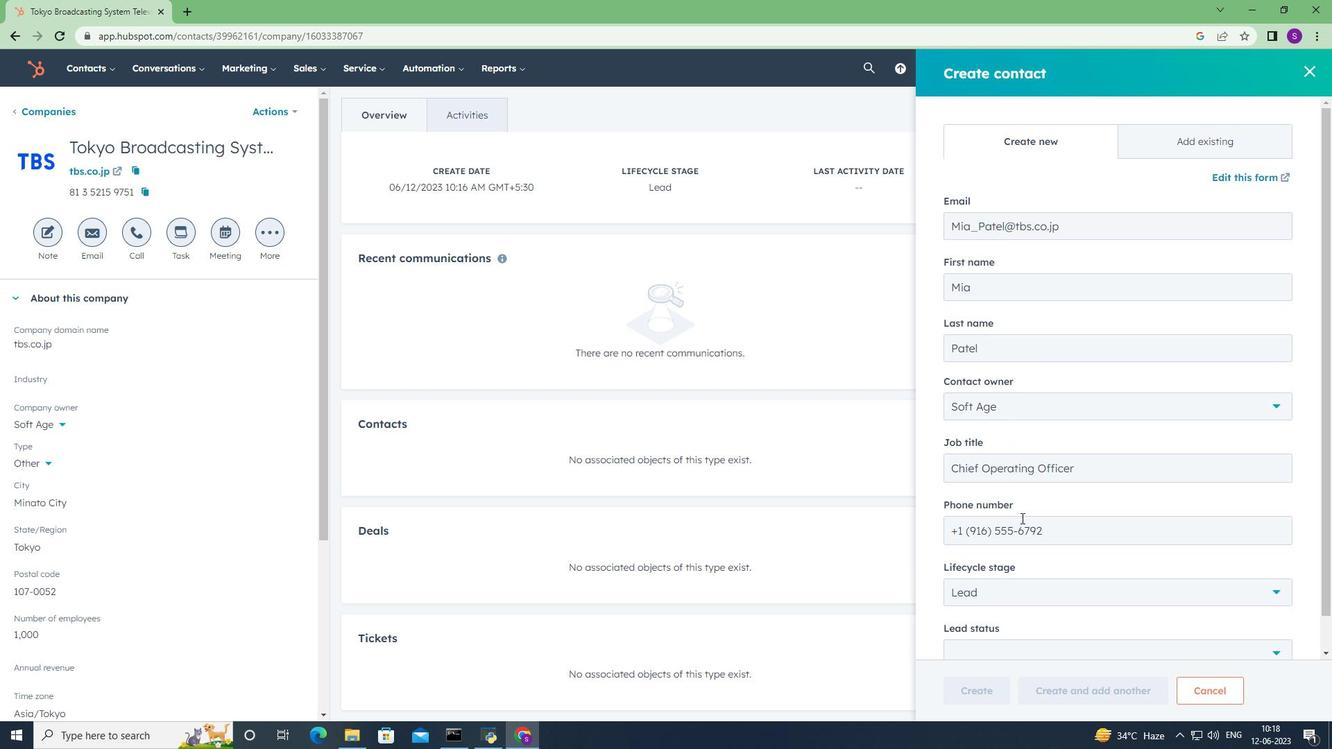 
Action: Mouse scrolled (1021, 517) with delta (0, 0)
Screenshot: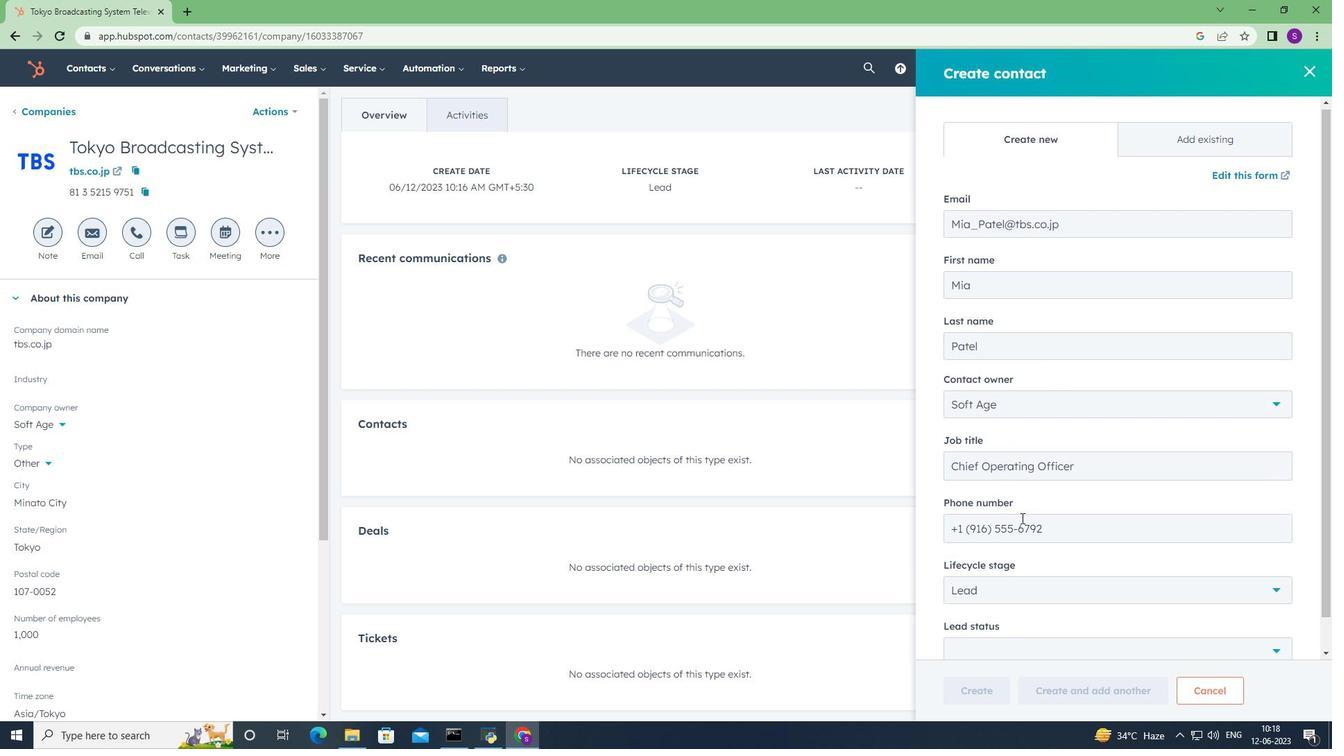 
Action: Mouse moved to (1035, 549)
Screenshot: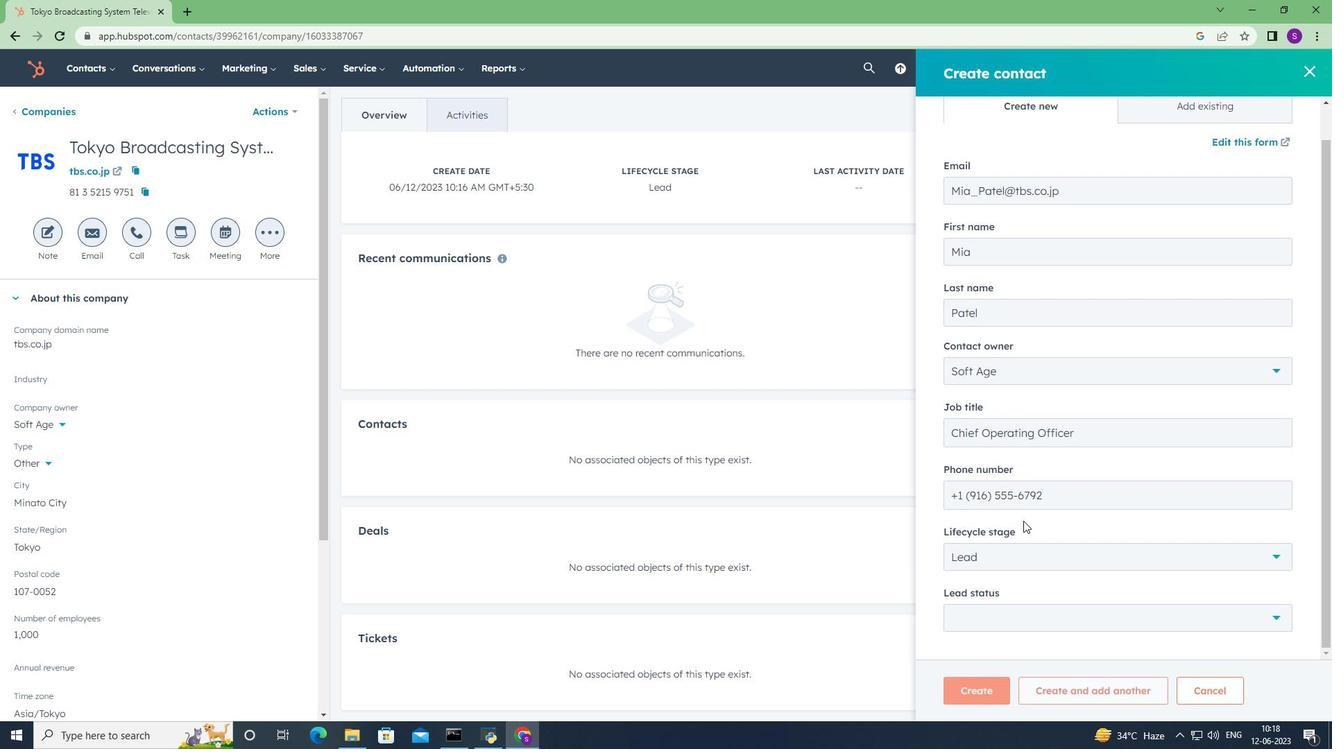 
Action: Mouse pressed left at (1035, 549)
Screenshot: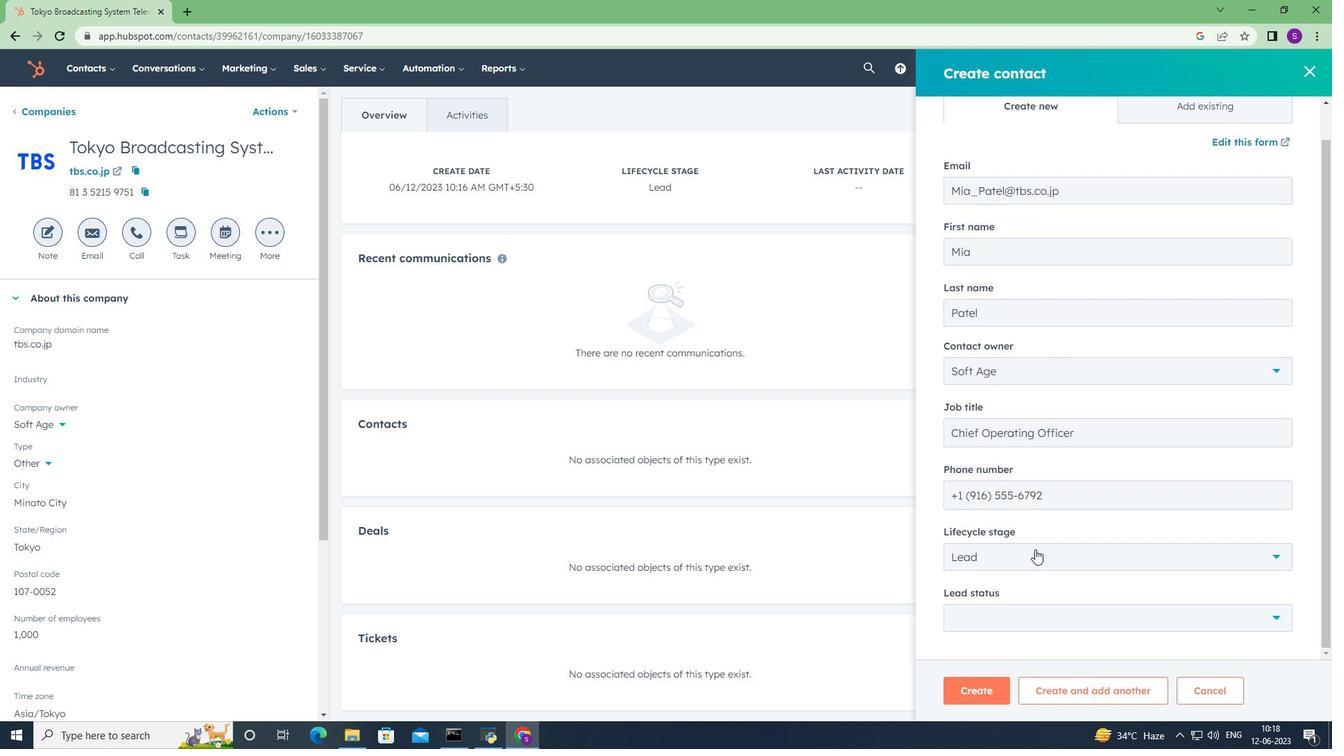 
Action: Mouse moved to (979, 425)
Screenshot: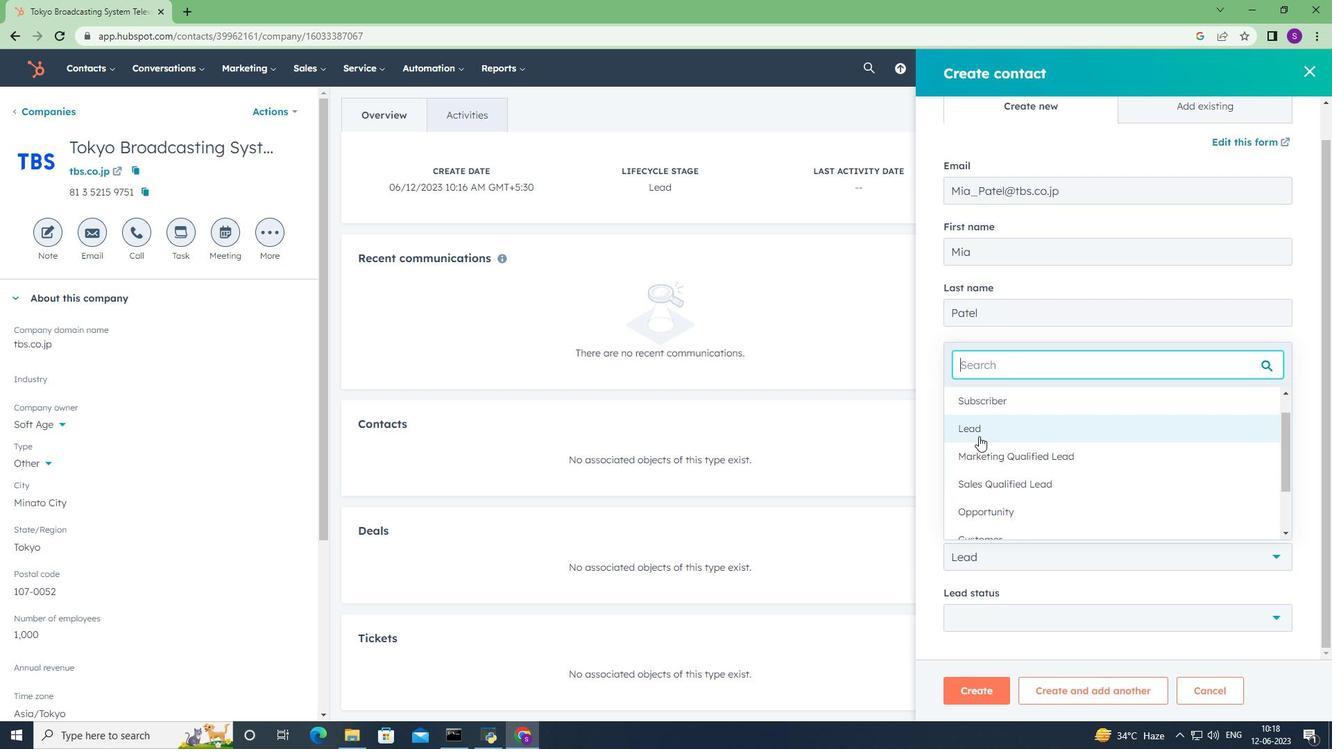 
Action: Mouse pressed left at (979, 425)
Screenshot: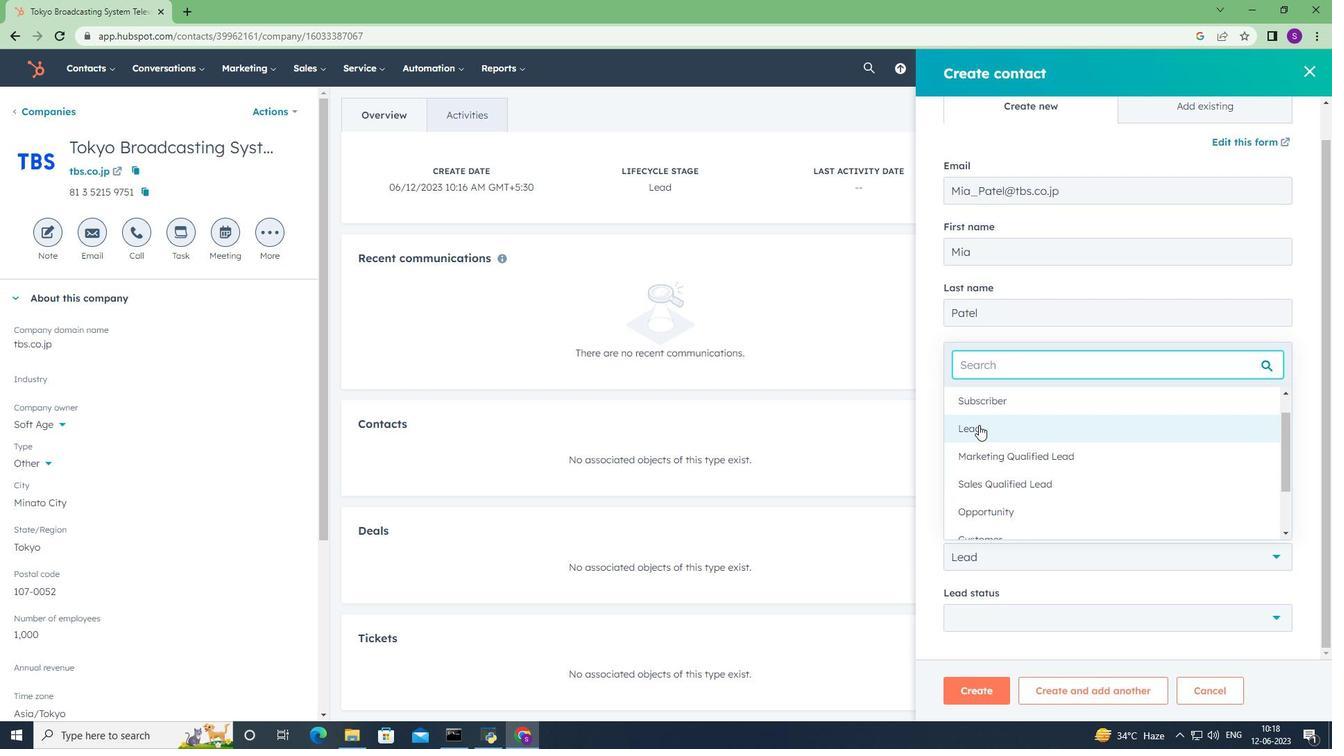 
Action: Mouse moved to (1028, 599)
Screenshot: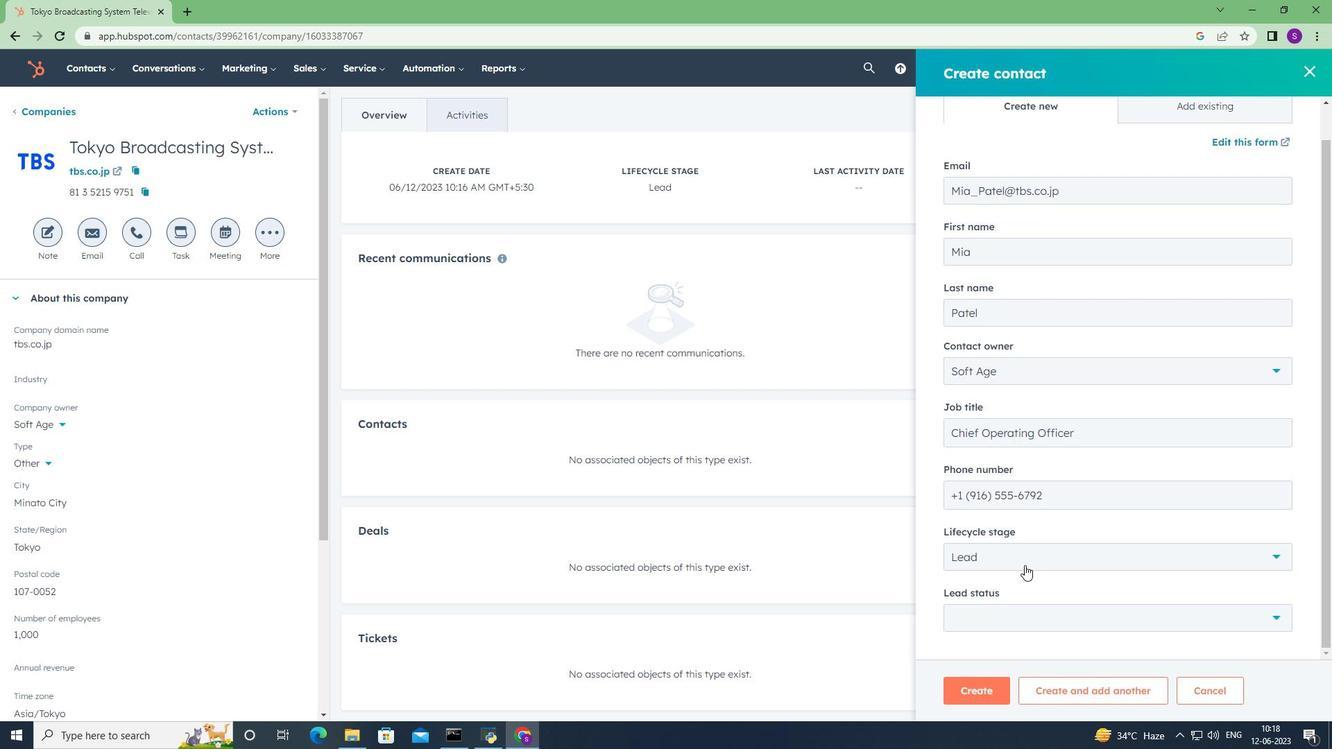 
Action: Mouse scrolled (1027, 583) with delta (0, 0)
Screenshot: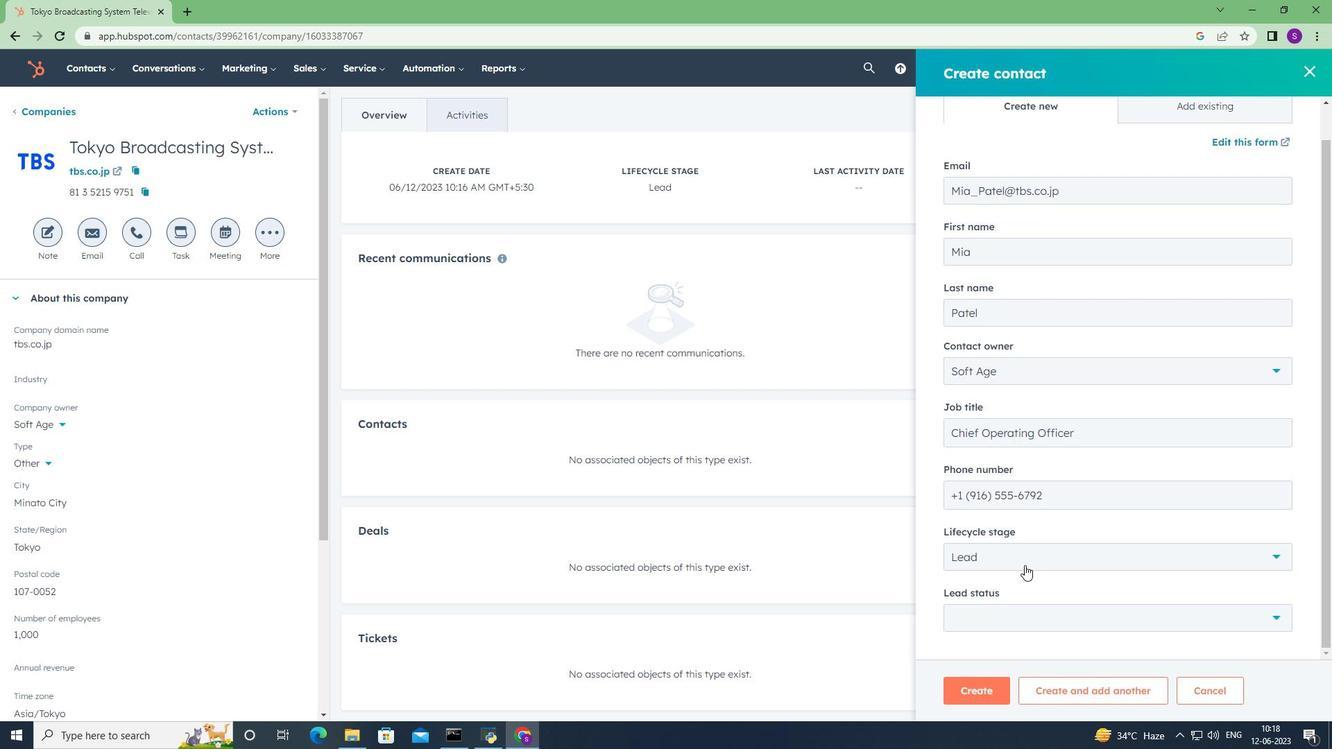 
Action: Mouse moved to (1030, 626)
Screenshot: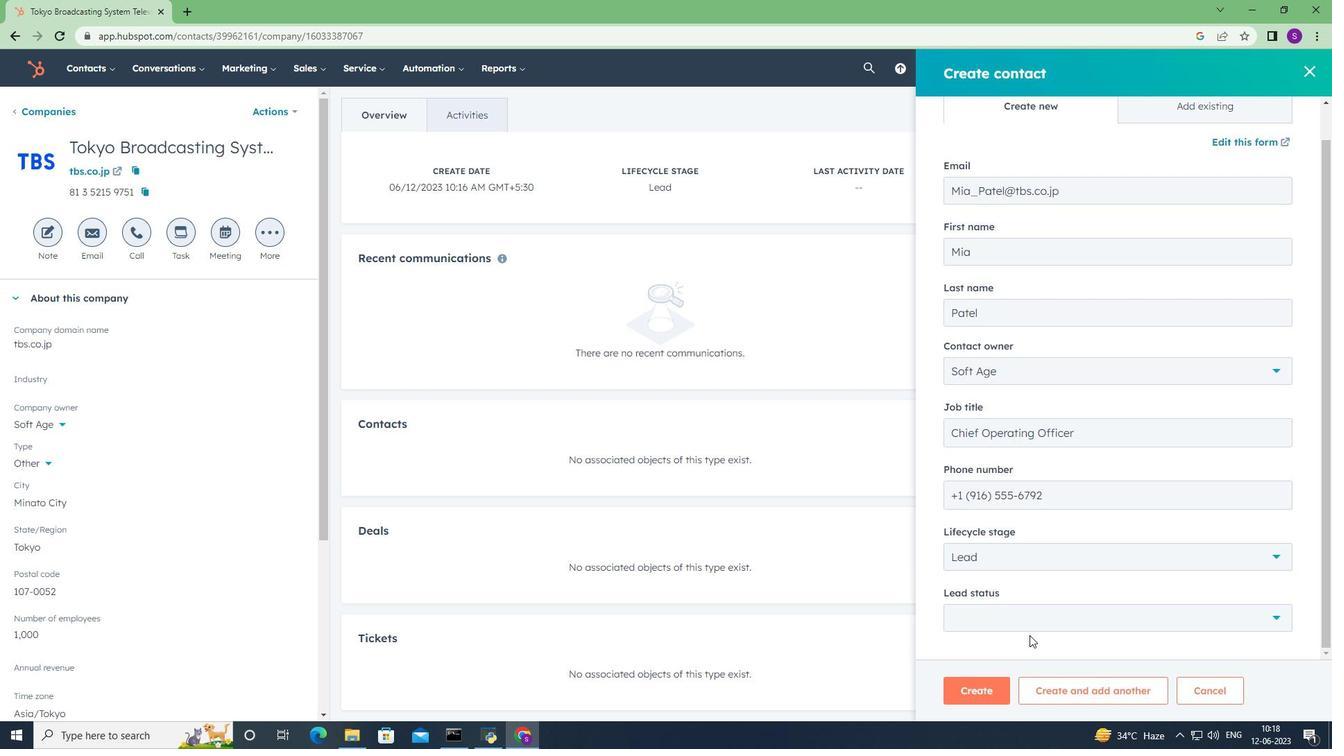 
Action: Mouse pressed left at (1030, 626)
Screenshot: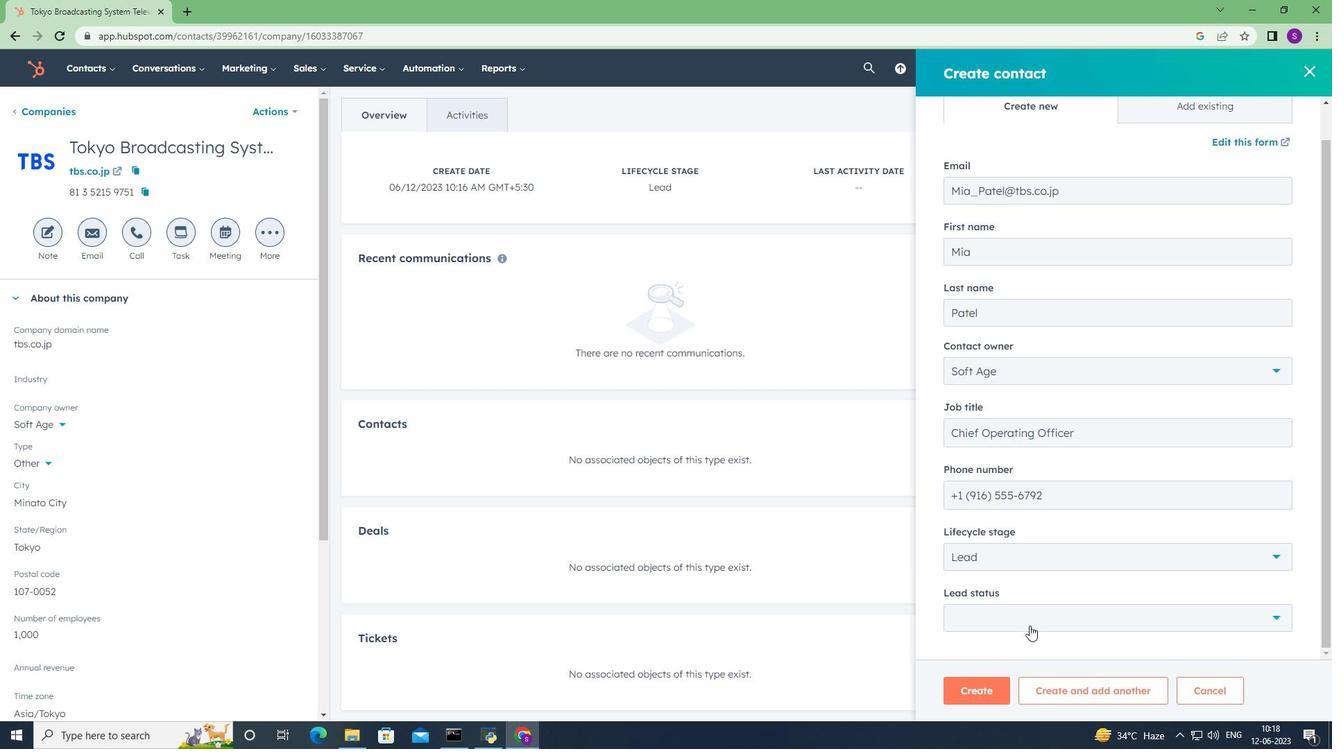
Action: Mouse moved to (1002, 544)
Screenshot: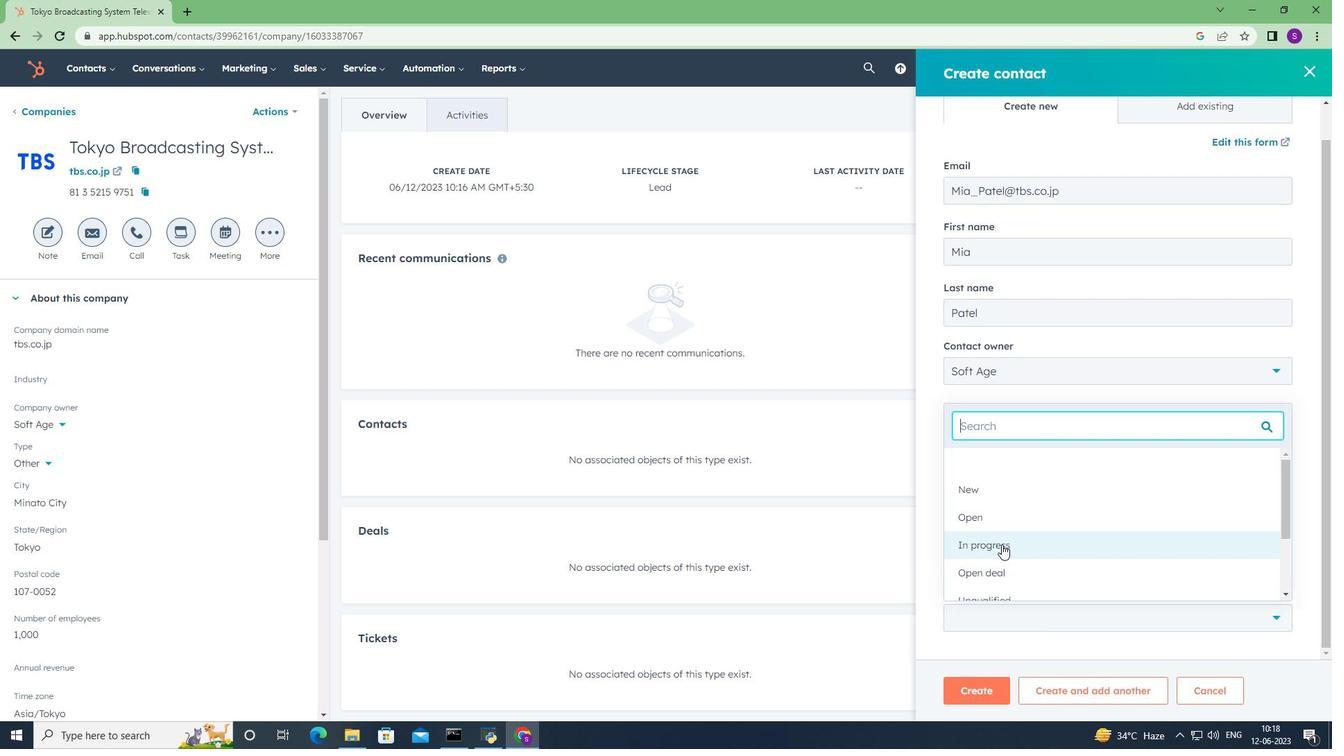 
Action: Mouse pressed left at (1002, 544)
Screenshot: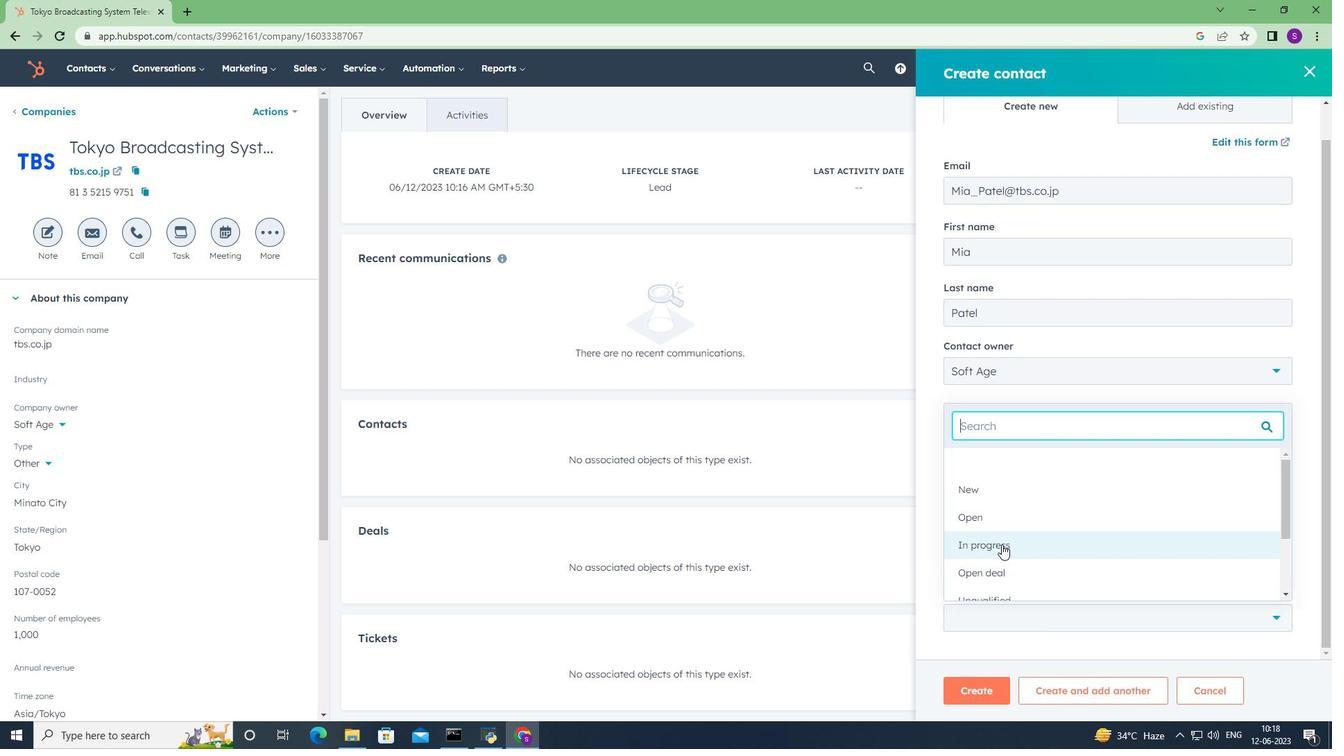 
Action: Mouse moved to (980, 686)
Screenshot: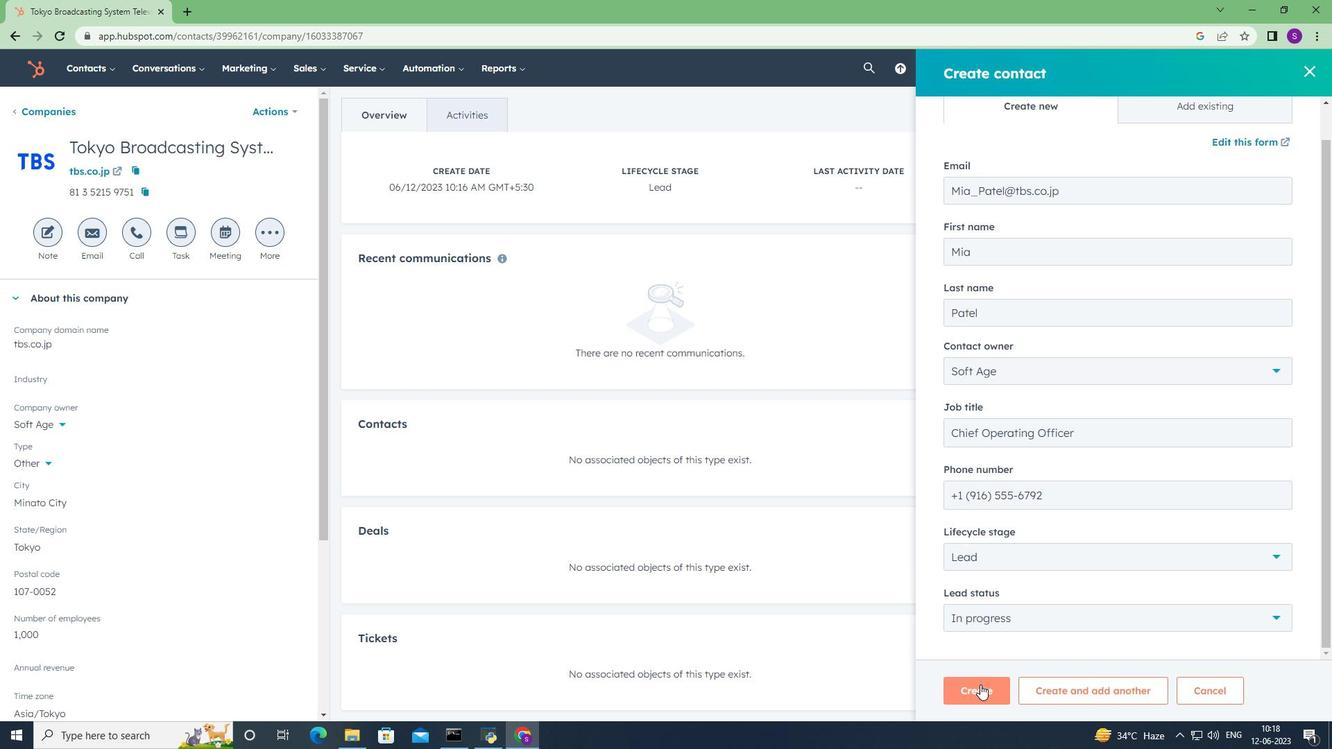 
Action: Mouse pressed left at (980, 686)
Screenshot: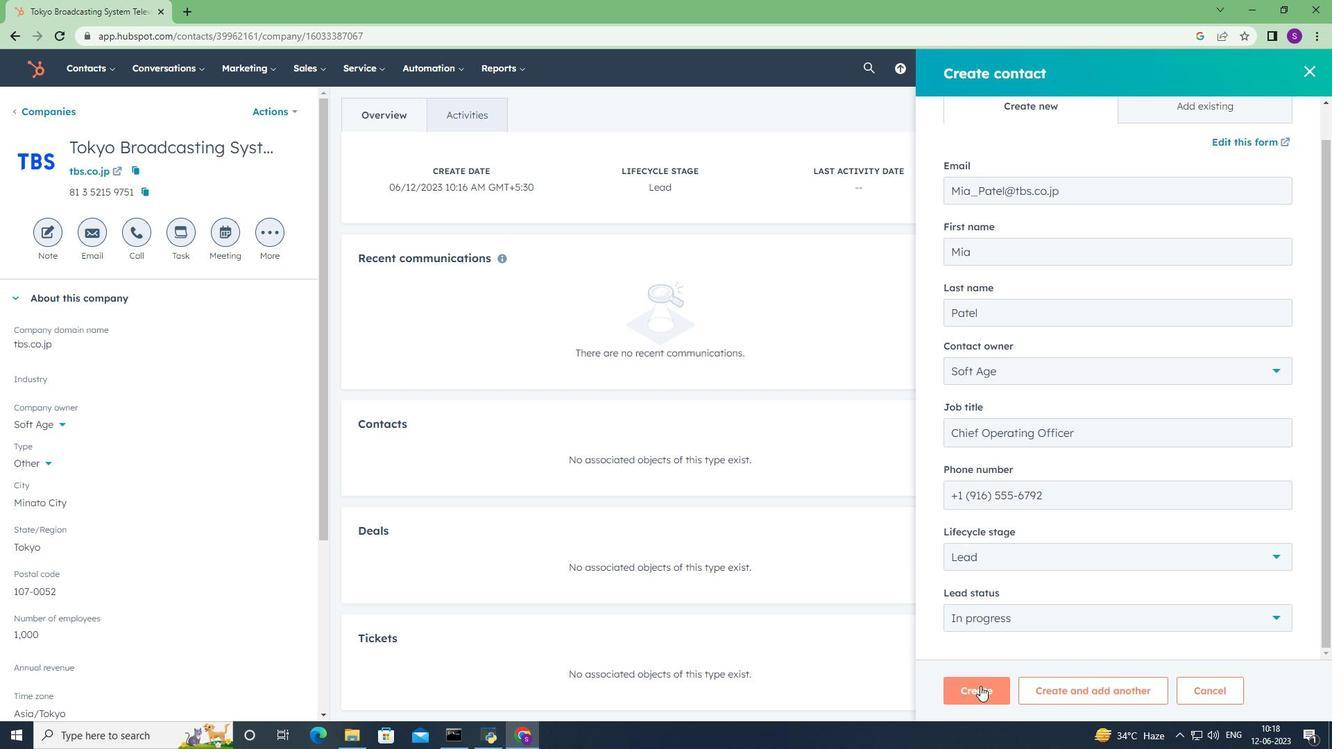 
Action: Mouse moved to (871, 516)
Screenshot: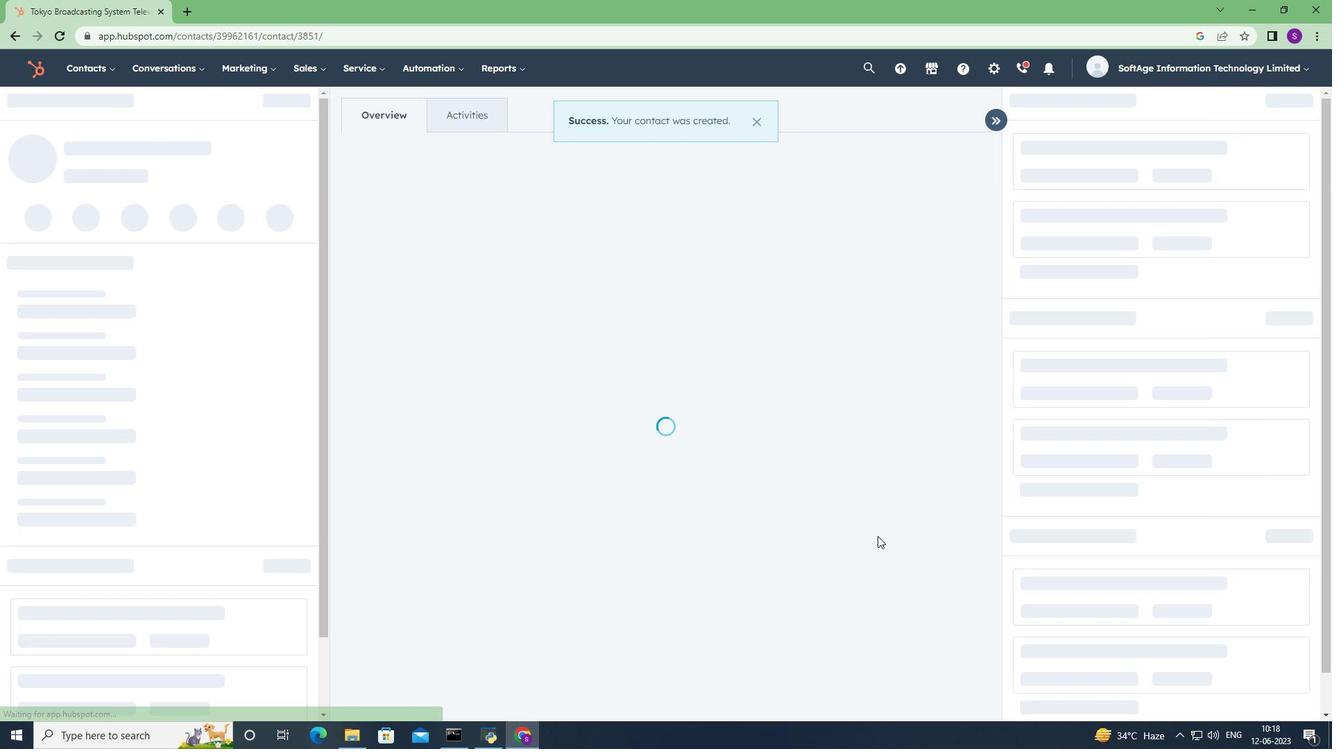 
Action: Mouse scrolled (871, 515) with delta (0, 0)
Screenshot: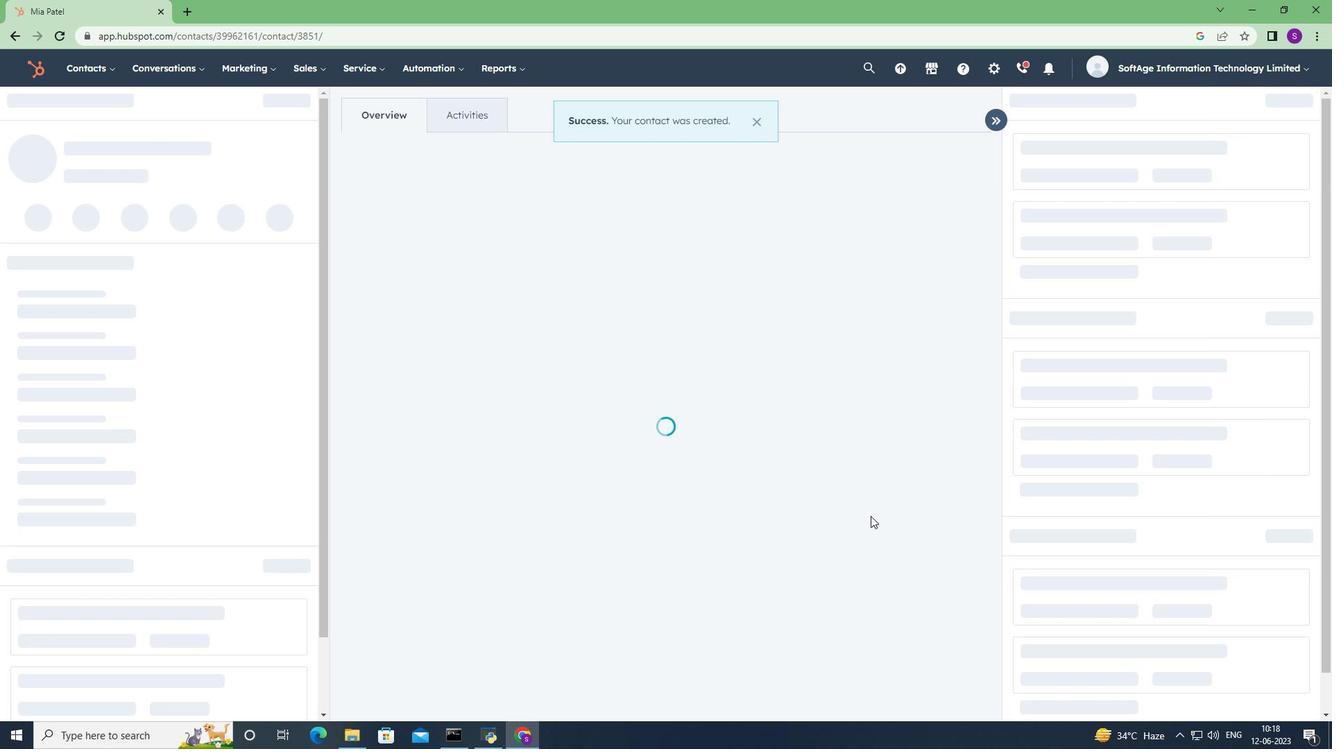 
Action: Mouse scrolled (871, 515) with delta (0, 0)
Screenshot: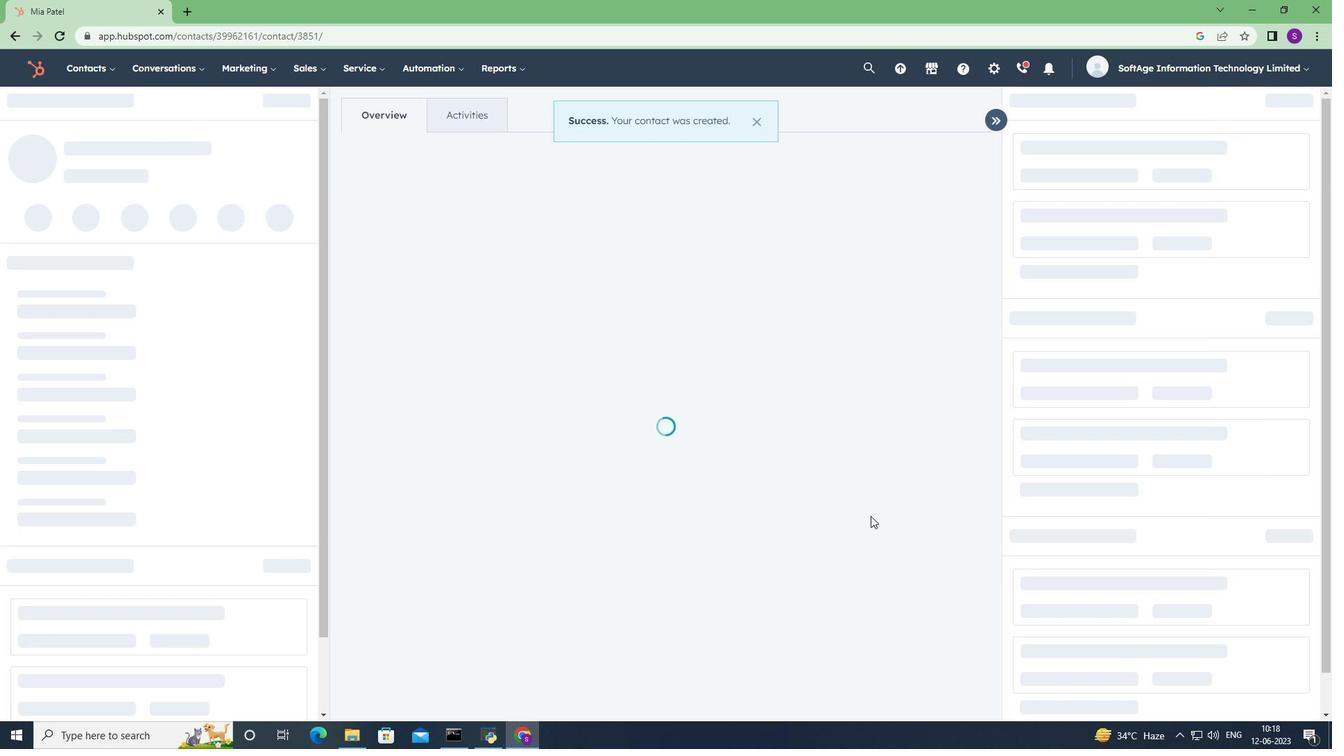 
Action: Mouse scrolled (871, 515) with delta (0, 0)
Screenshot: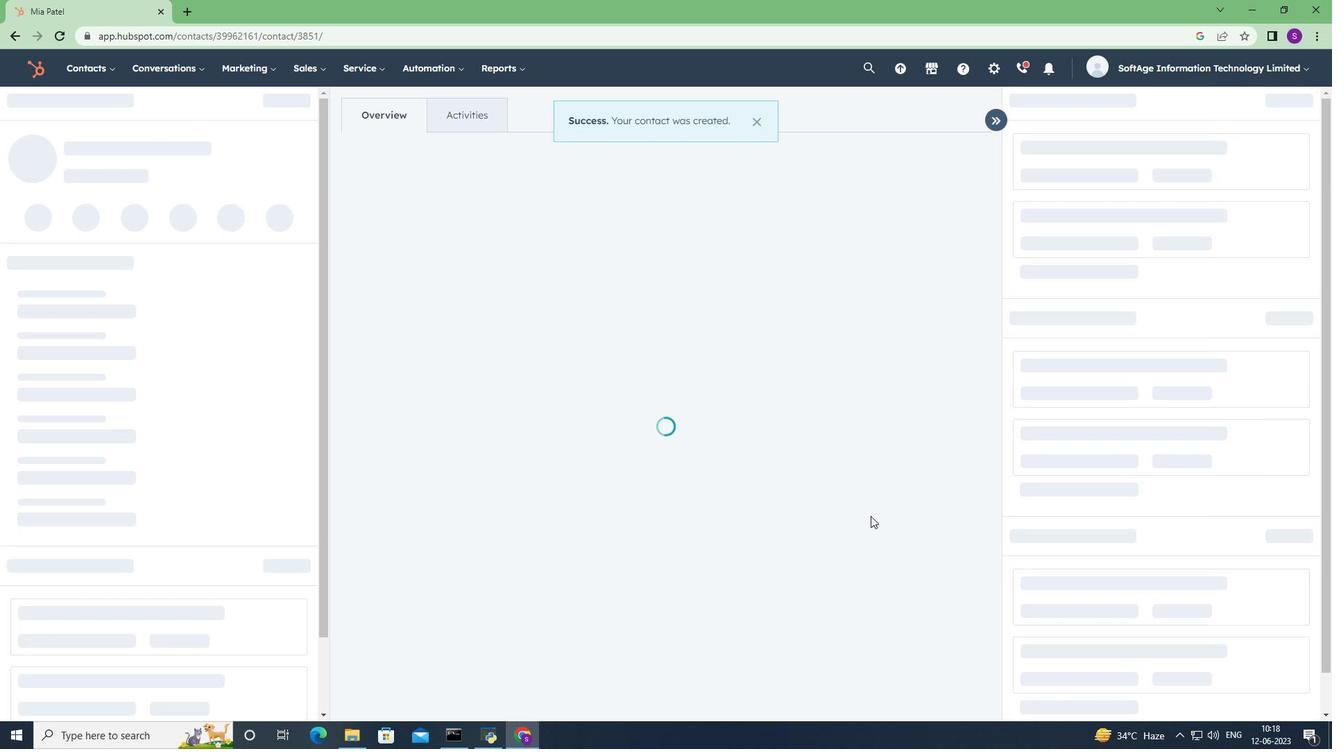 
Action: Mouse scrolled (871, 515) with delta (0, 0)
Screenshot: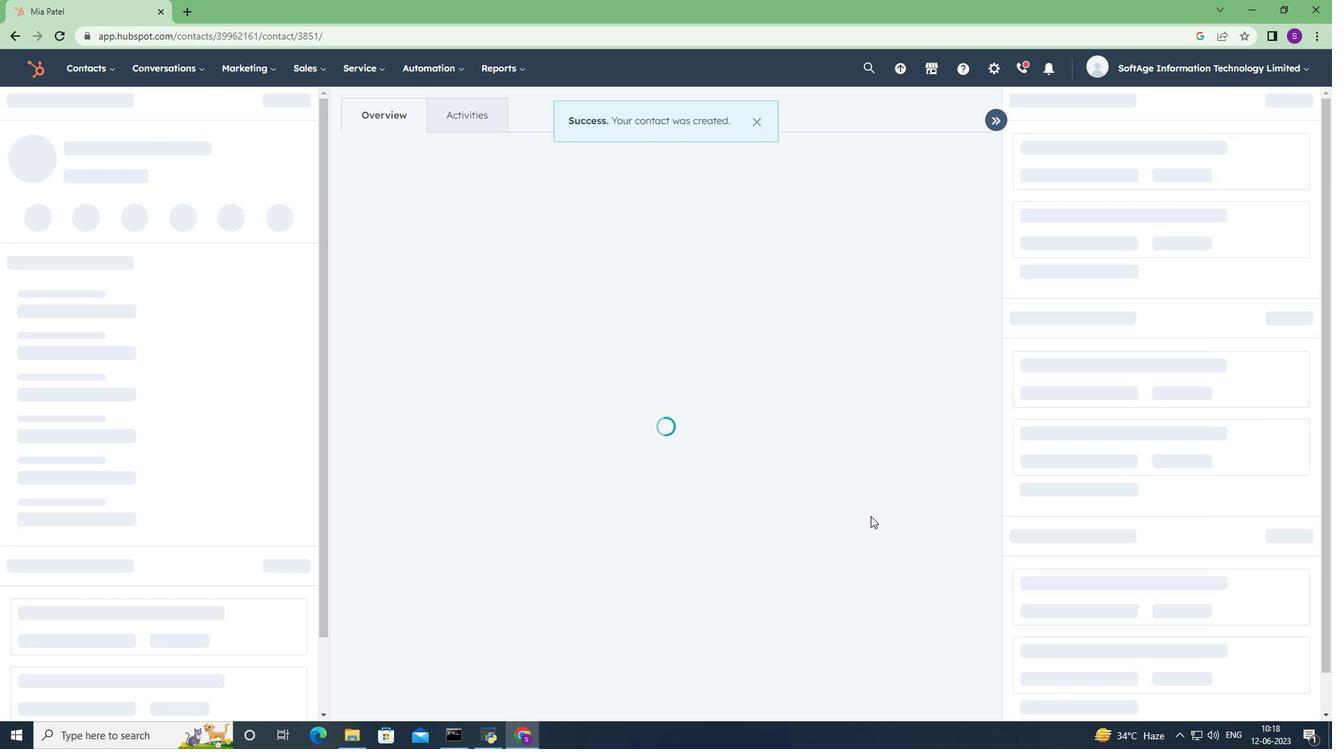 
Action: Mouse scrolled (871, 515) with delta (0, 0)
Screenshot: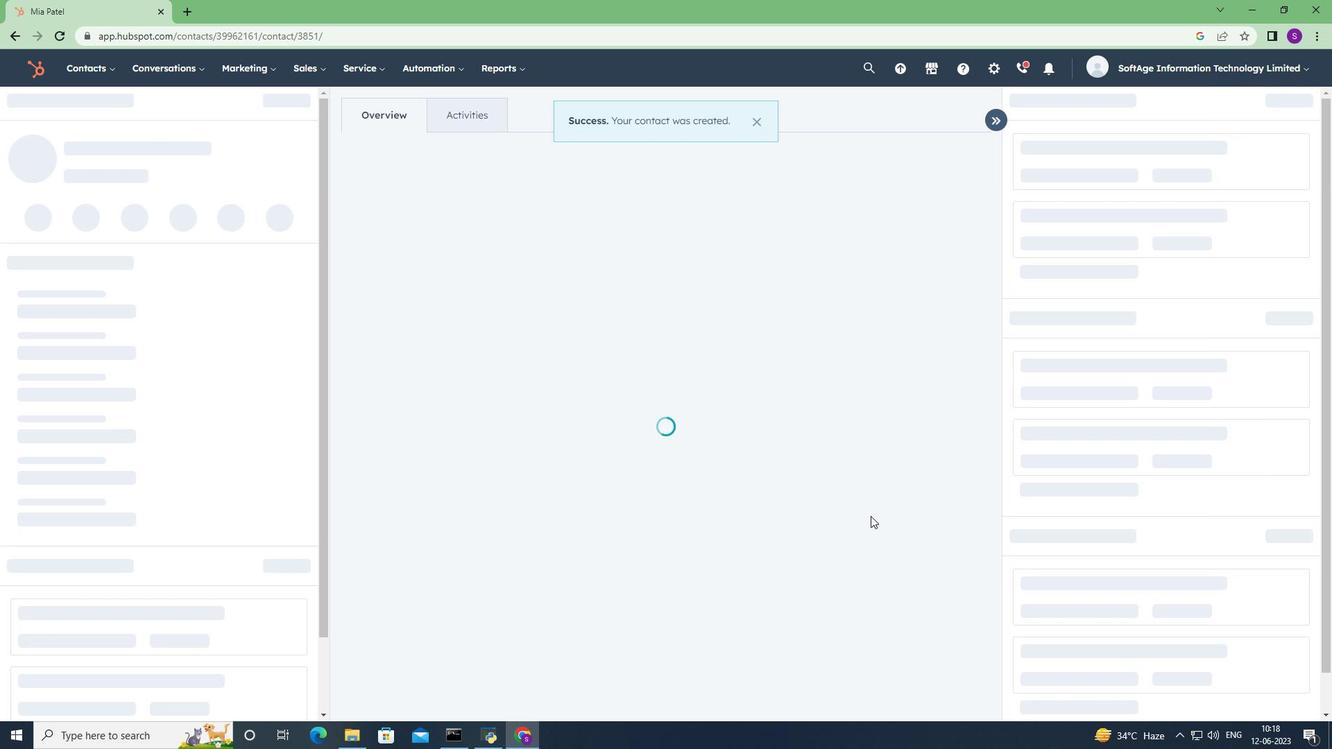 
Action: Mouse scrolled (871, 515) with delta (0, 0)
Screenshot: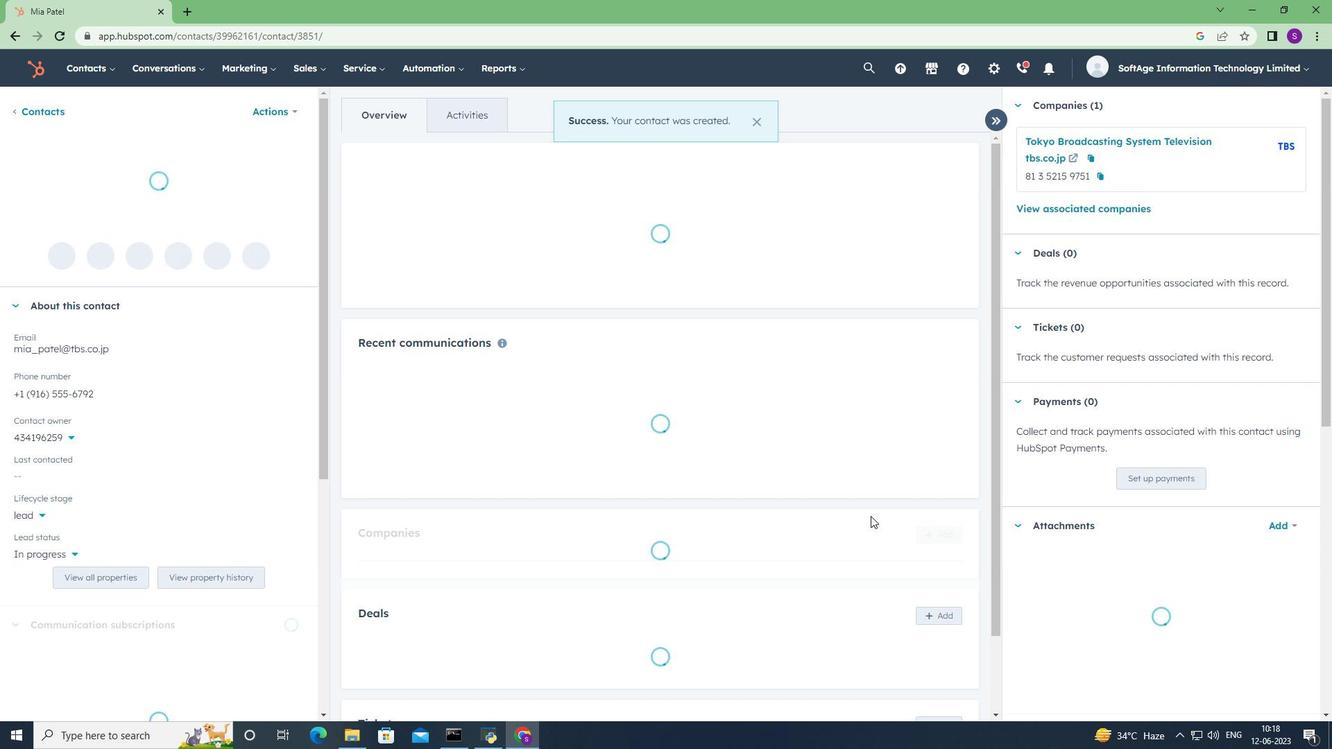 
Action: Mouse scrolled (871, 515) with delta (0, 0)
Screenshot: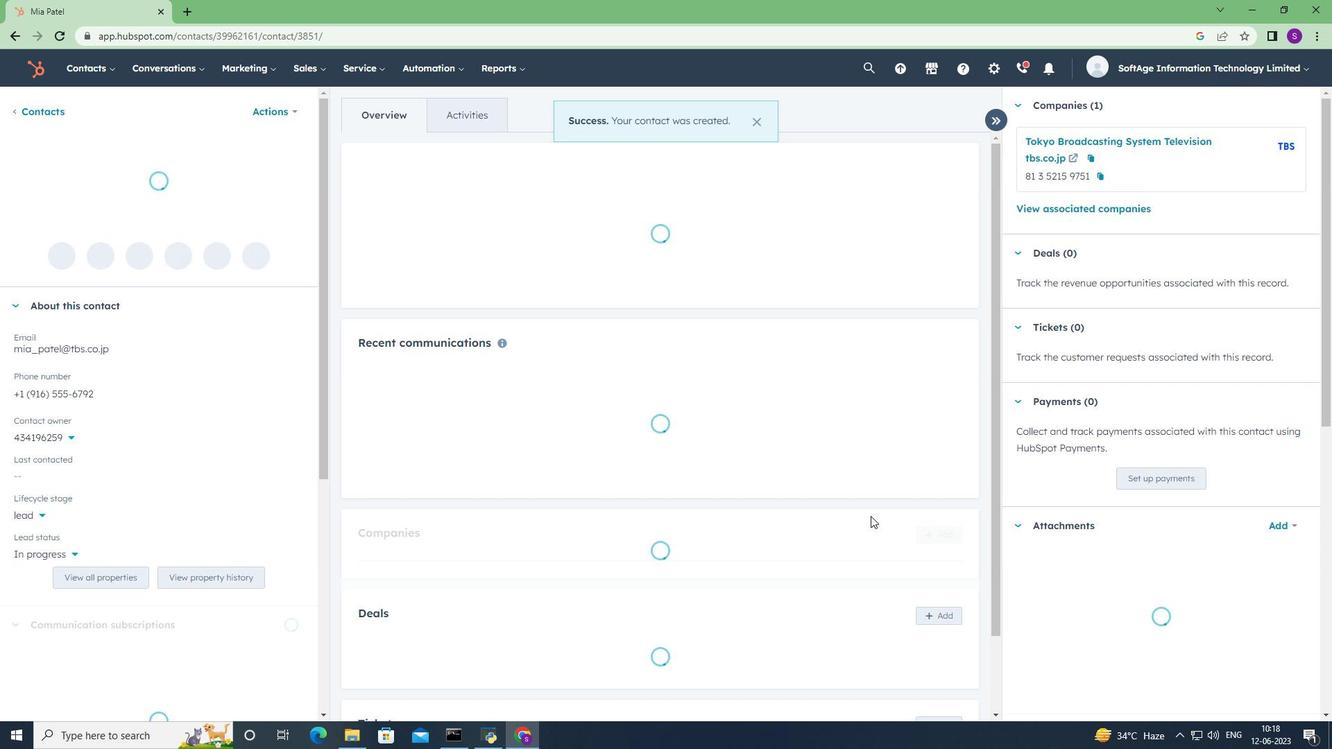 
Action: Mouse scrolled (871, 515) with delta (0, 0)
Screenshot: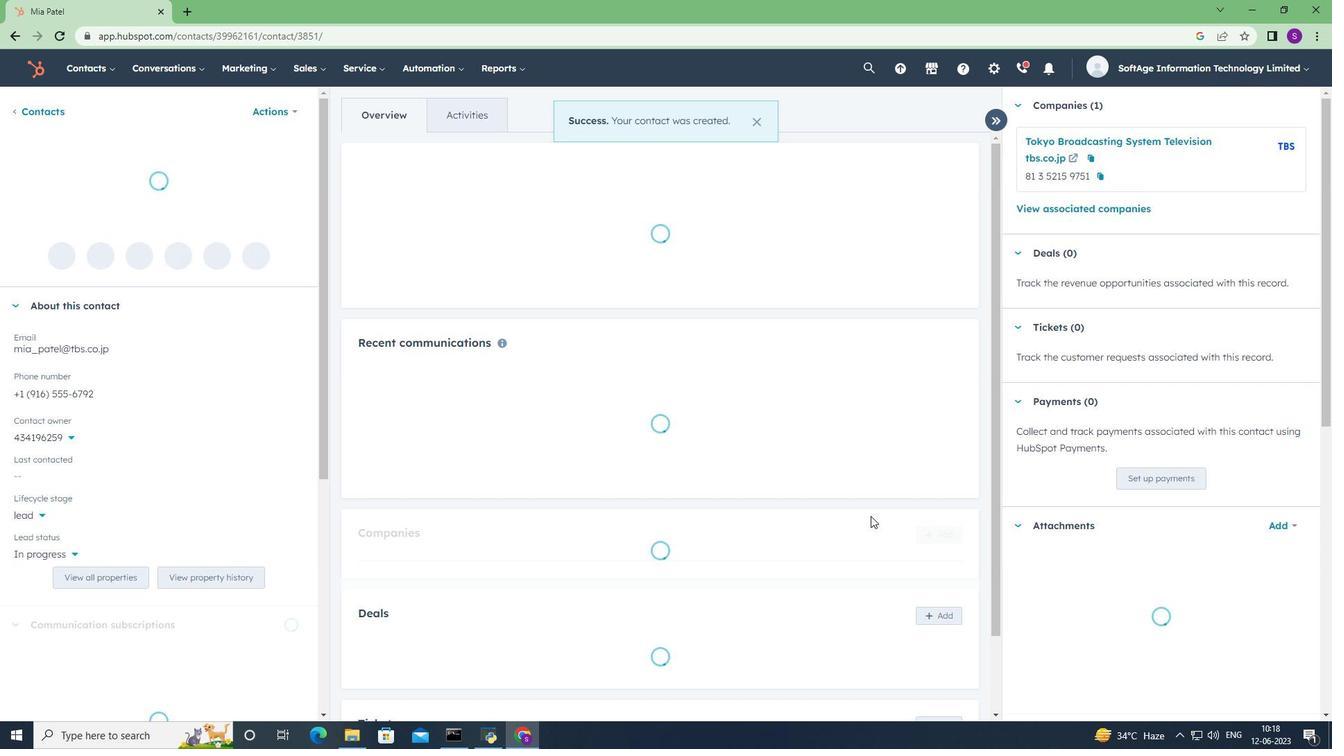 
Action: Mouse moved to (871, 516)
Screenshot: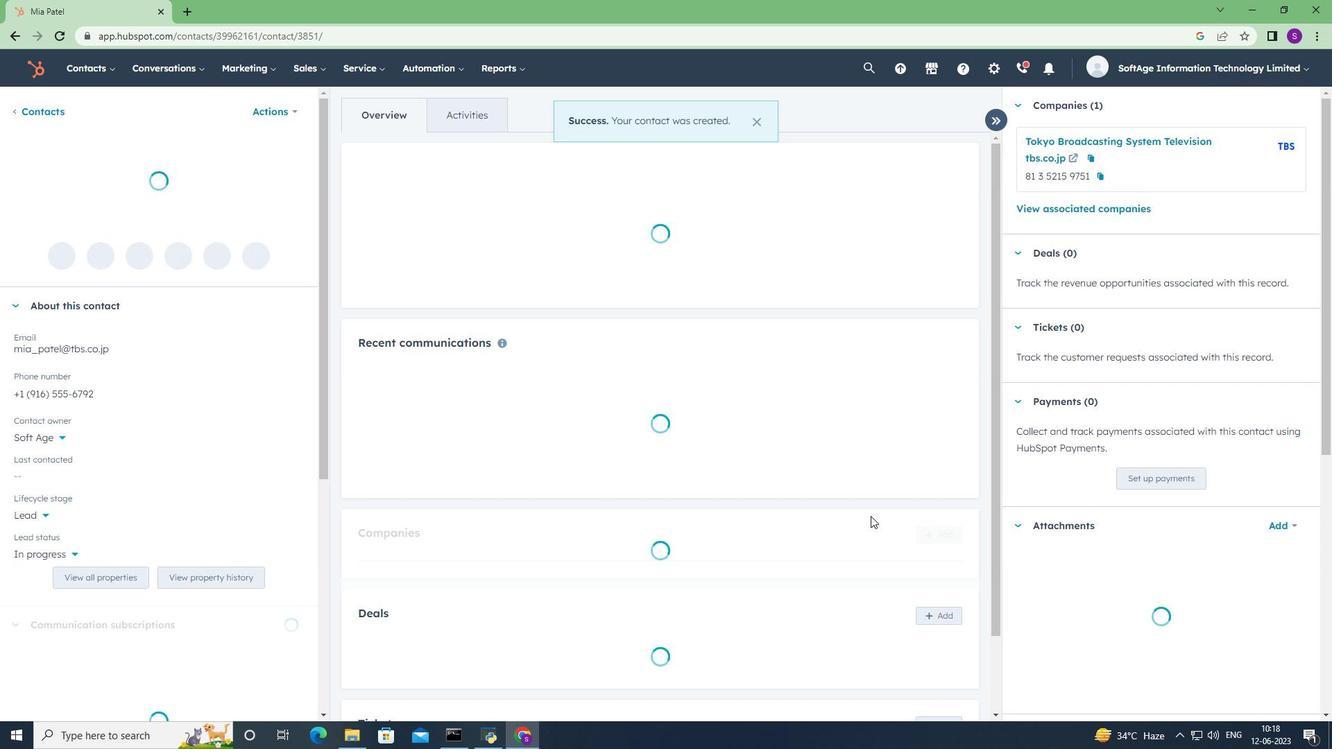 
Action: Mouse scrolled (871, 515) with delta (0, 0)
Screenshot: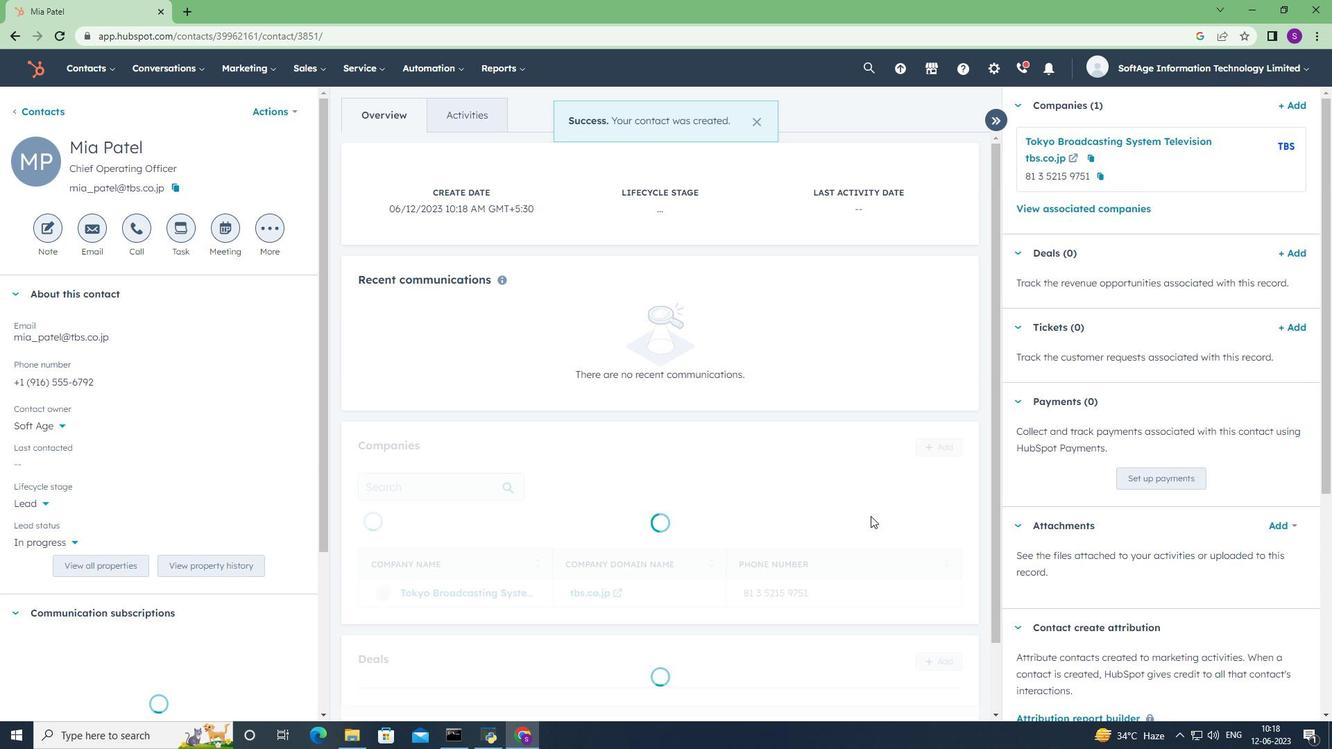 
Action: Mouse scrolled (871, 515) with delta (0, 0)
Screenshot: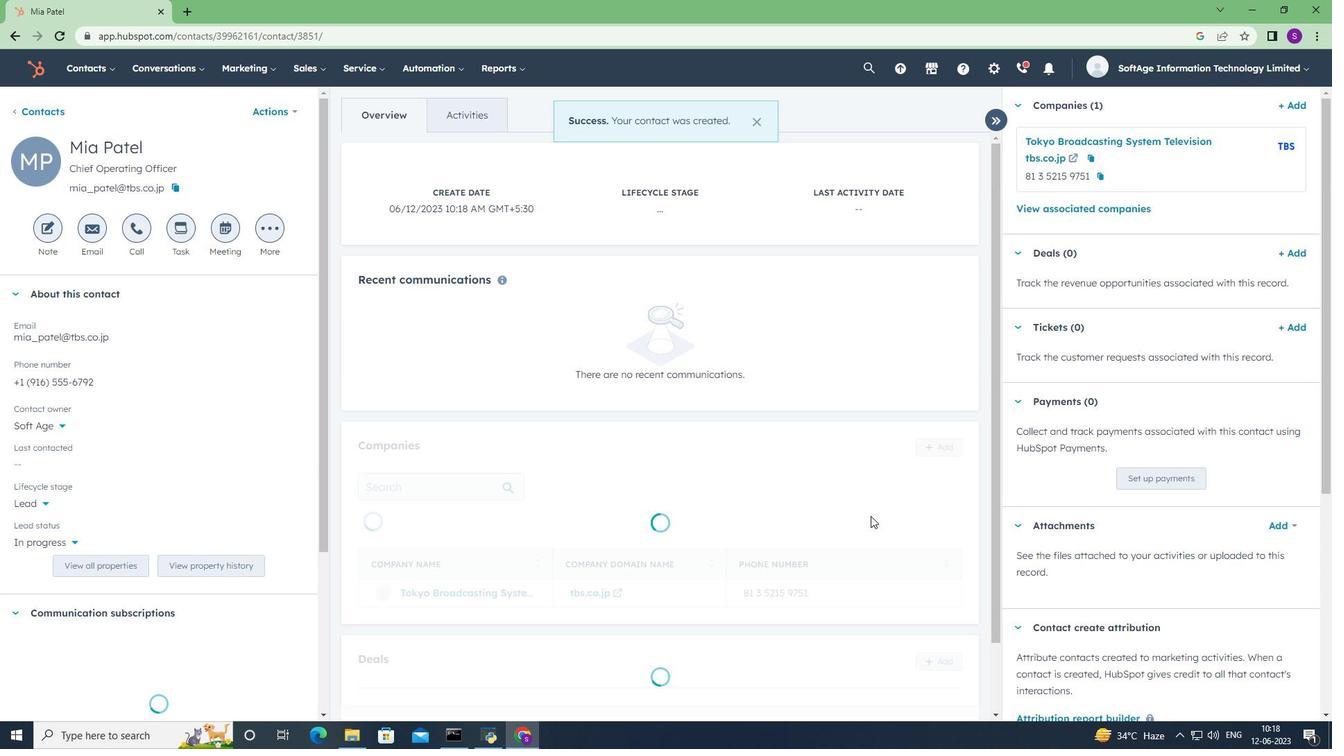 
Action: Mouse scrolled (871, 515) with delta (0, 0)
Screenshot: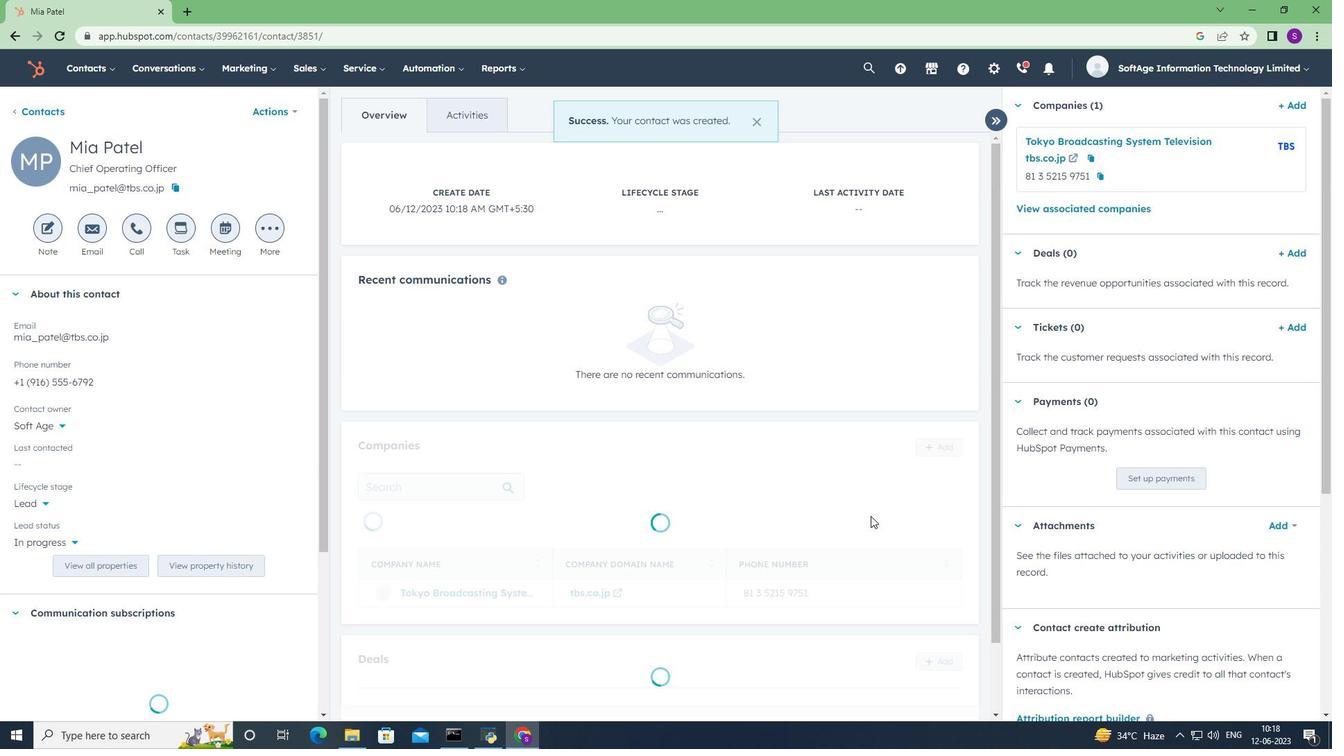 
Action: Mouse scrolled (871, 515) with delta (0, 0)
Screenshot: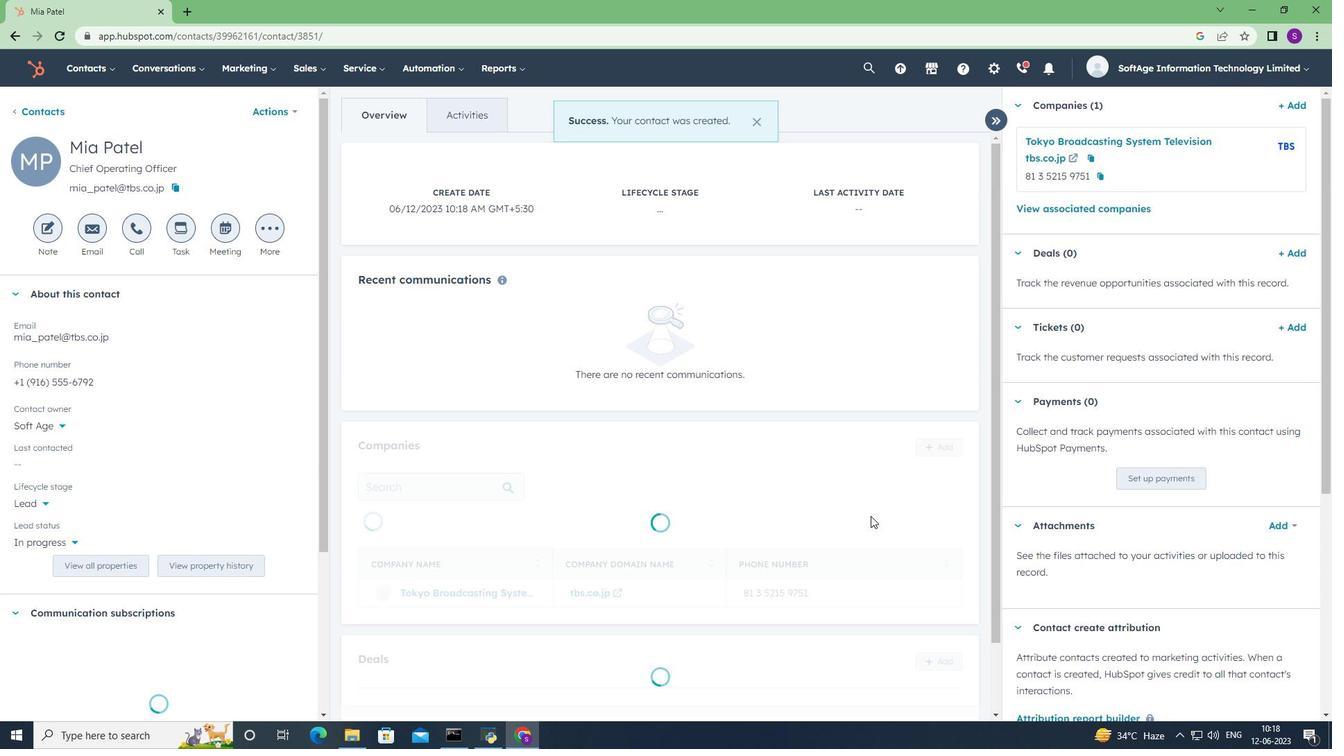 
Action: Mouse scrolled (871, 515) with delta (0, 0)
Screenshot: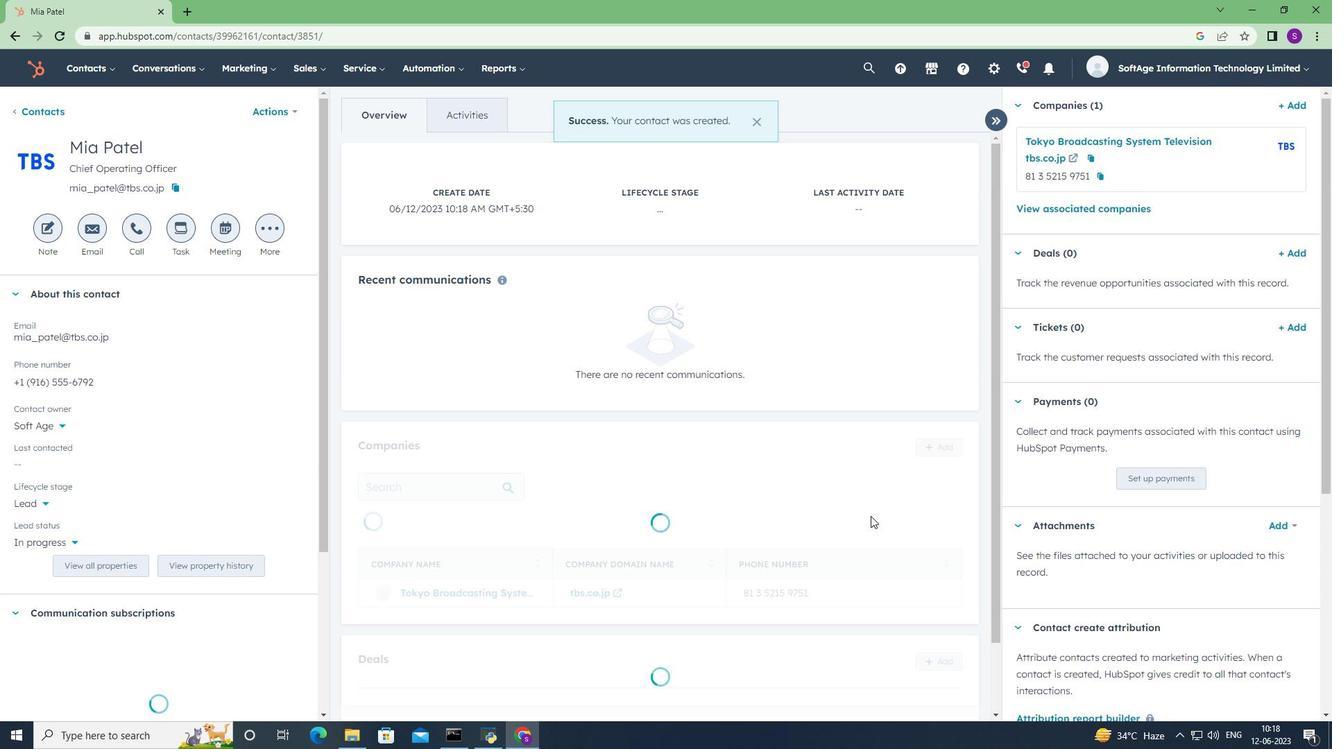 
